 Task: Find connections with filter location Rāwatbhāta with filter topic #businesscoachwith filter profile language English with filter current company Integrated Personnel Services Limited with filter school Jabalpur Engineering College with filter industry Wood Product Manufacturing with filter service category Tax Preparation with filter keywords title Pharmacy Assistant
Action: Mouse moved to (706, 81)
Screenshot: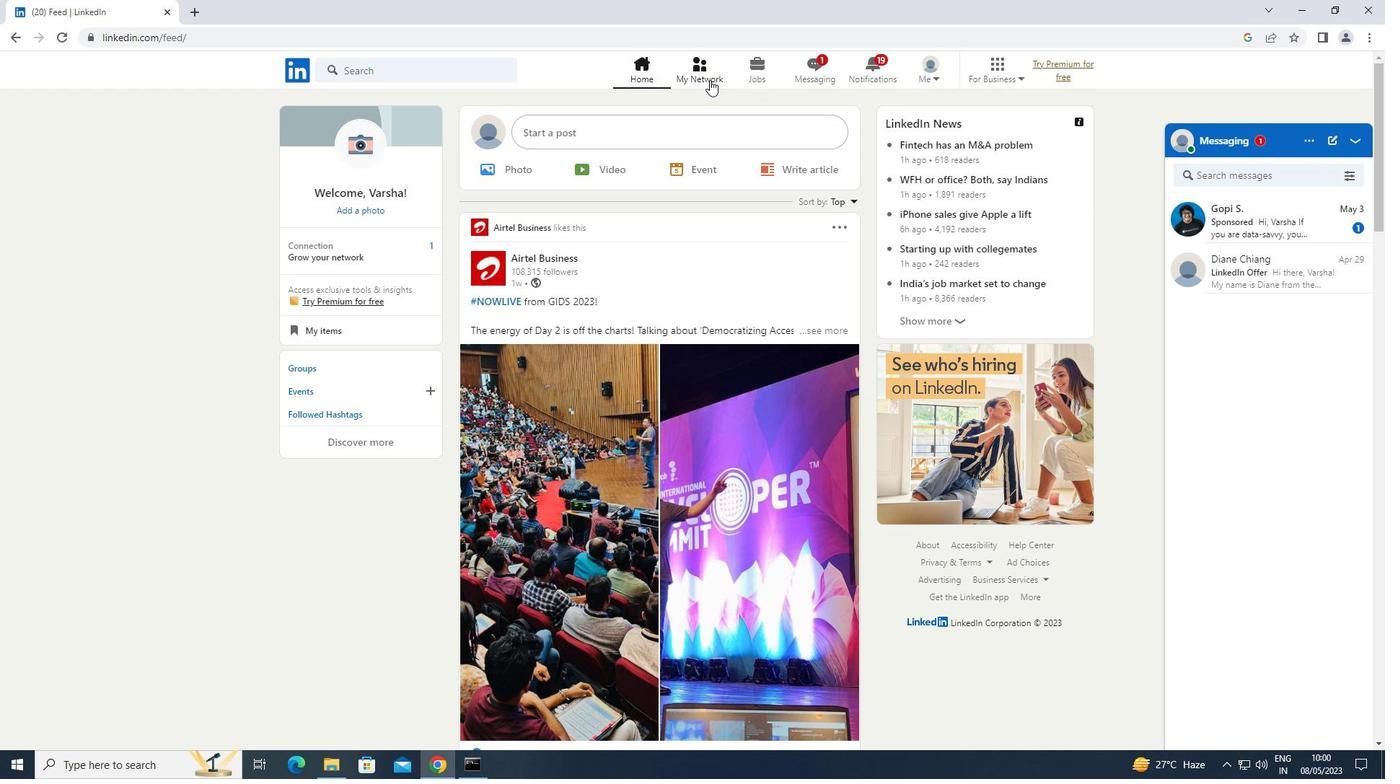 
Action: Mouse pressed left at (706, 81)
Screenshot: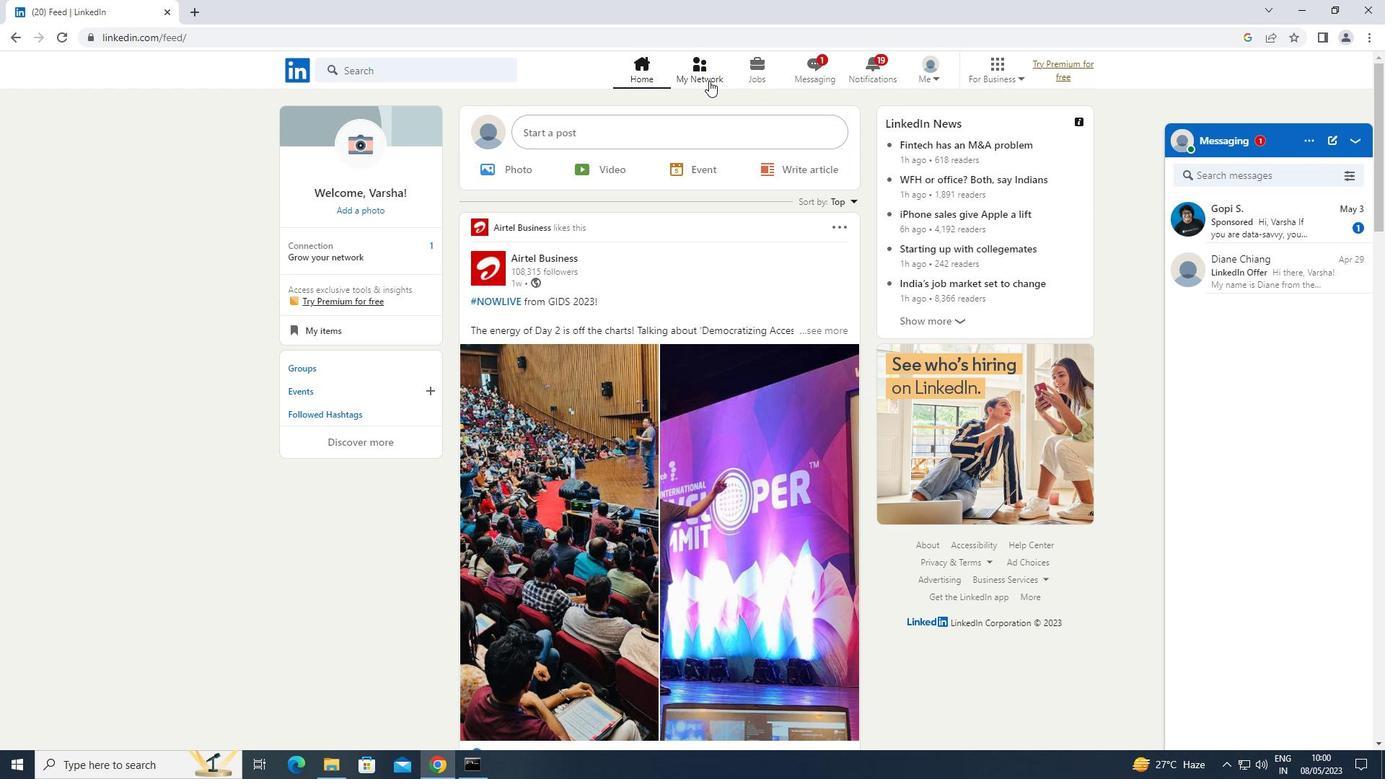
Action: Mouse moved to (367, 147)
Screenshot: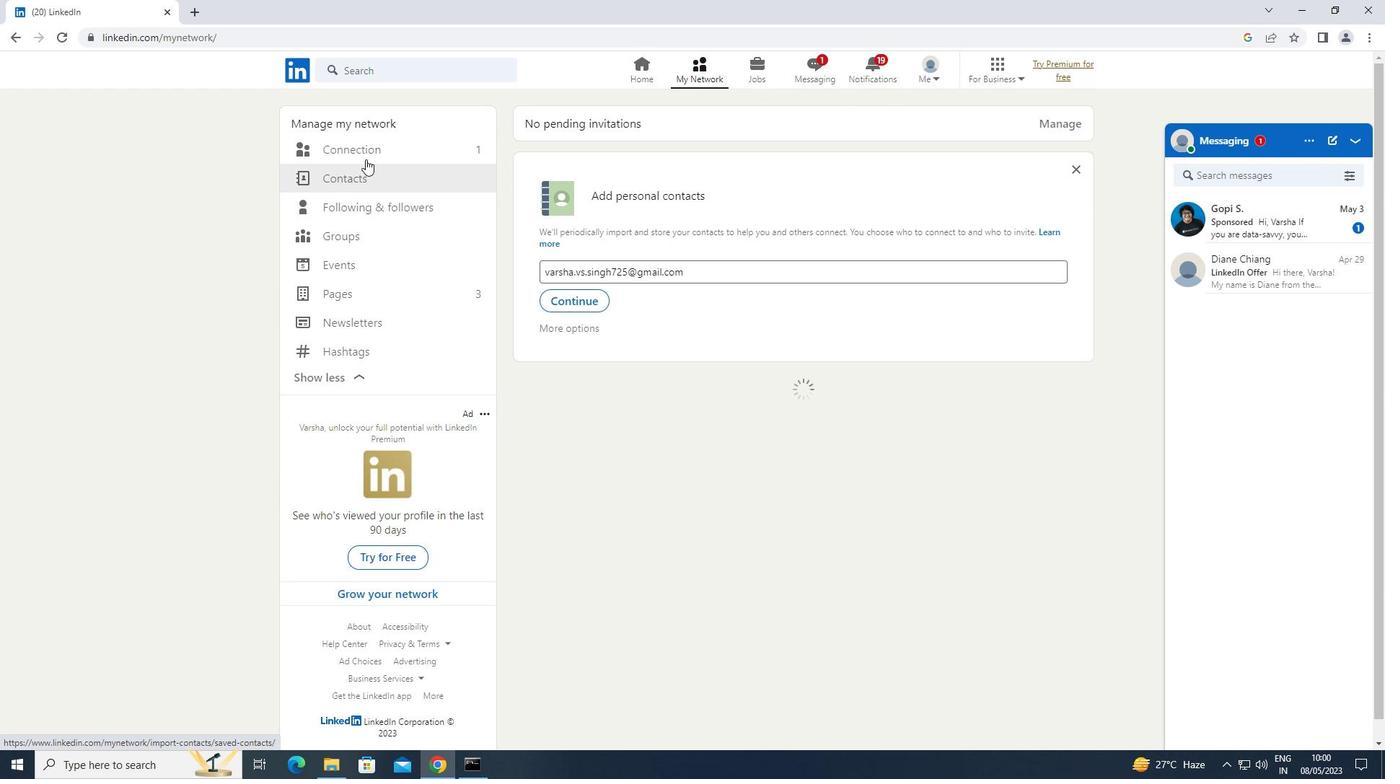 
Action: Mouse pressed left at (367, 147)
Screenshot: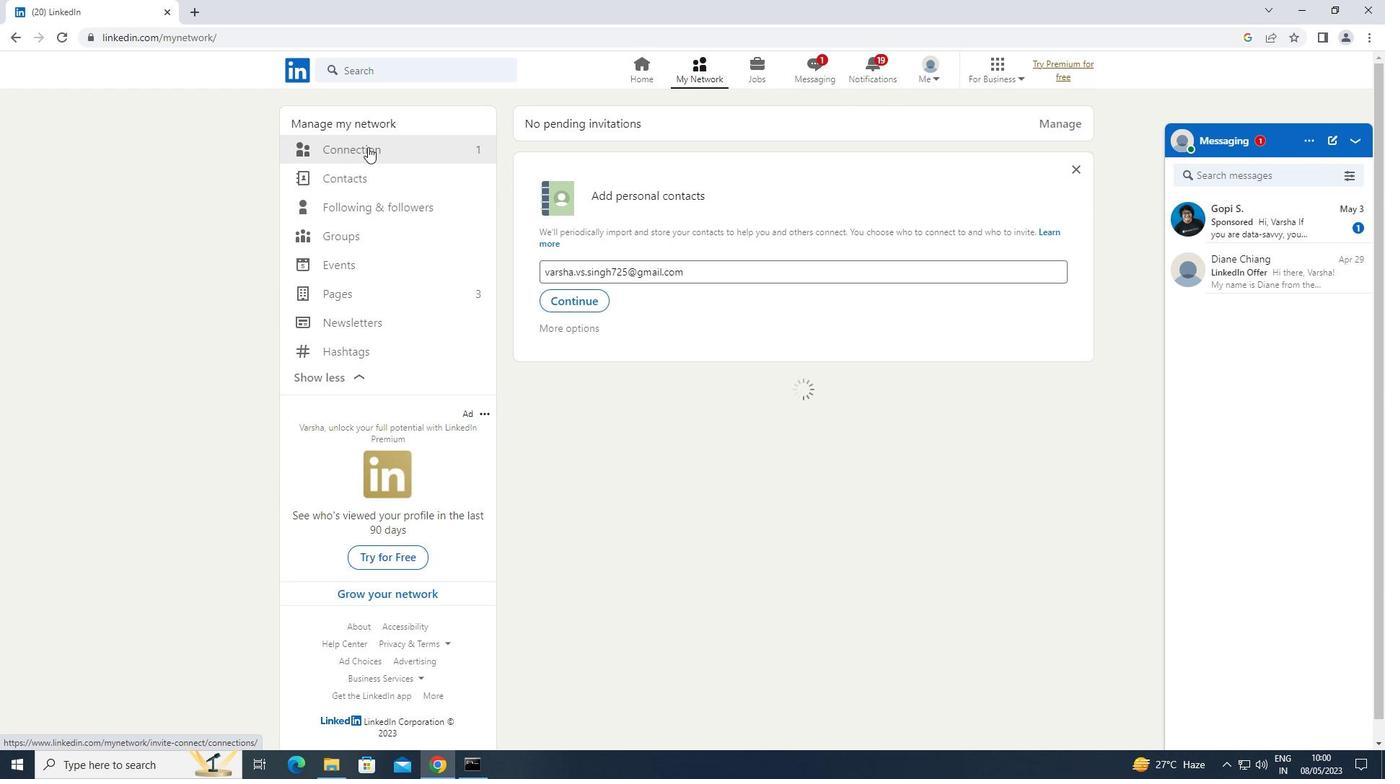 
Action: Mouse moved to (783, 148)
Screenshot: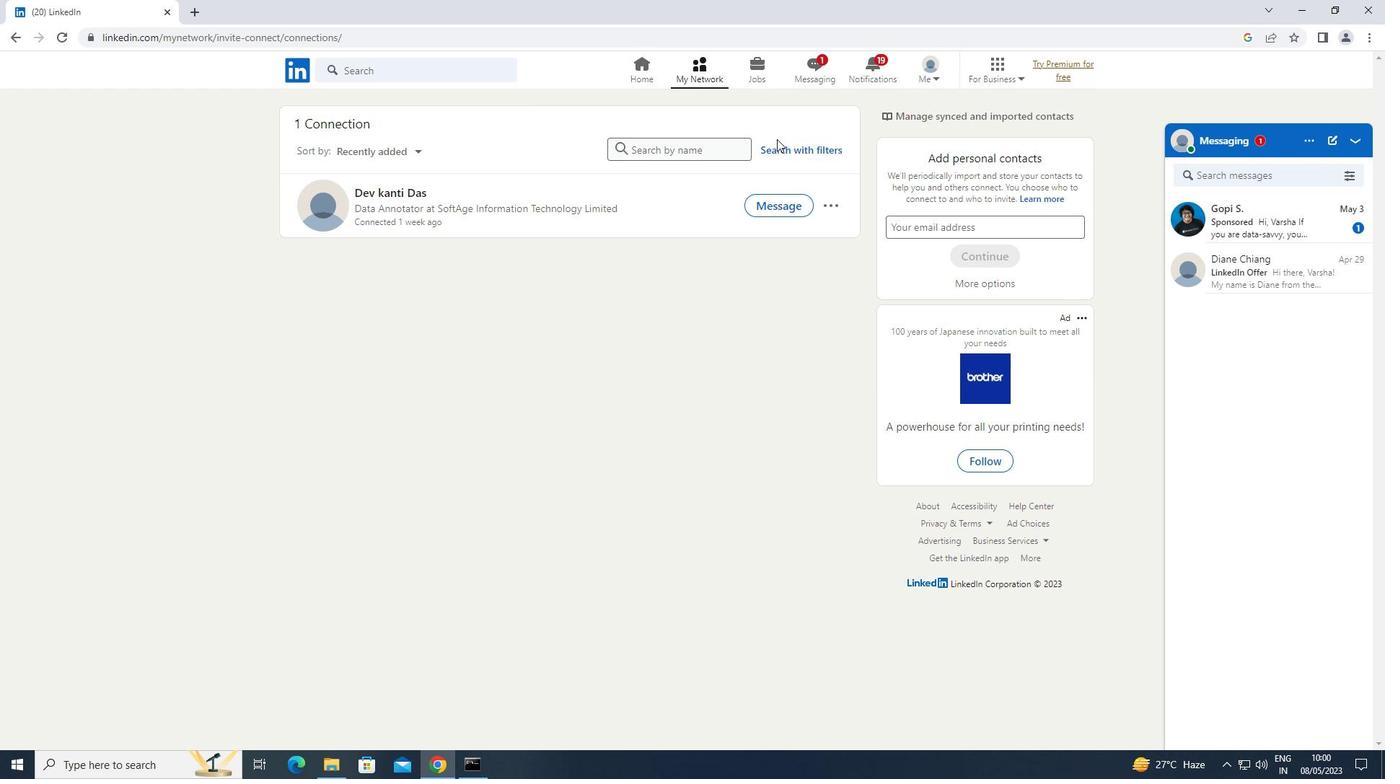 
Action: Mouse pressed left at (783, 148)
Screenshot: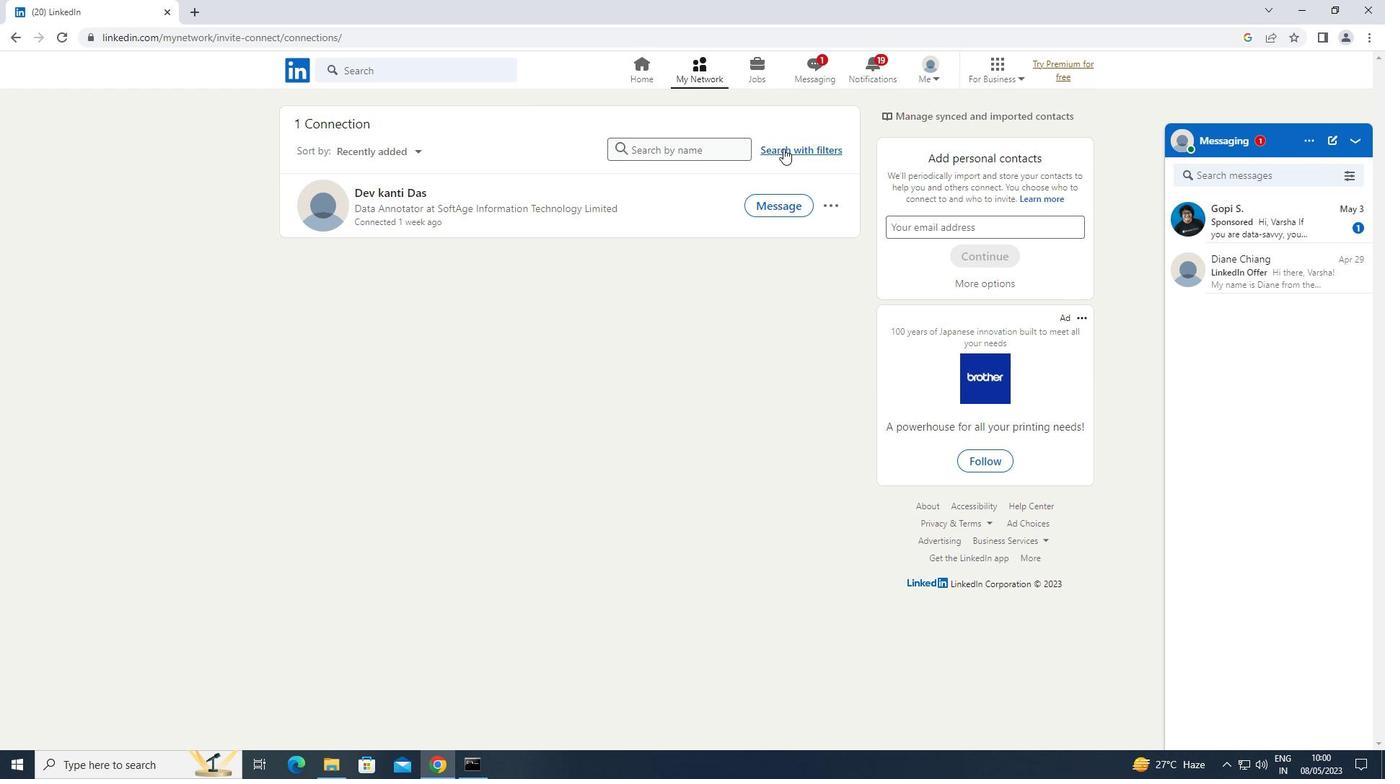
Action: Mouse moved to (743, 112)
Screenshot: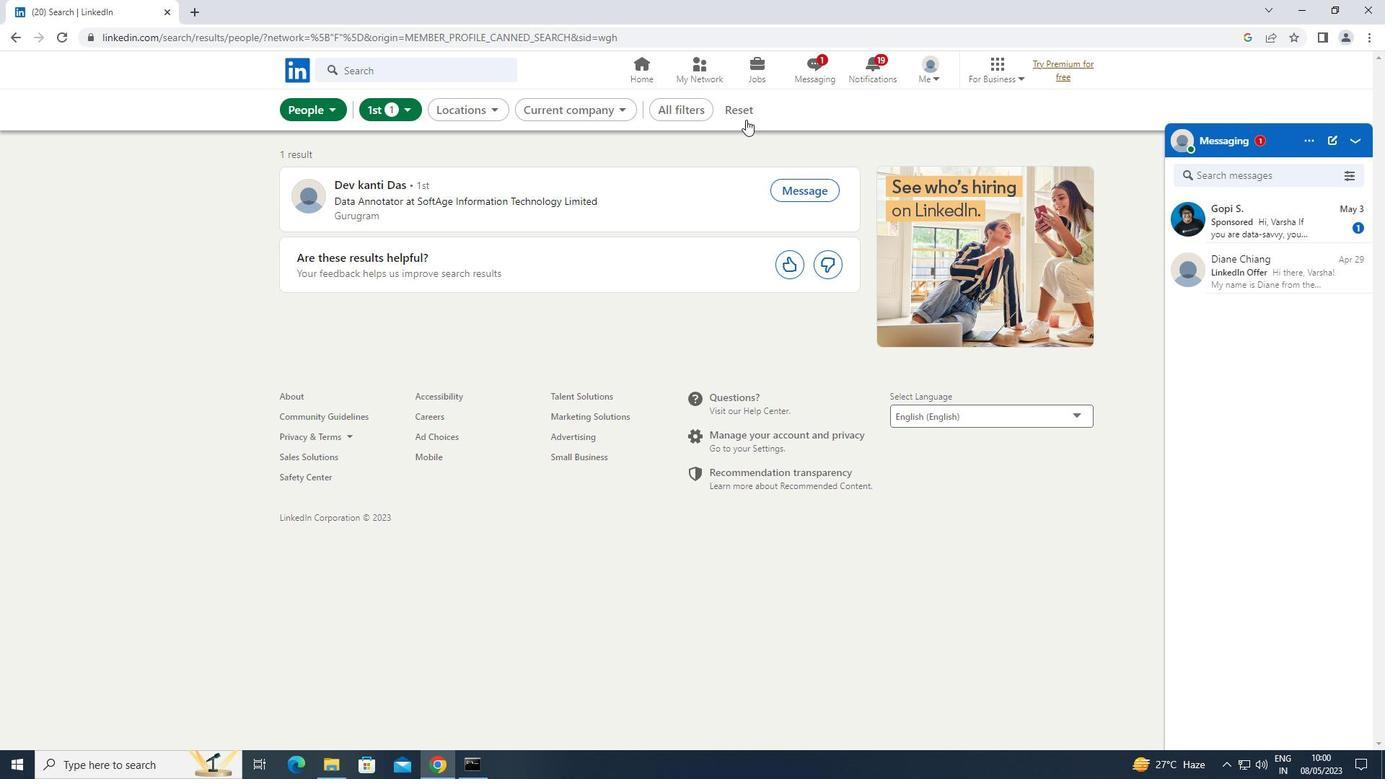 
Action: Mouse pressed left at (743, 112)
Screenshot: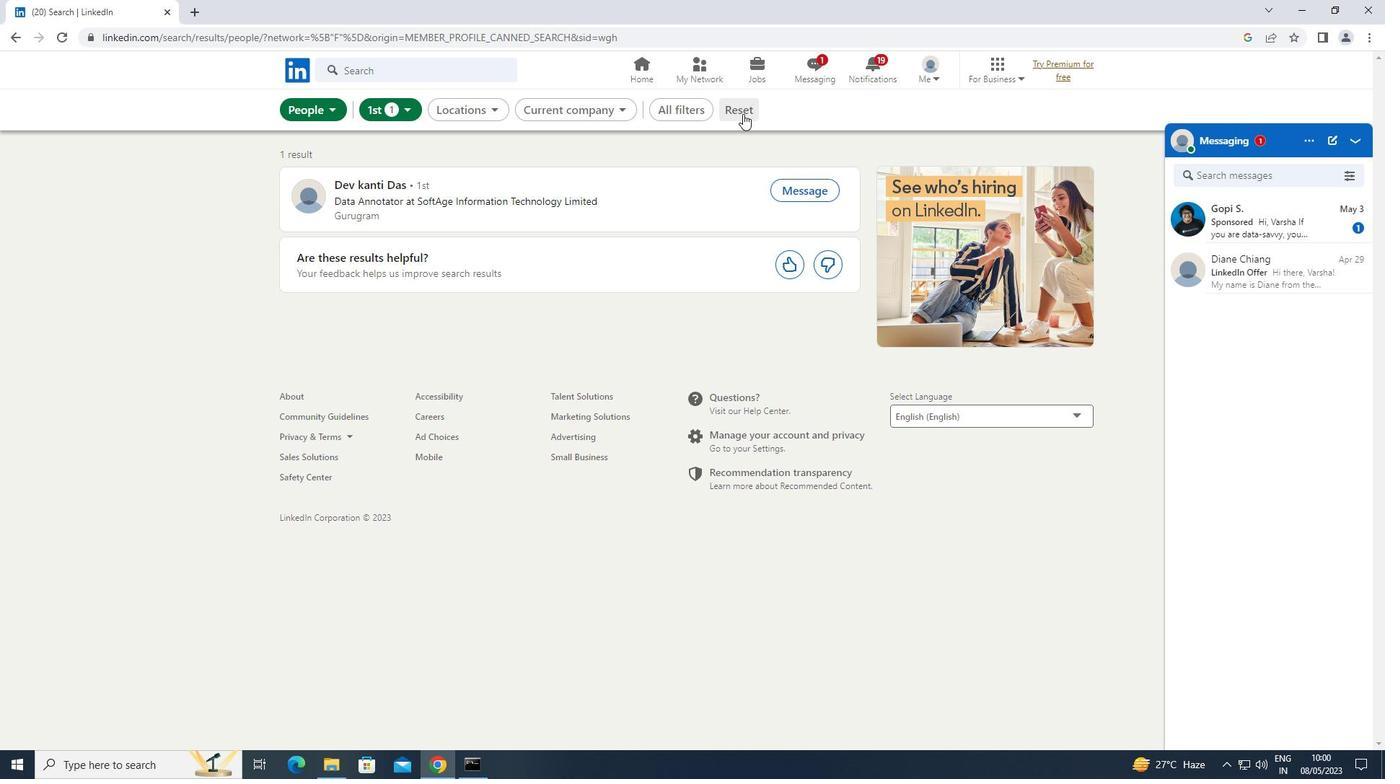 
Action: Mouse moved to (727, 112)
Screenshot: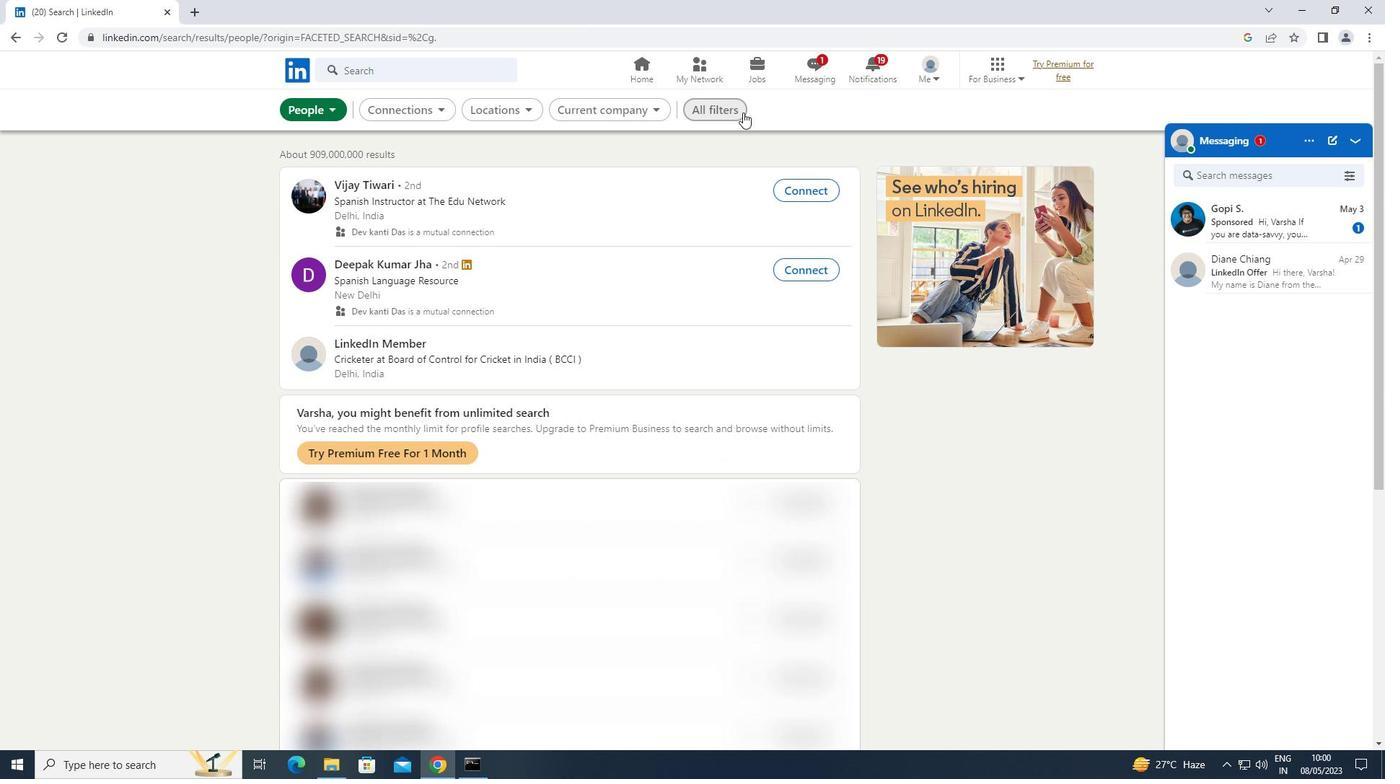 
Action: Mouse pressed left at (727, 112)
Screenshot: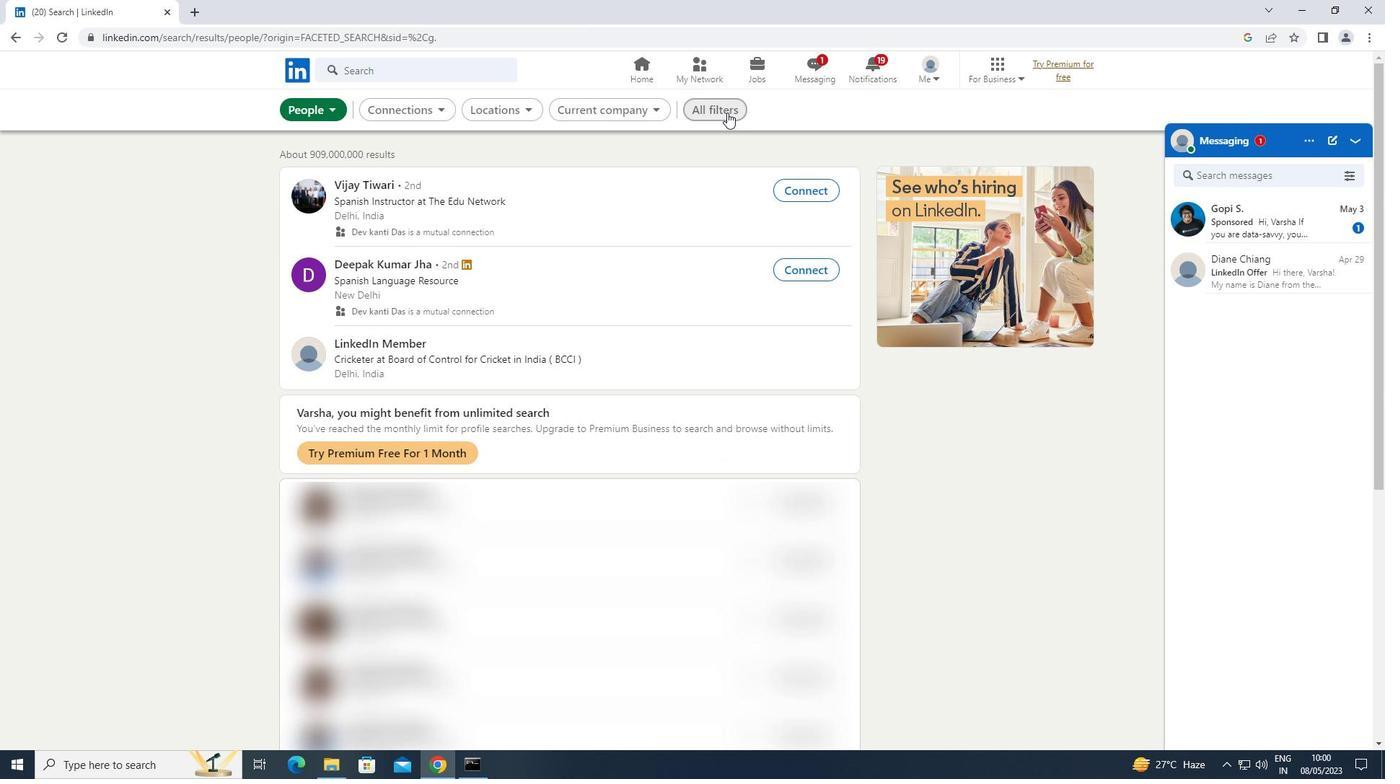 
Action: Mouse moved to (1130, 306)
Screenshot: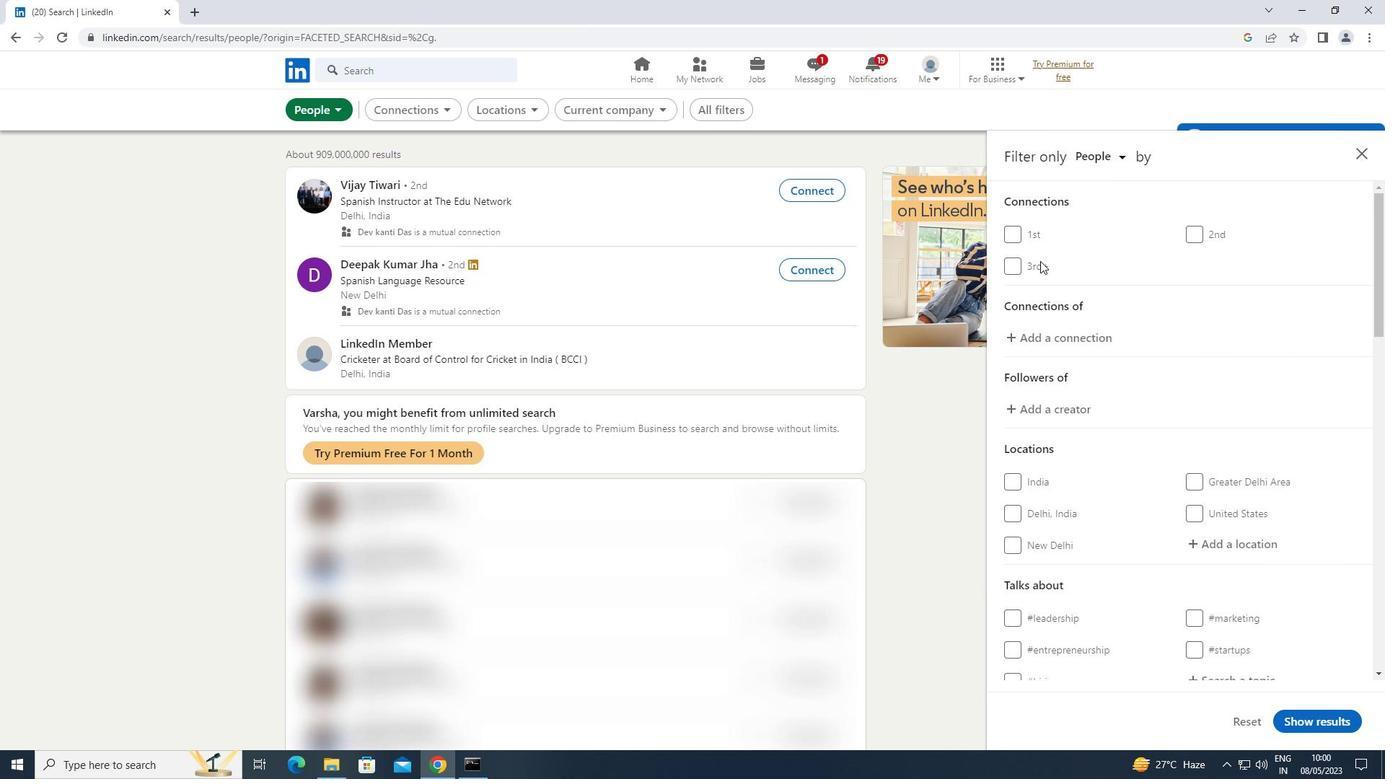 
Action: Mouse scrolled (1130, 305) with delta (0, 0)
Screenshot: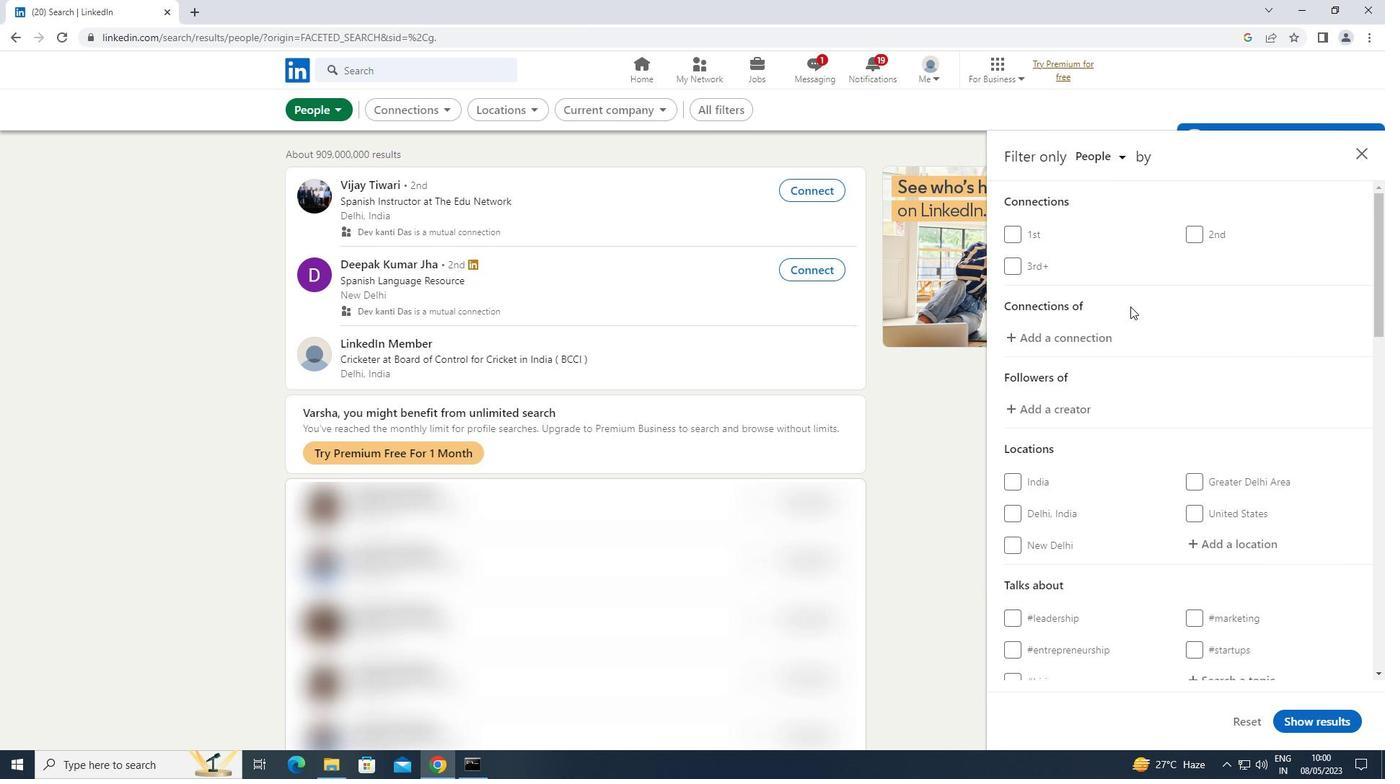 
Action: Mouse scrolled (1130, 305) with delta (0, 0)
Screenshot: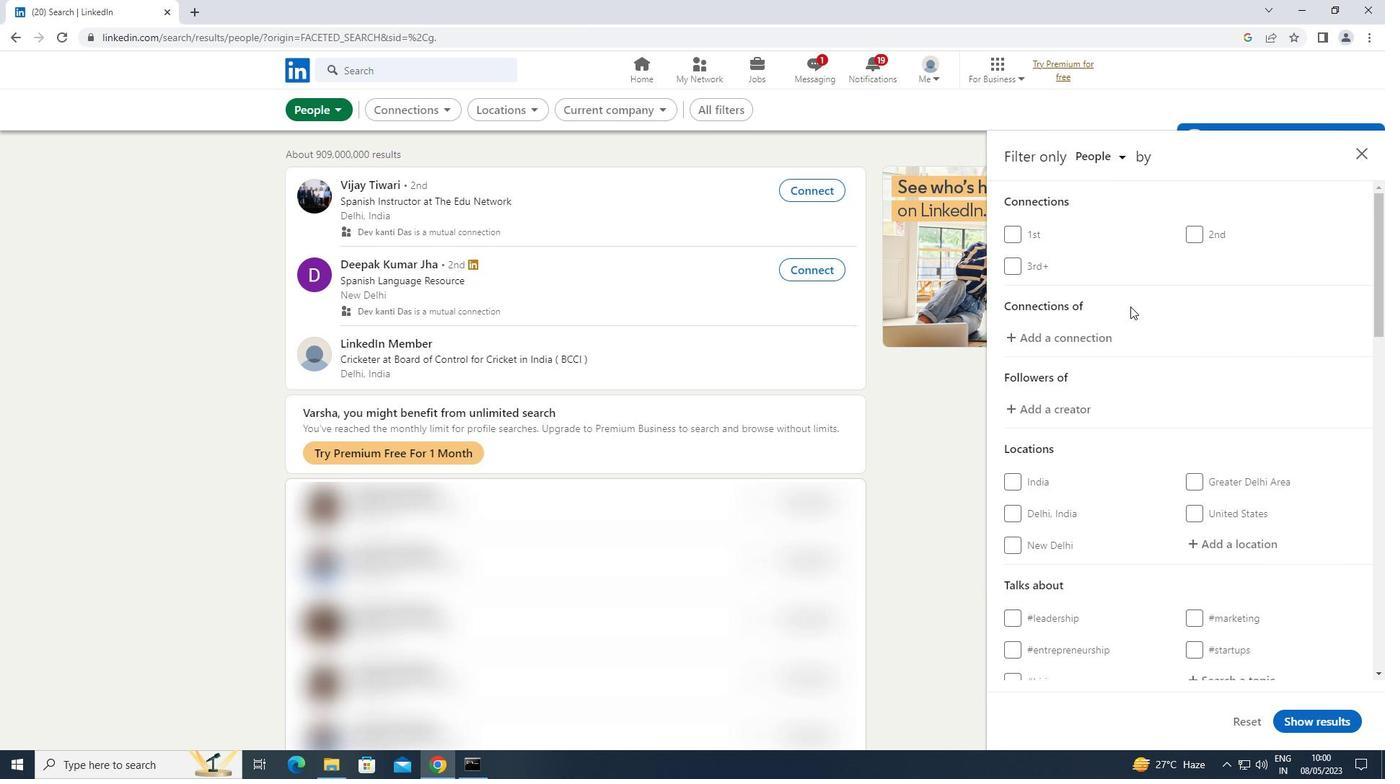 
Action: Mouse moved to (1219, 400)
Screenshot: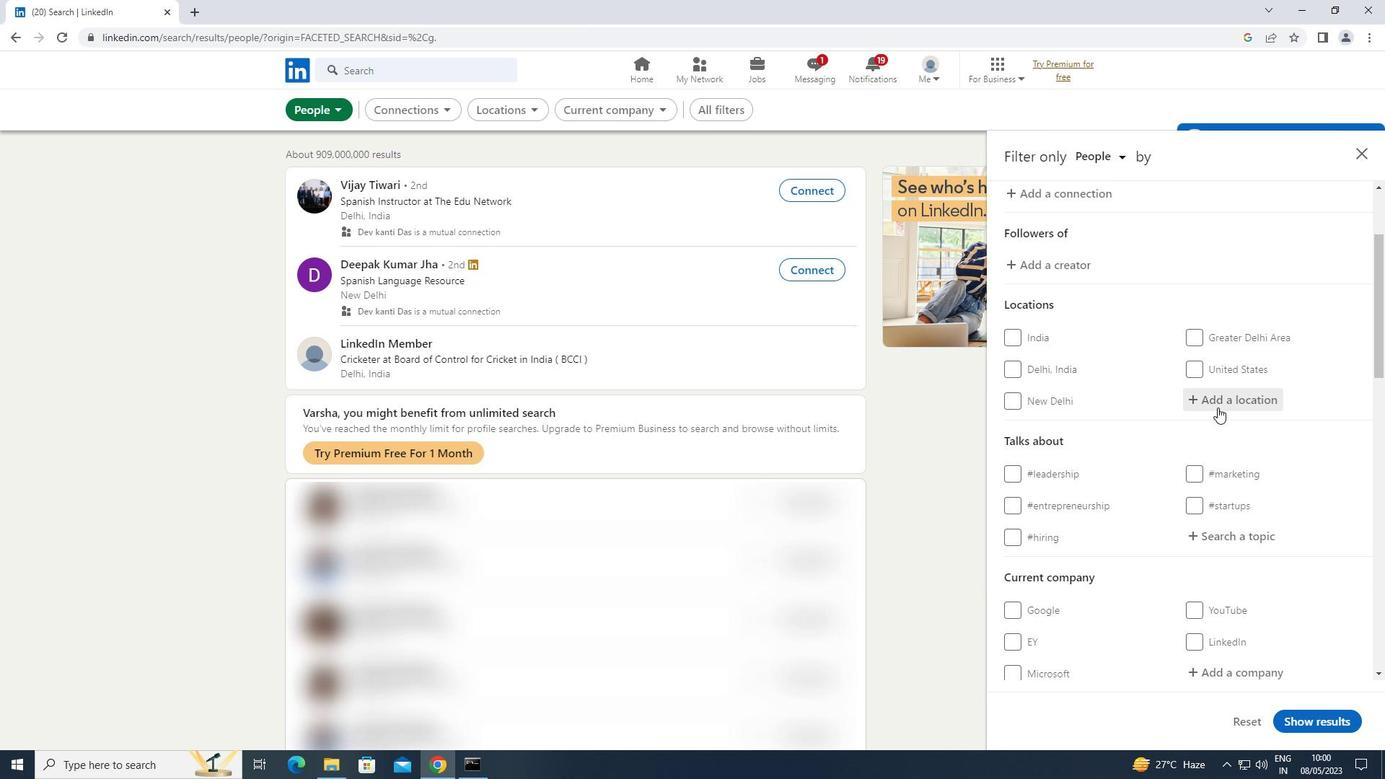 
Action: Mouse pressed left at (1219, 400)
Screenshot: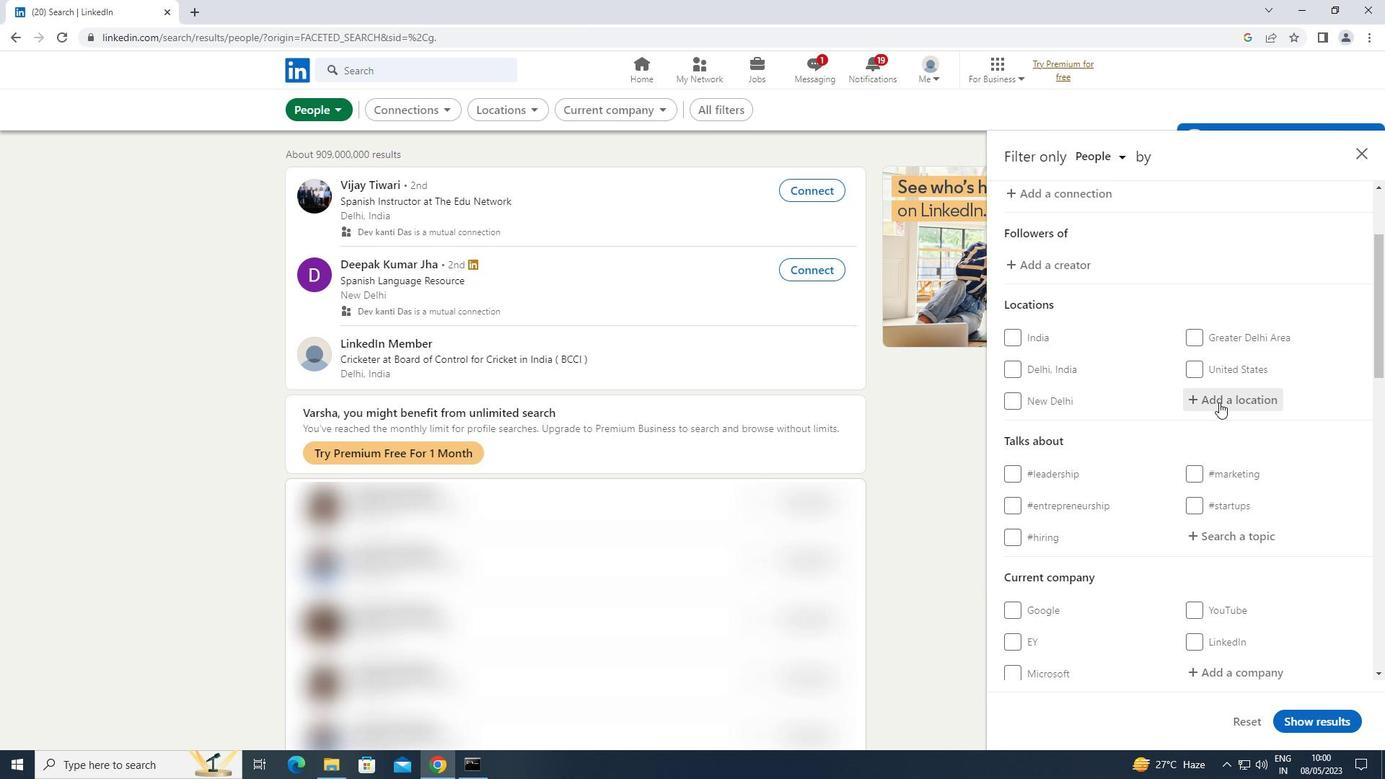 
Action: Mouse moved to (1219, 400)
Screenshot: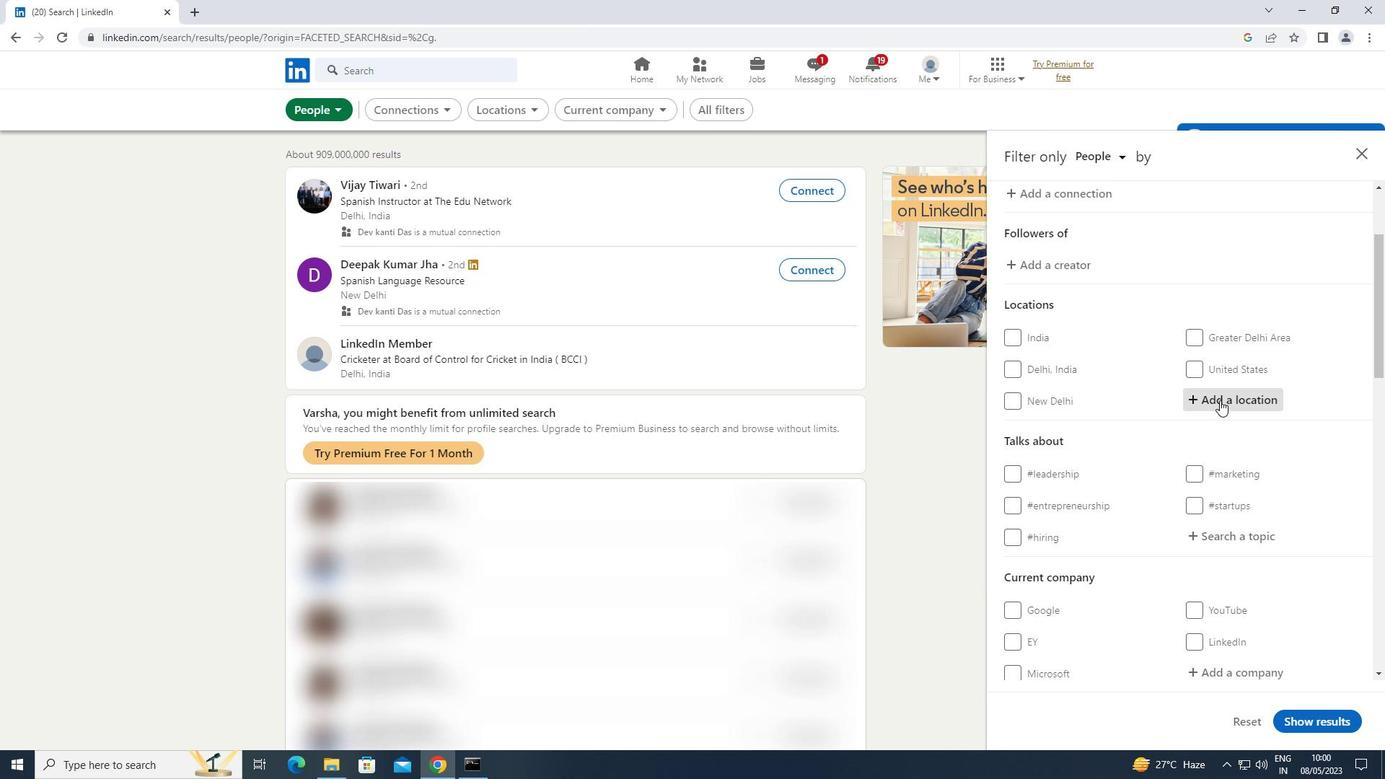 
Action: Key pressed <Key.shift>RAWATBHATA
Screenshot: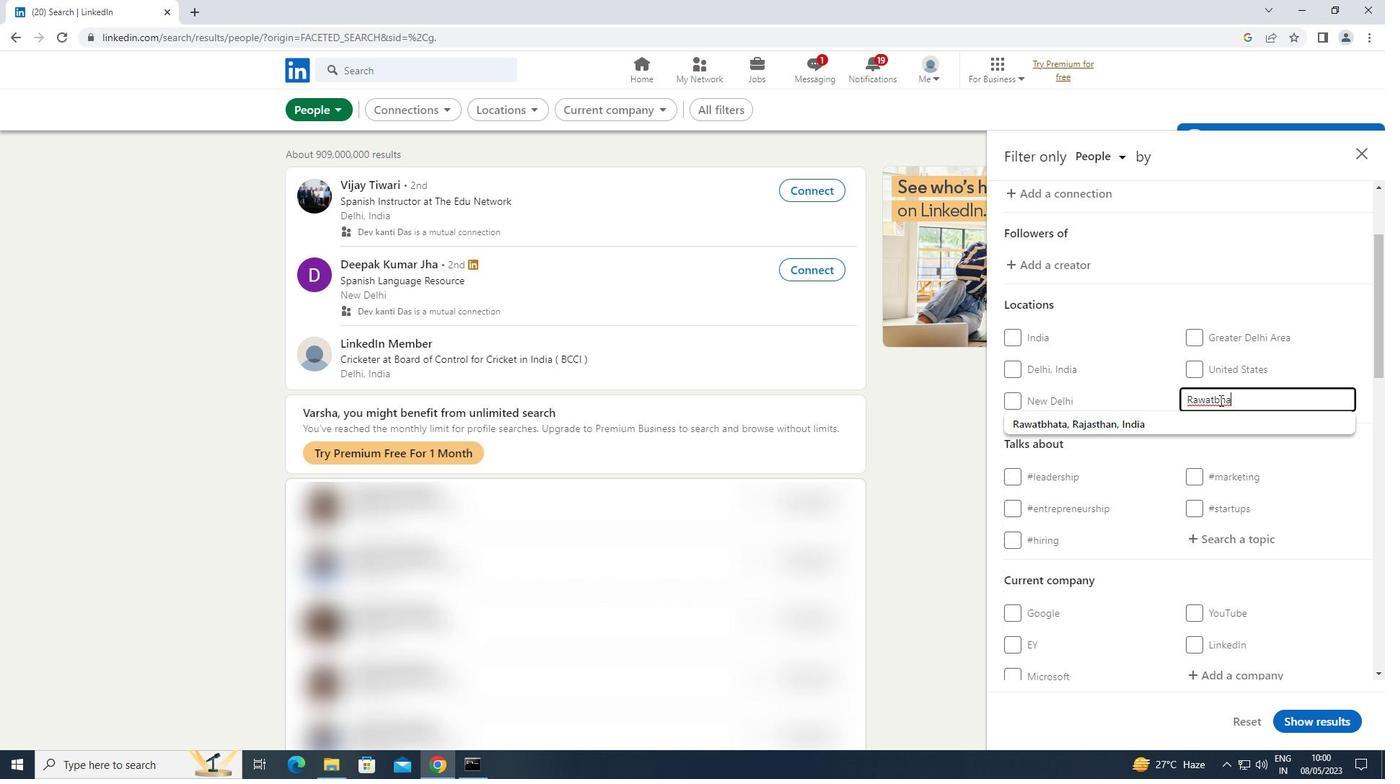 
Action: Mouse moved to (1210, 536)
Screenshot: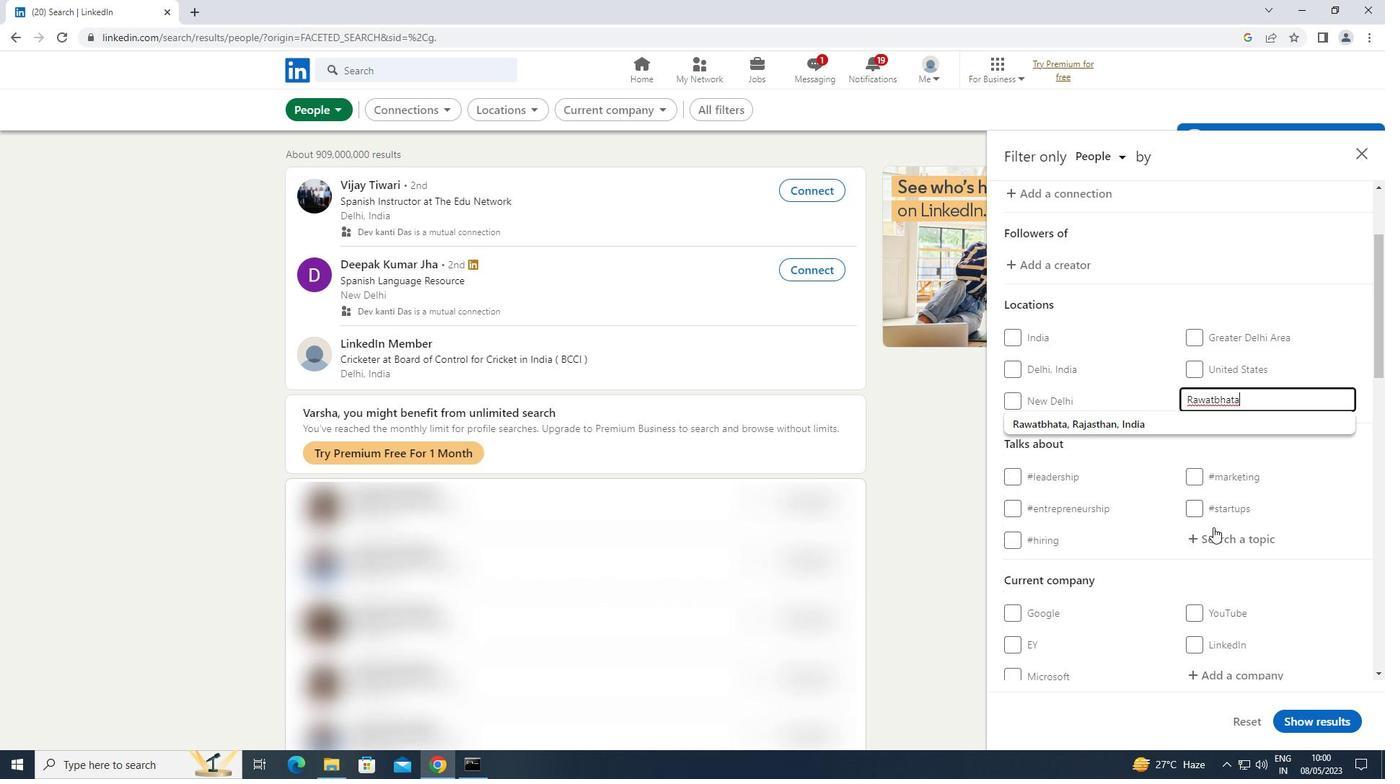 
Action: Mouse pressed left at (1210, 536)
Screenshot: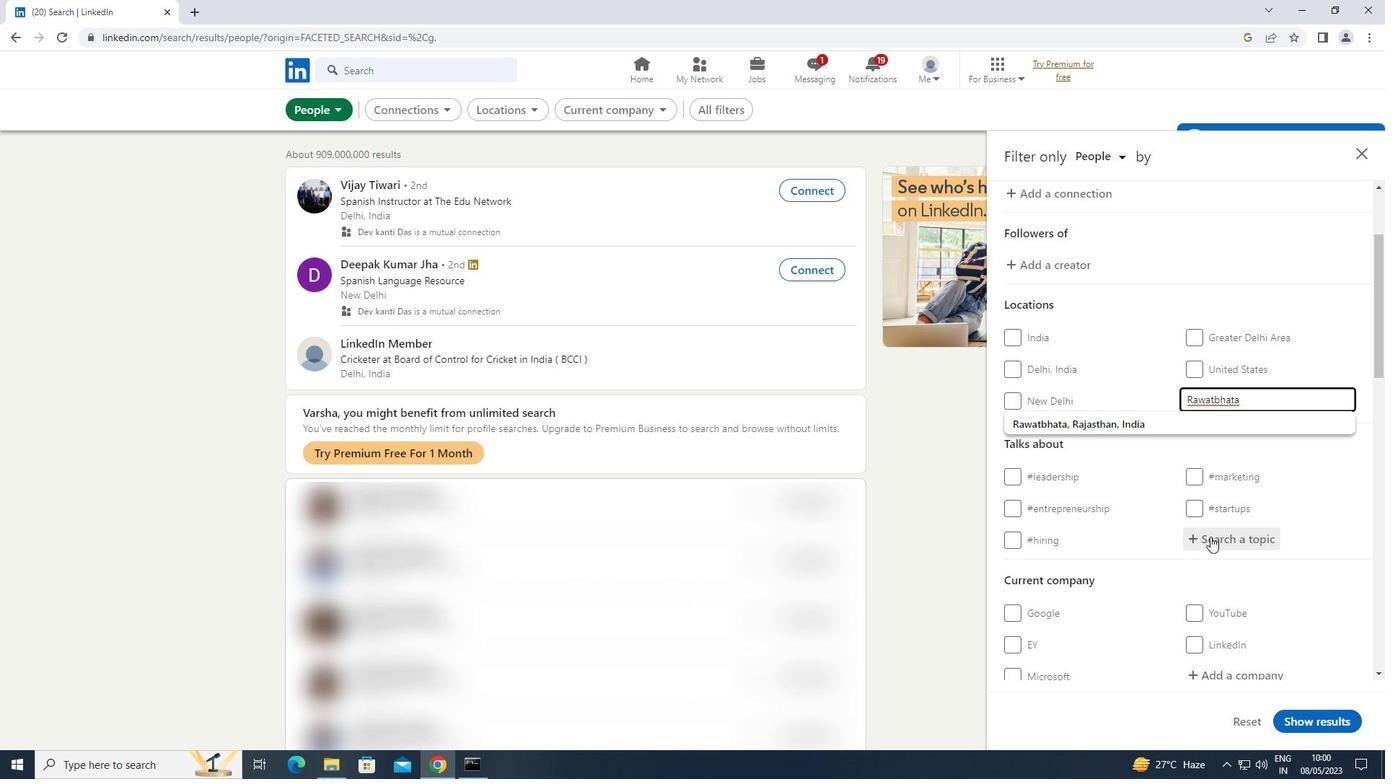 
Action: Key pressed BUSINESSCOACH
Screenshot: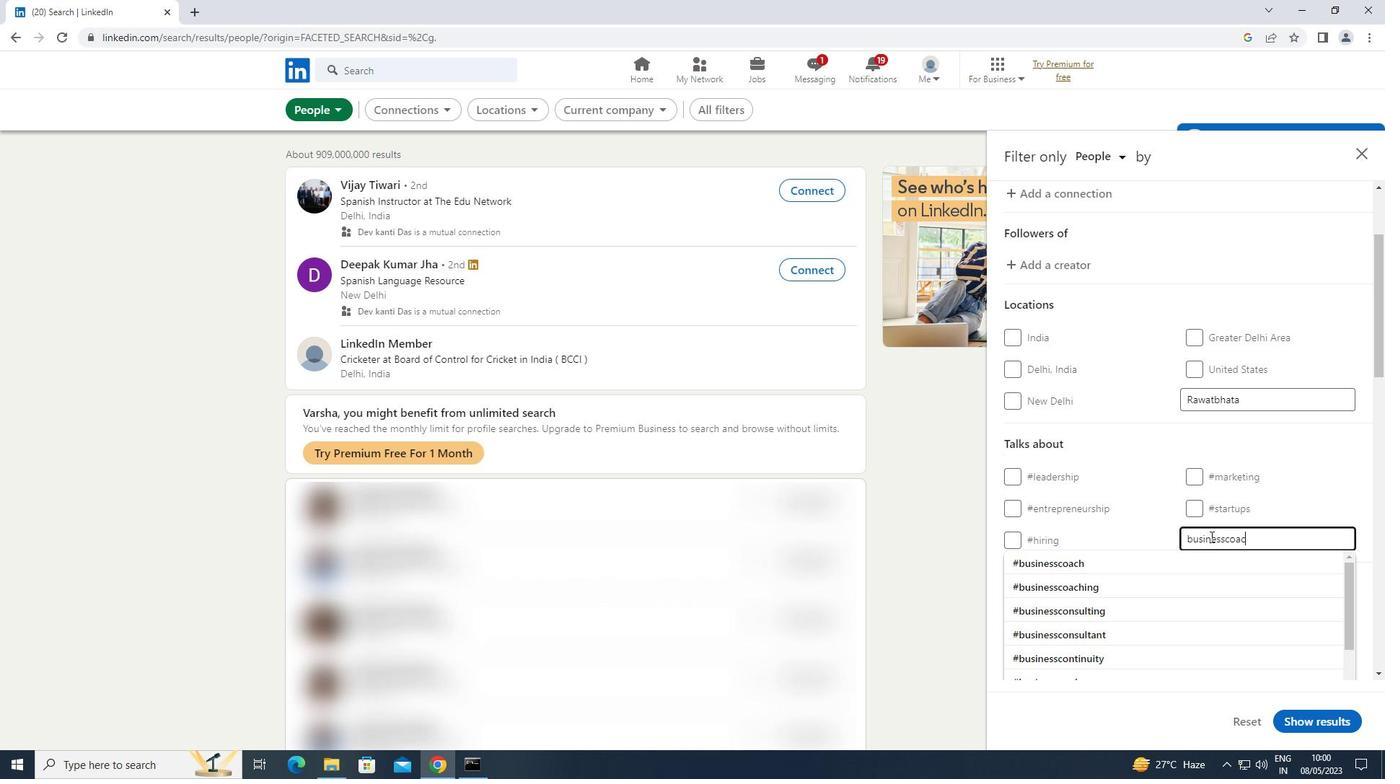
Action: Mouse moved to (1058, 567)
Screenshot: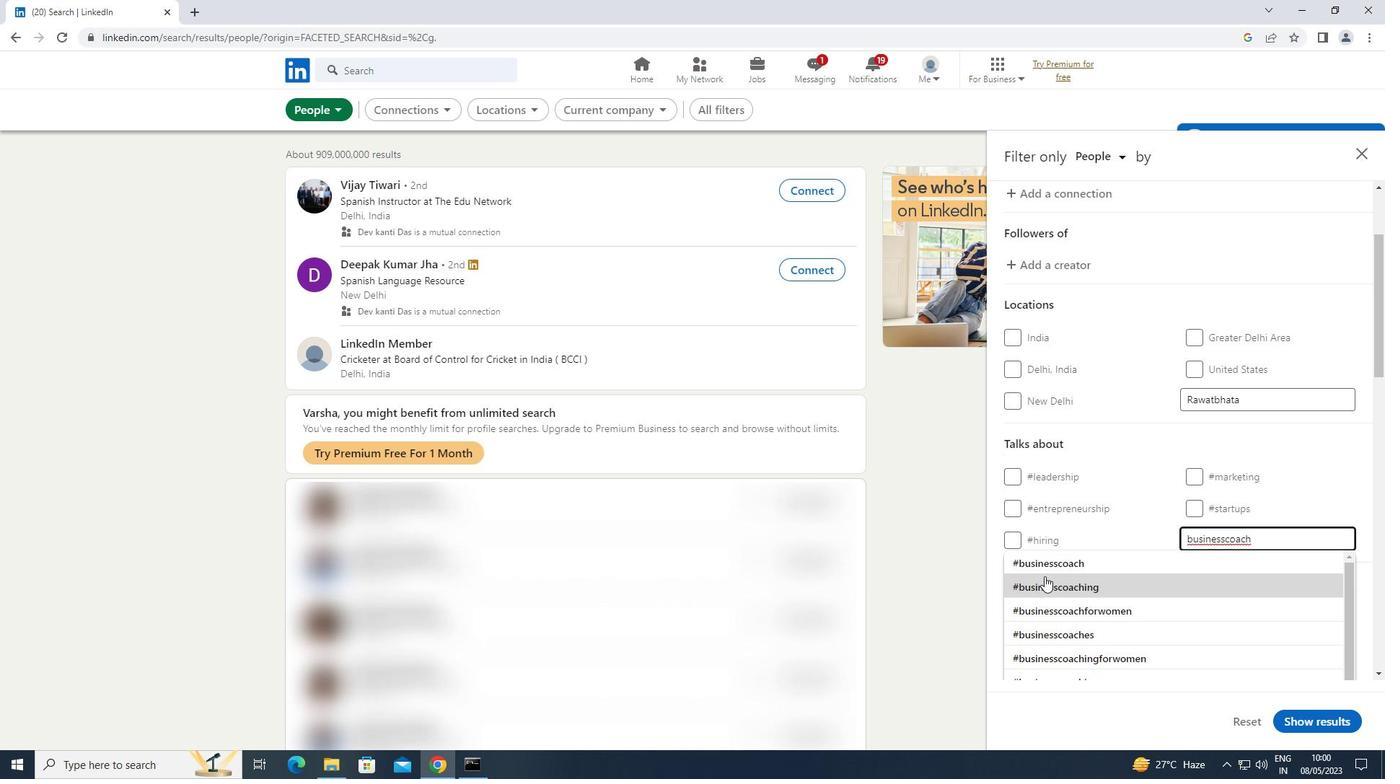 
Action: Mouse pressed left at (1058, 567)
Screenshot: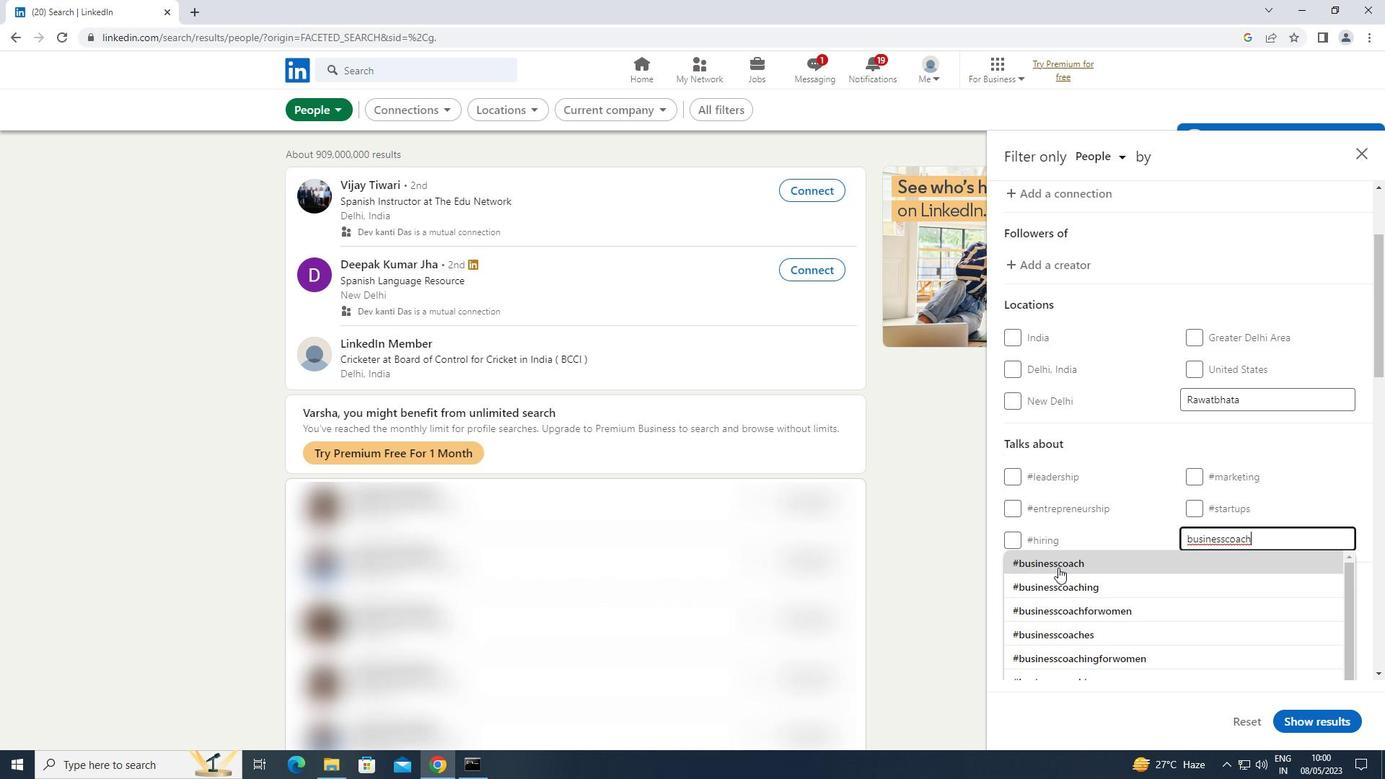 
Action: Mouse scrolled (1058, 567) with delta (0, 0)
Screenshot: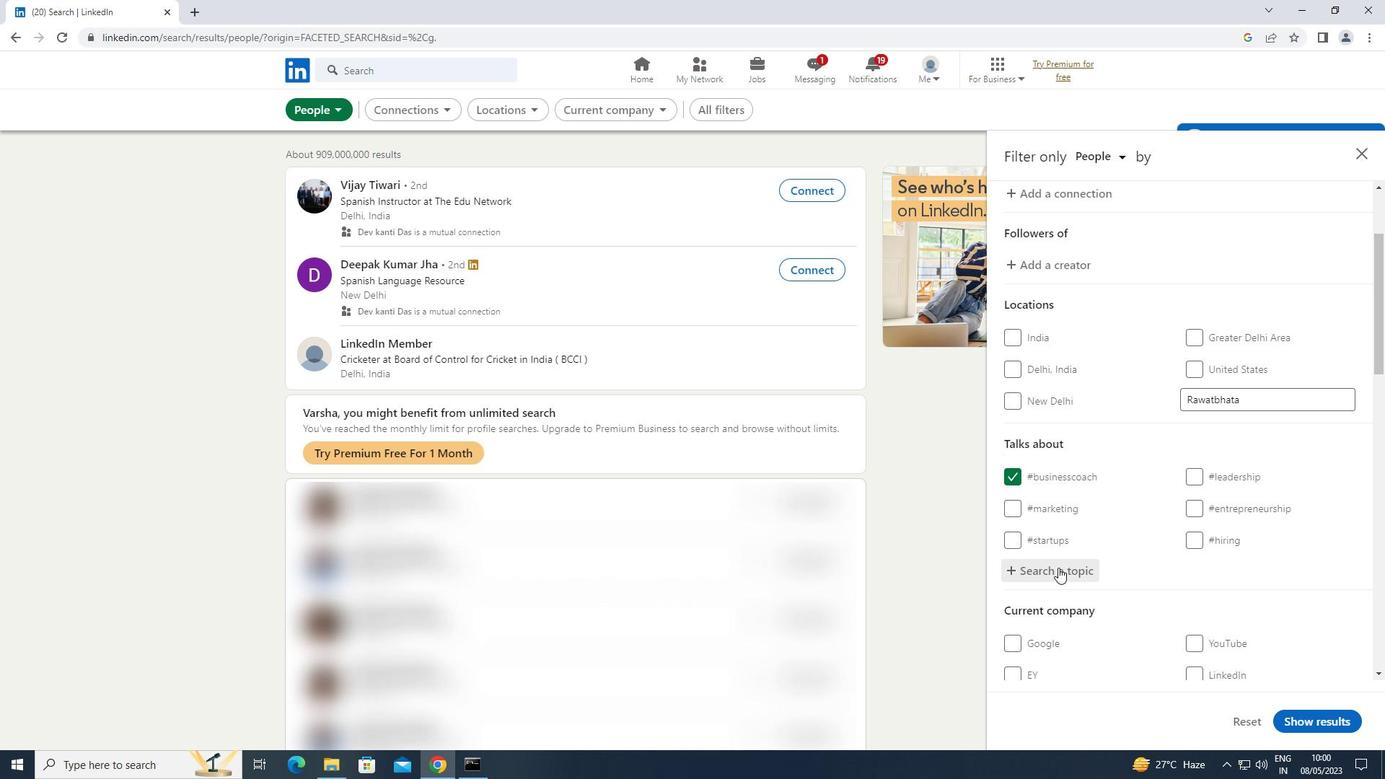 
Action: Mouse scrolled (1058, 567) with delta (0, 0)
Screenshot: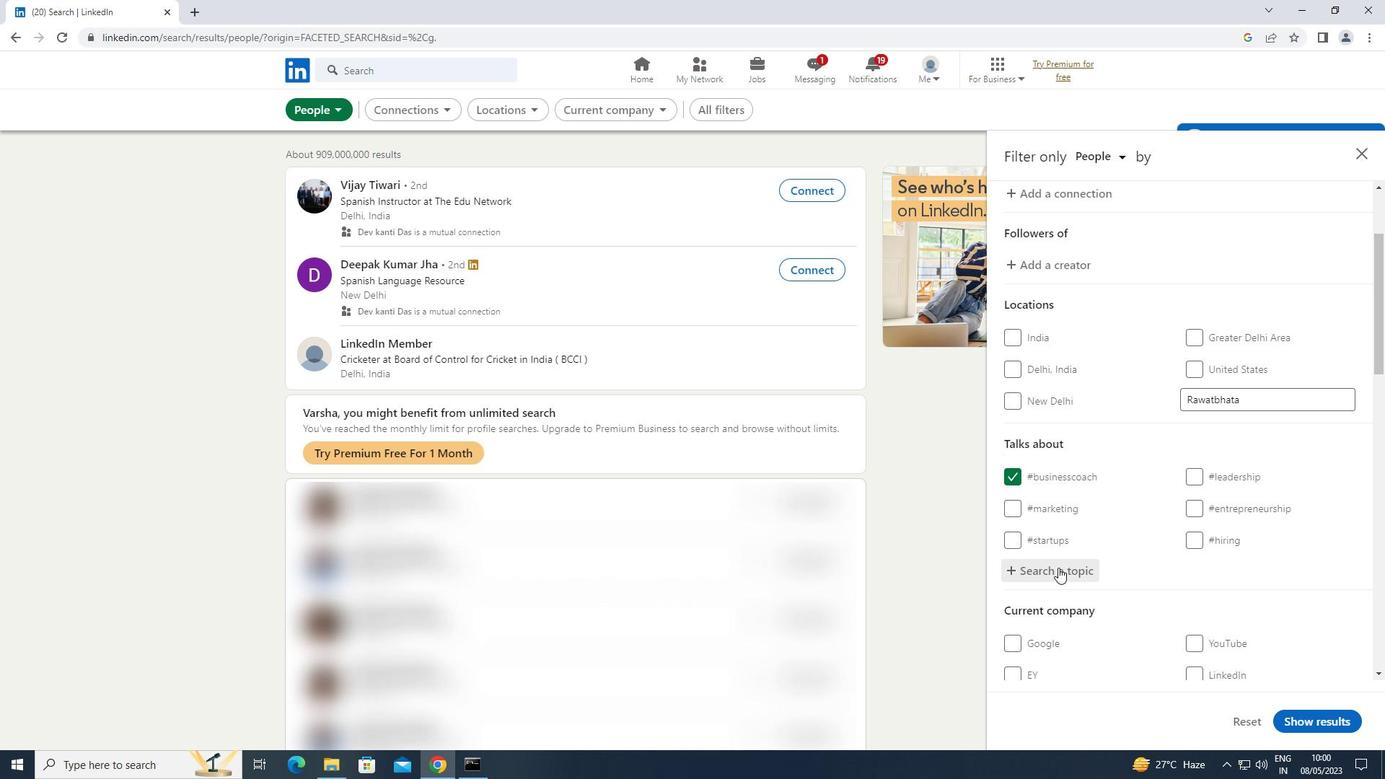 
Action: Mouse scrolled (1058, 567) with delta (0, 0)
Screenshot: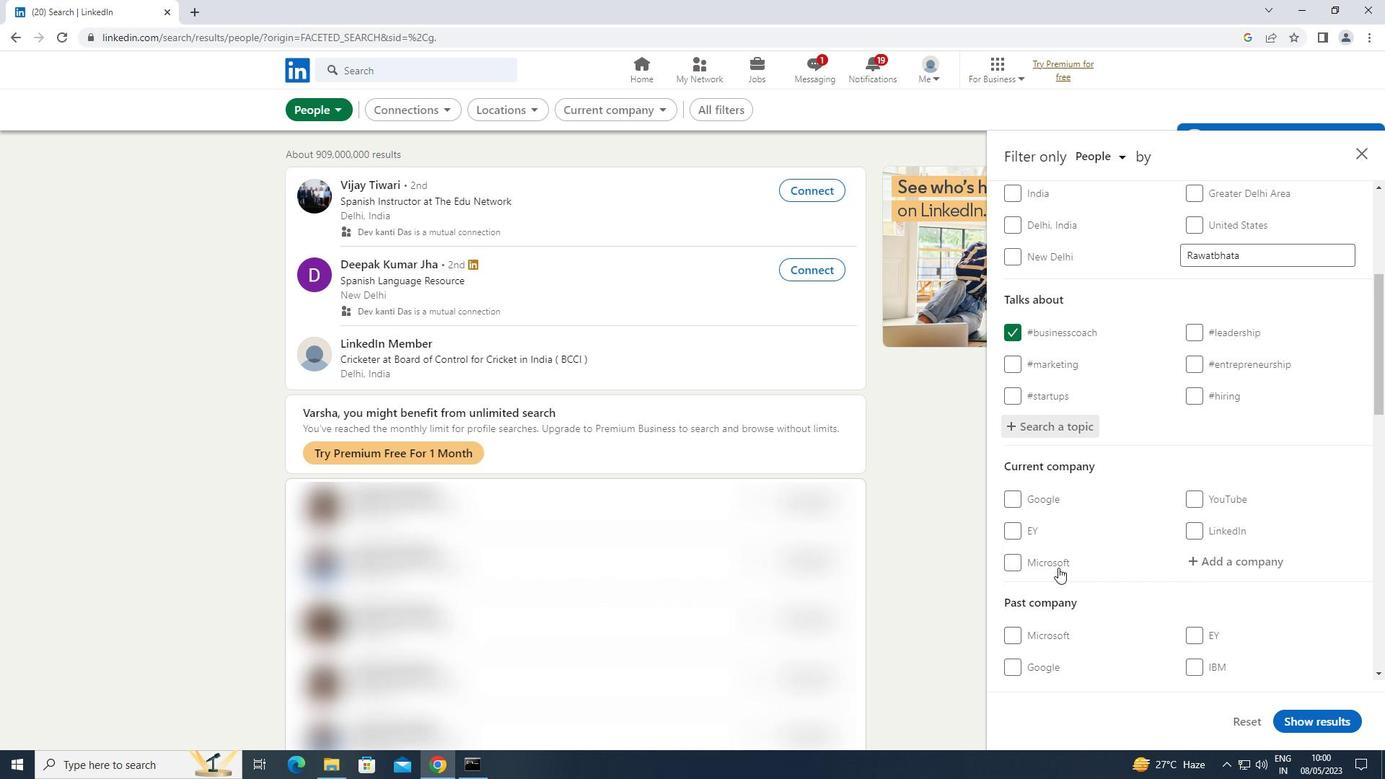 
Action: Mouse scrolled (1058, 567) with delta (0, 0)
Screenshot: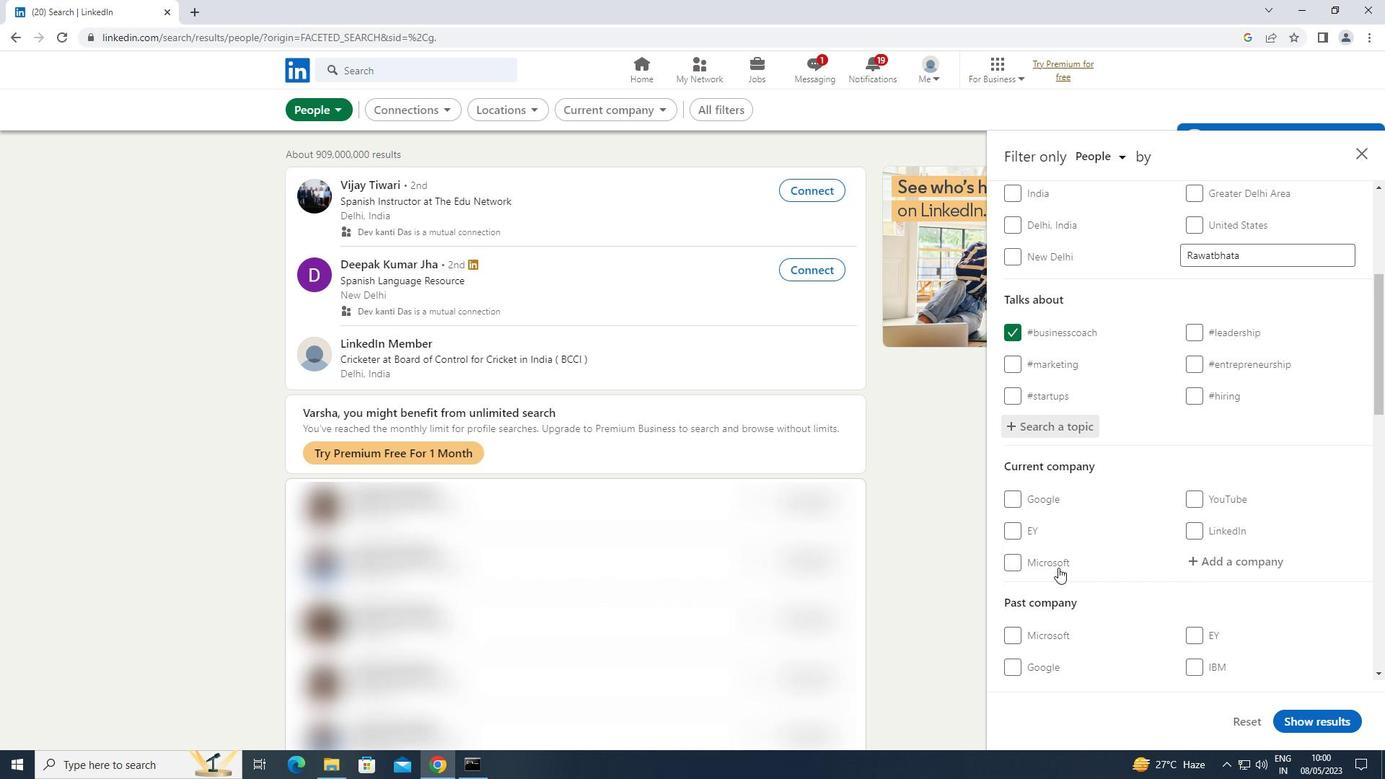 
Action: Mouse moved to (1220, 414)
Screenshot: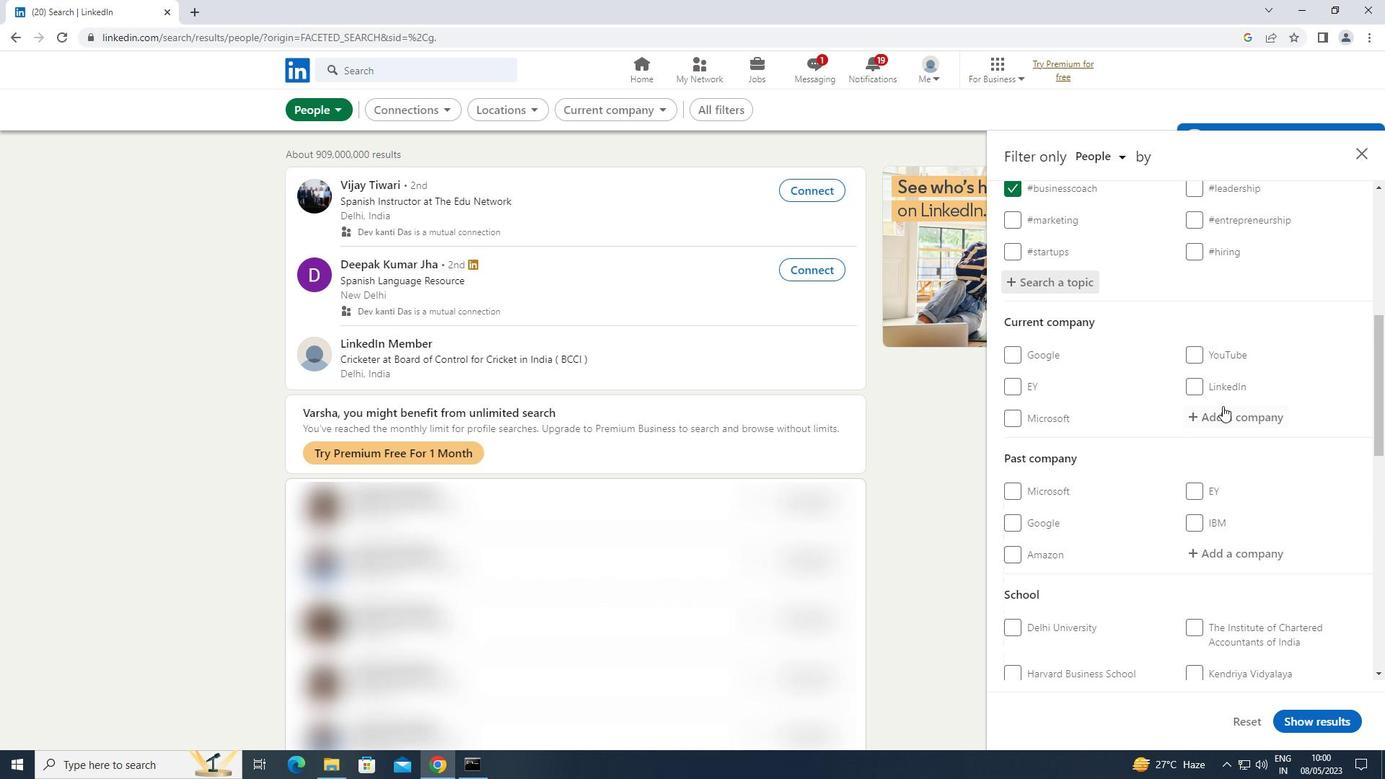 
Action: Mouse scrolled (1220, 414) with delta (0, 0)
Screenshot: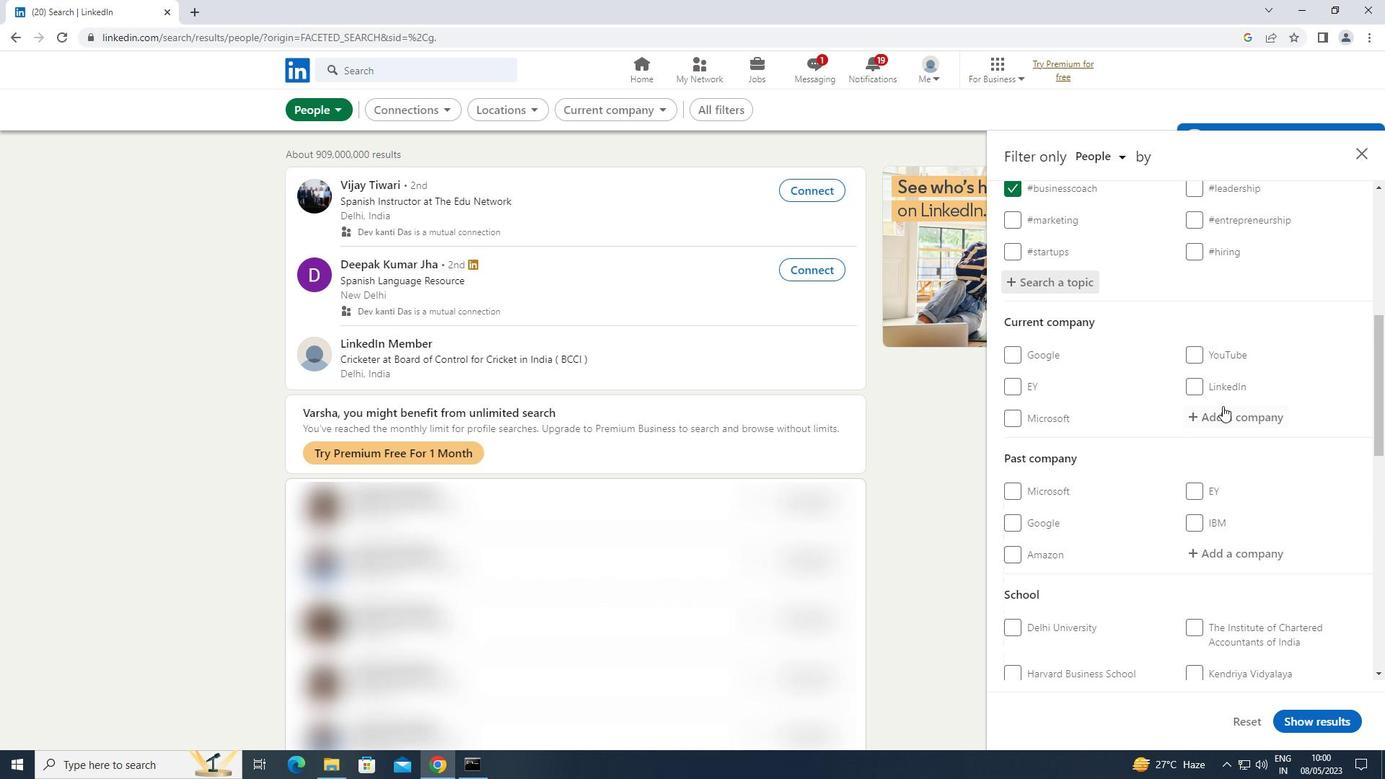 
Action: Mouse moved to (1220, 416)
Screenshot: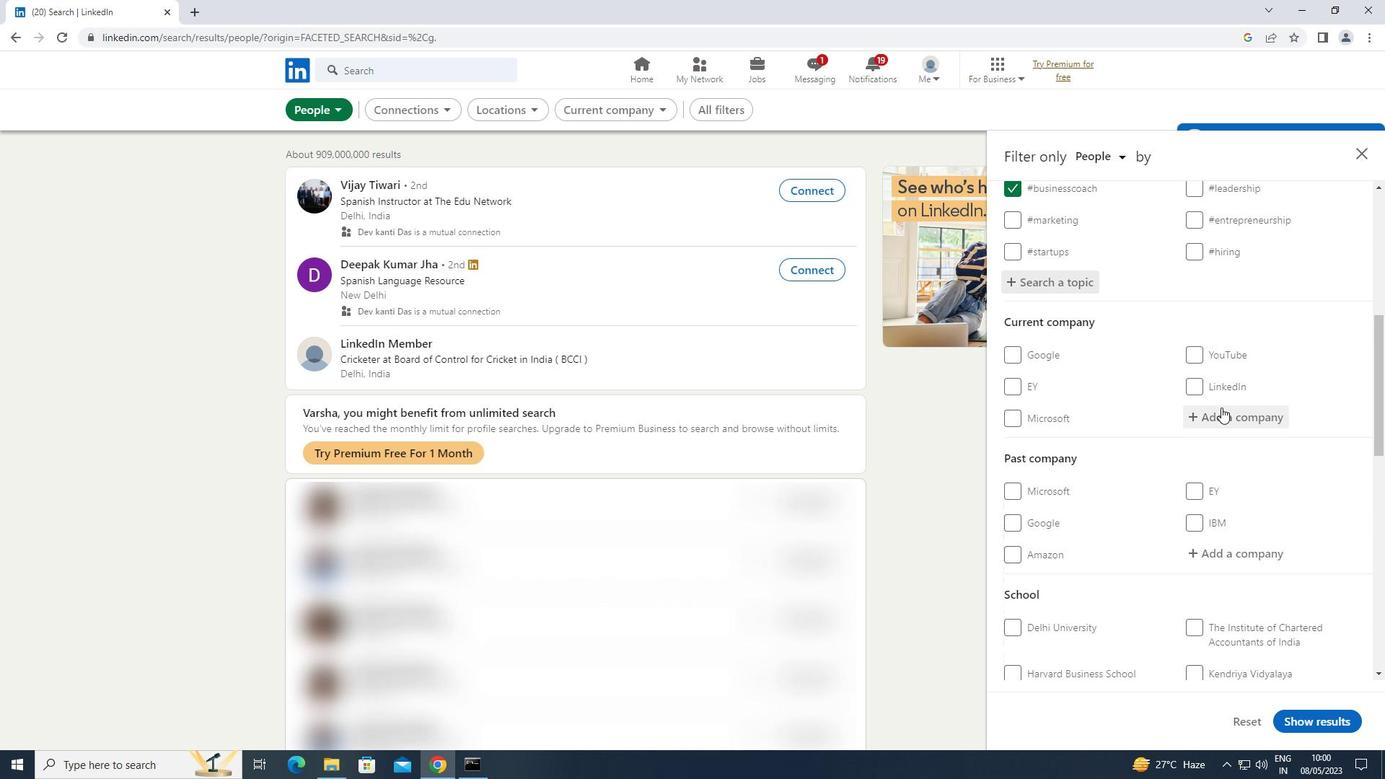 
Action: Mouse scrolled (1220, 416) with delta (0, 0)
Screenshot: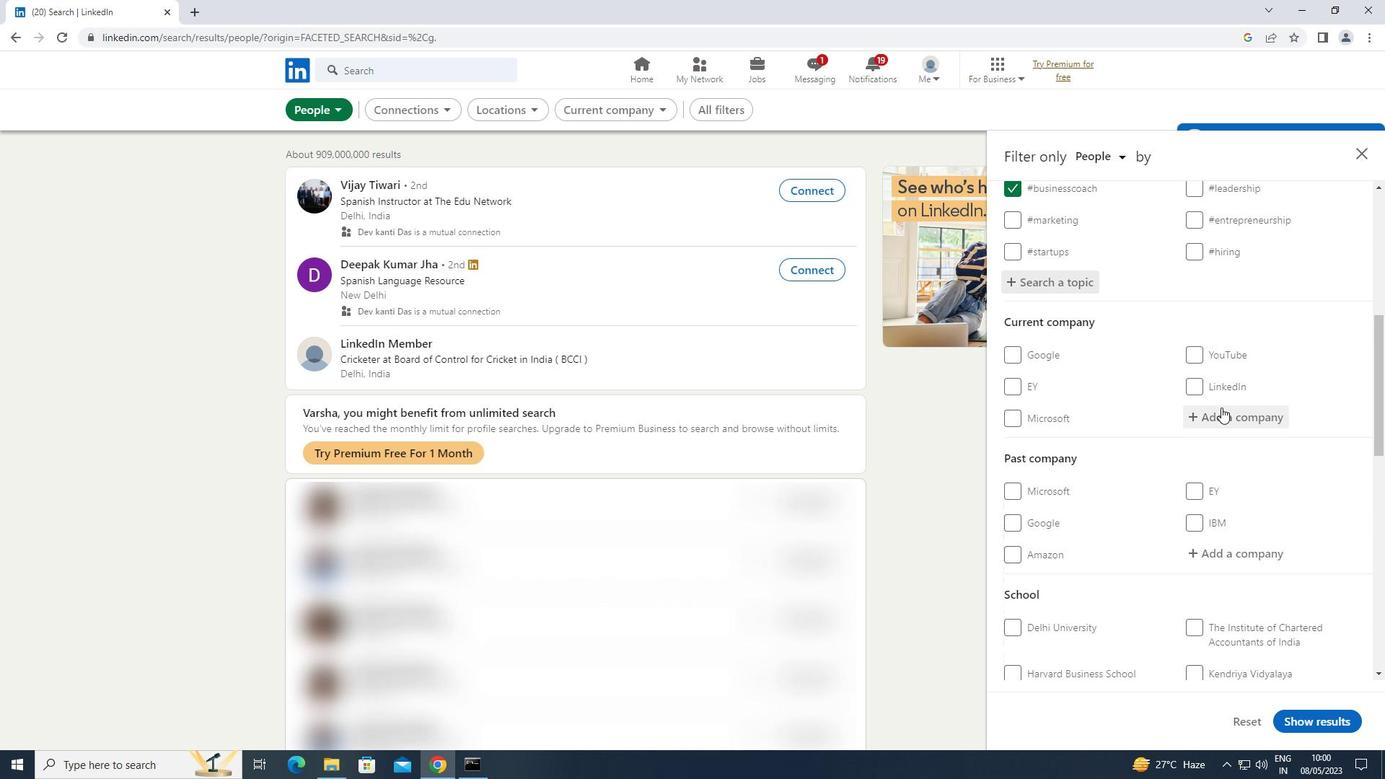 
Action: Mouse scrolled (1220, 416) with delta (0, 0)
Screenshot: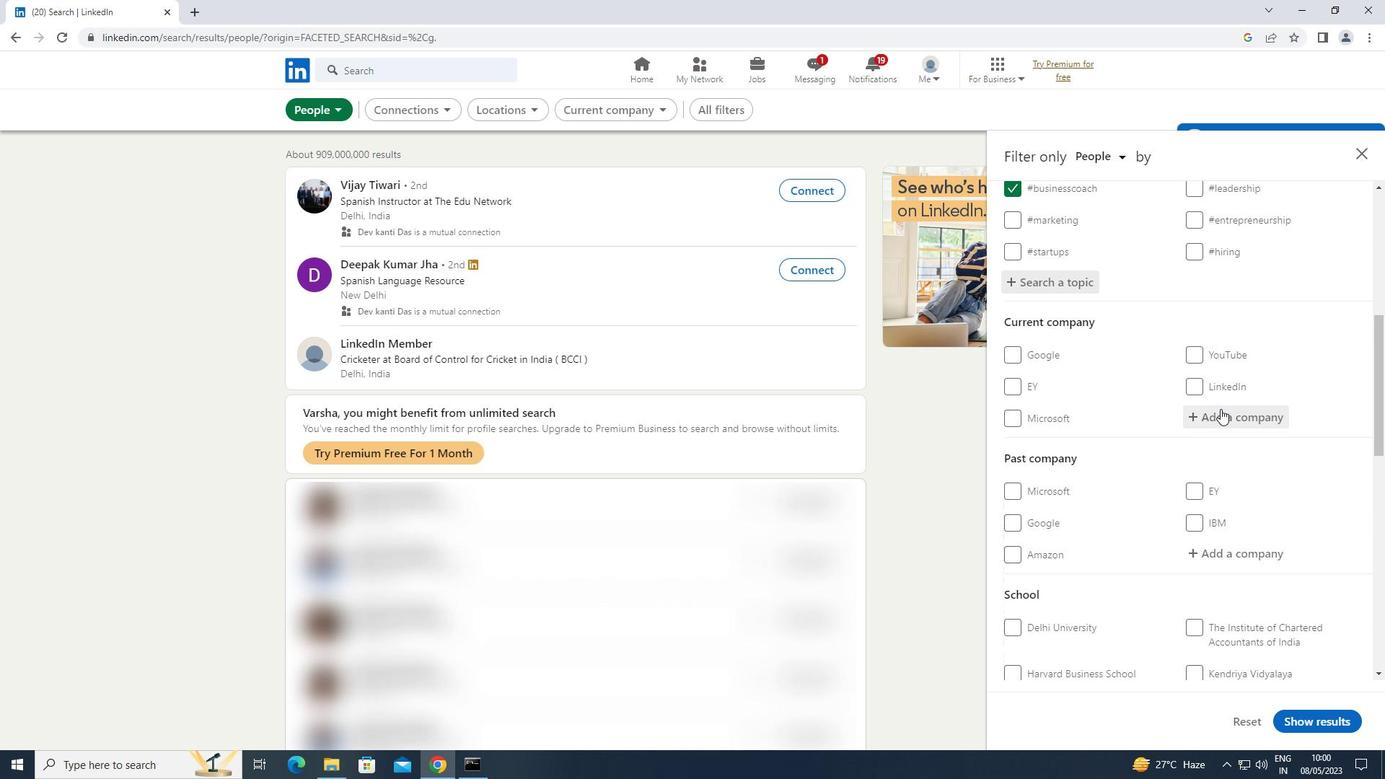 
Action: Mouse scrolled (1220, 416) with delta (0, 0)
Screenshot: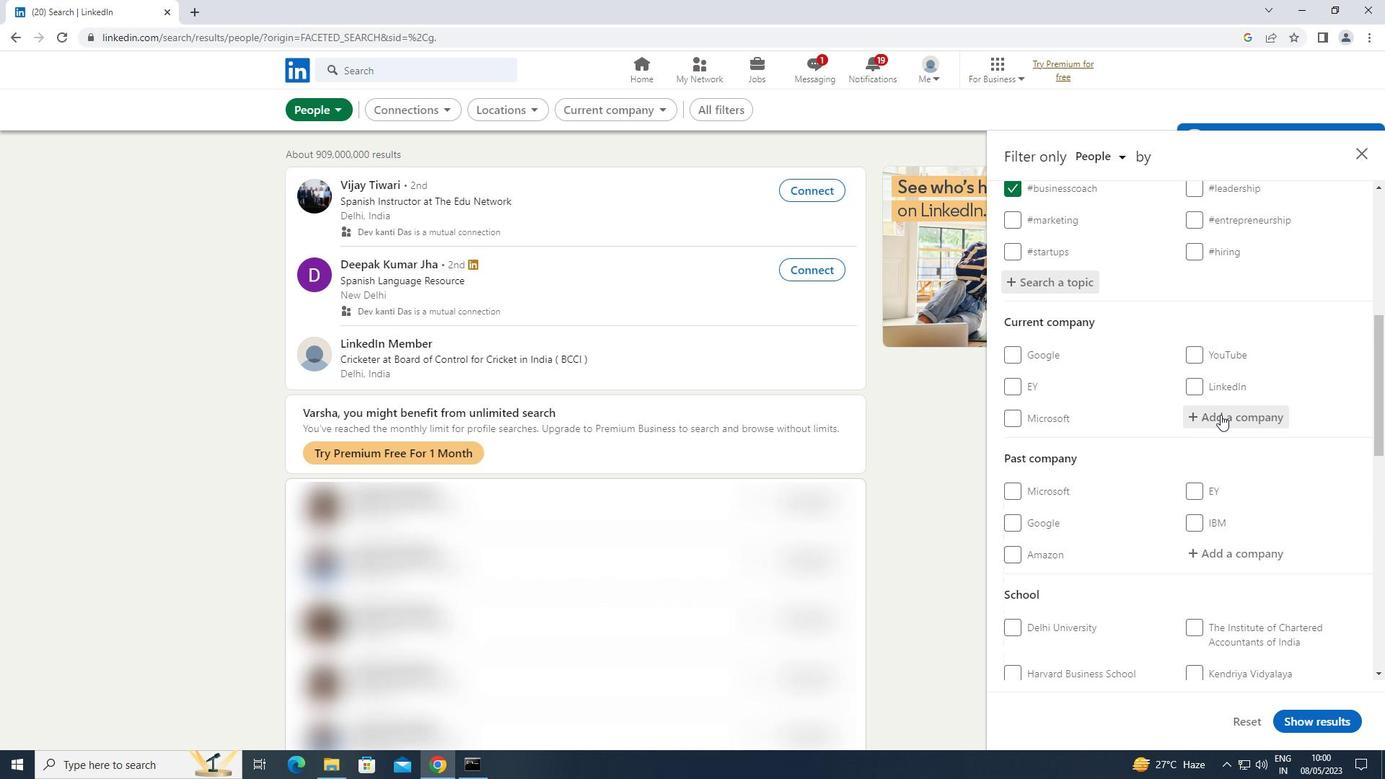 
Action: Mouse moved to (1220, 417)
Screenshot: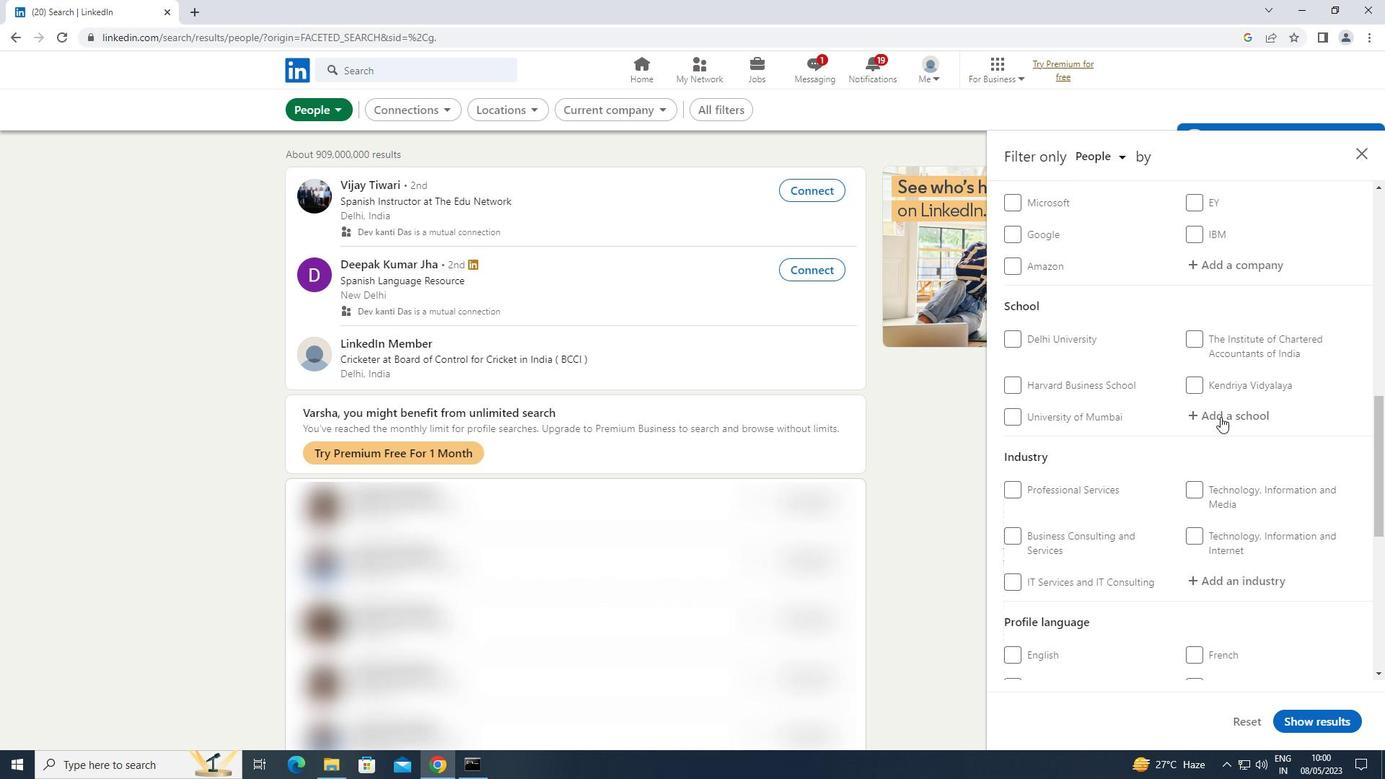 
Action: Mouse scrolled (1220, 416) with delta (0, 0)
Screenshot: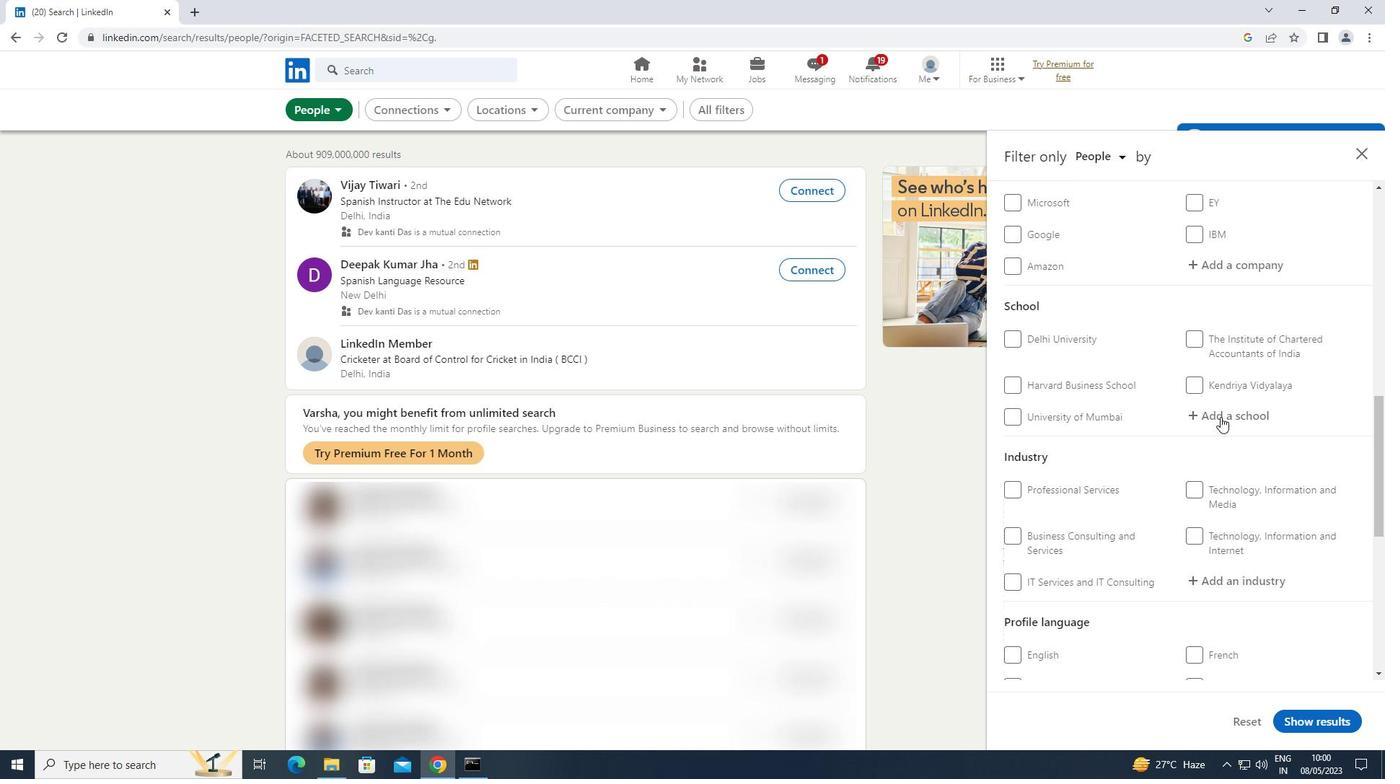 
Action: Mouse scrolled (1220, 416) with delta (0, 0)
Screenshot: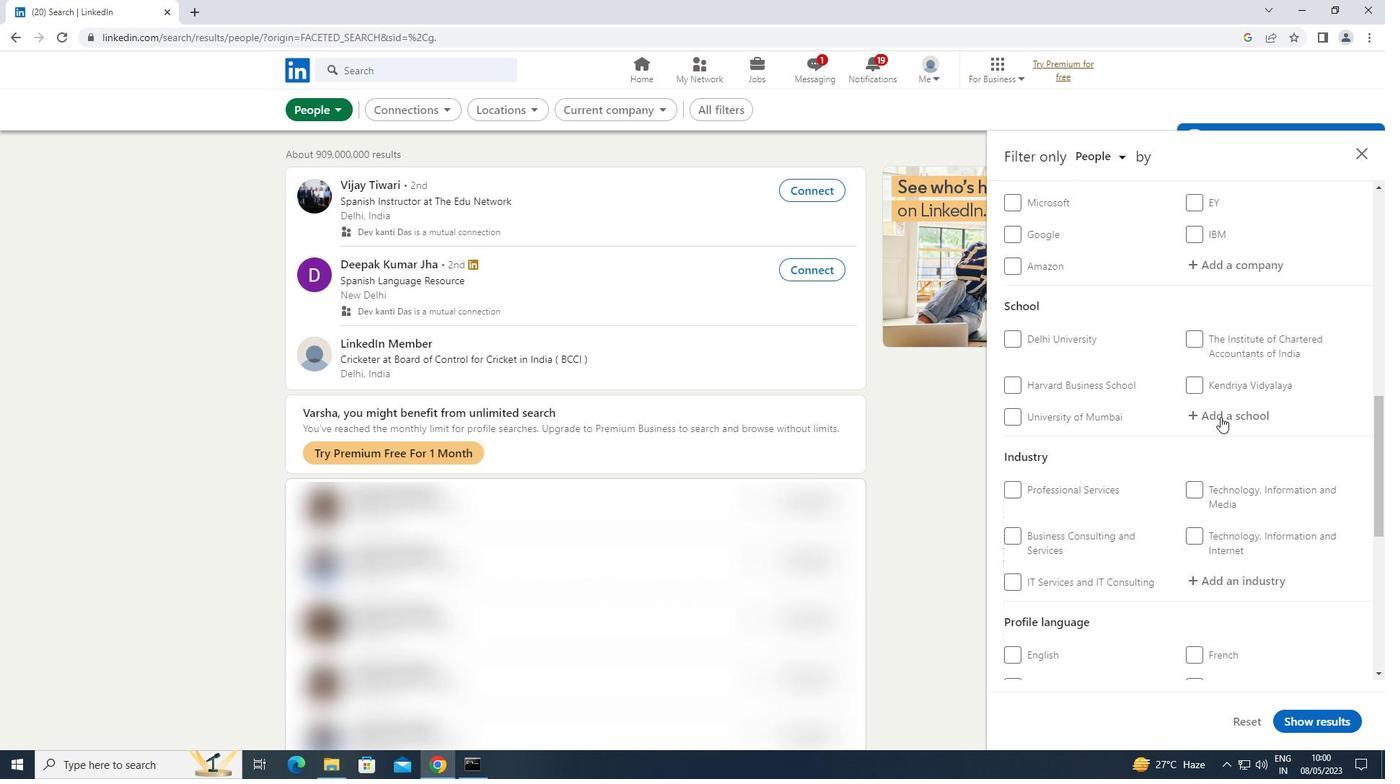 
Action: Mouse moved to (1007, 511)
Screenshot: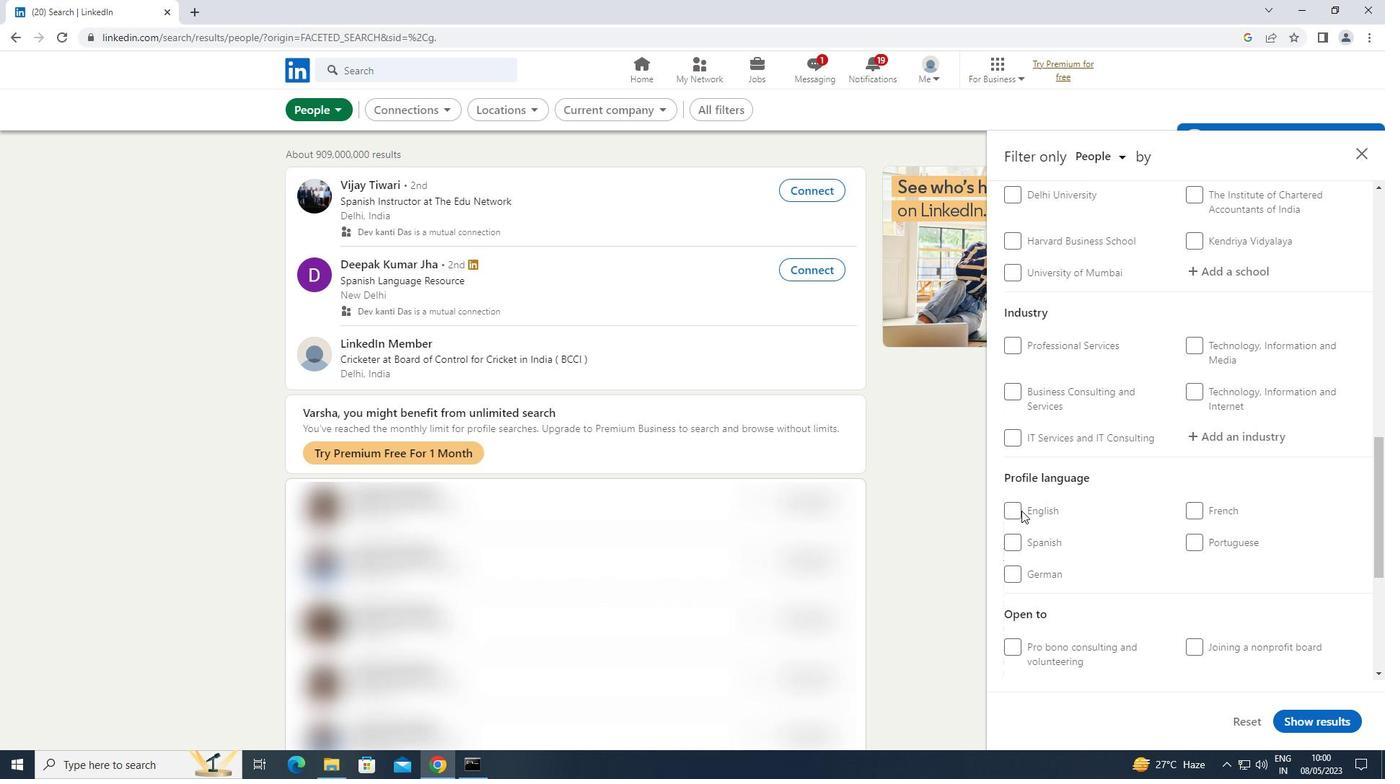 
Action: Mouse pressed left at (1007, 511)
Screenshot: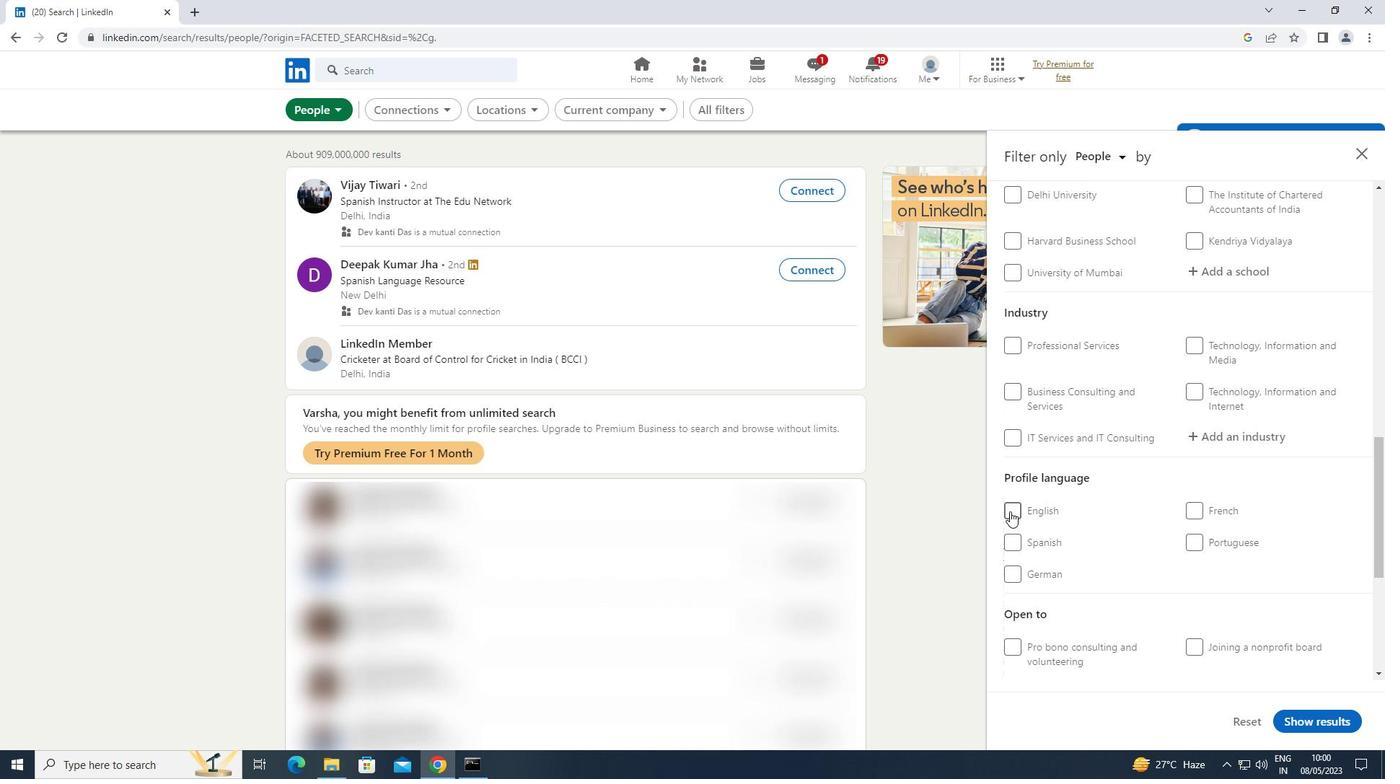 
Action: Mouse moved to (1010, 507)
Screenshot: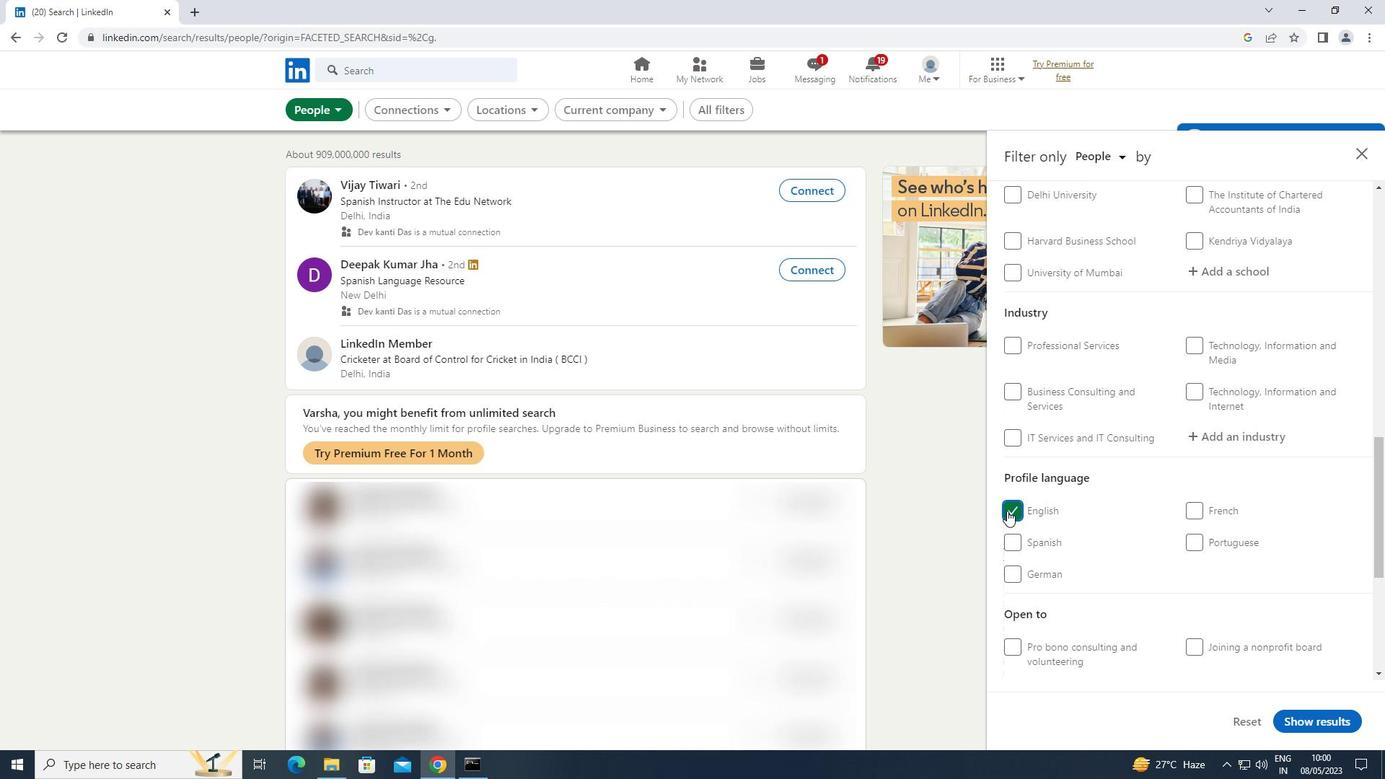 
Action: Mouse scrolled (1010, 508) with delta (0, 0)
Screenshot: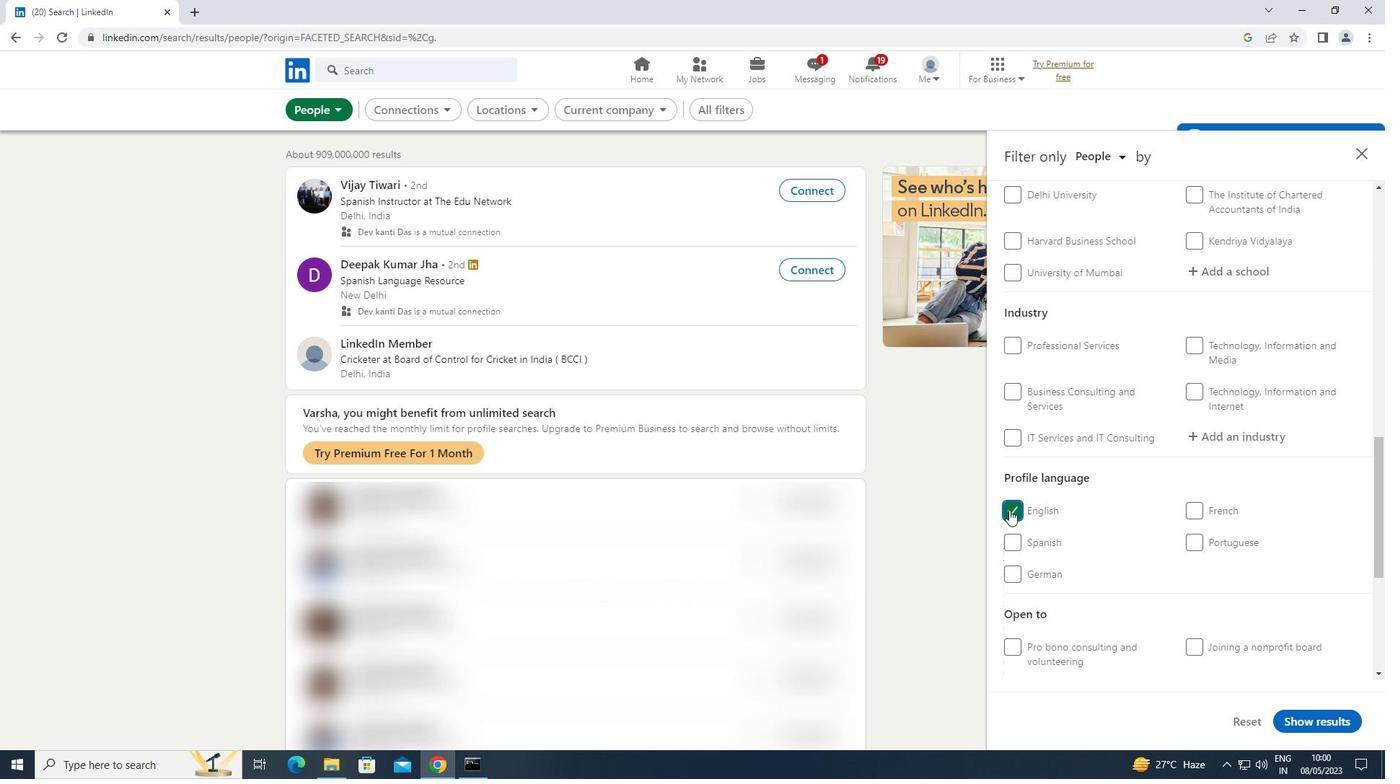 
Action: Mouse moved to (1012, 505)
Screenshot: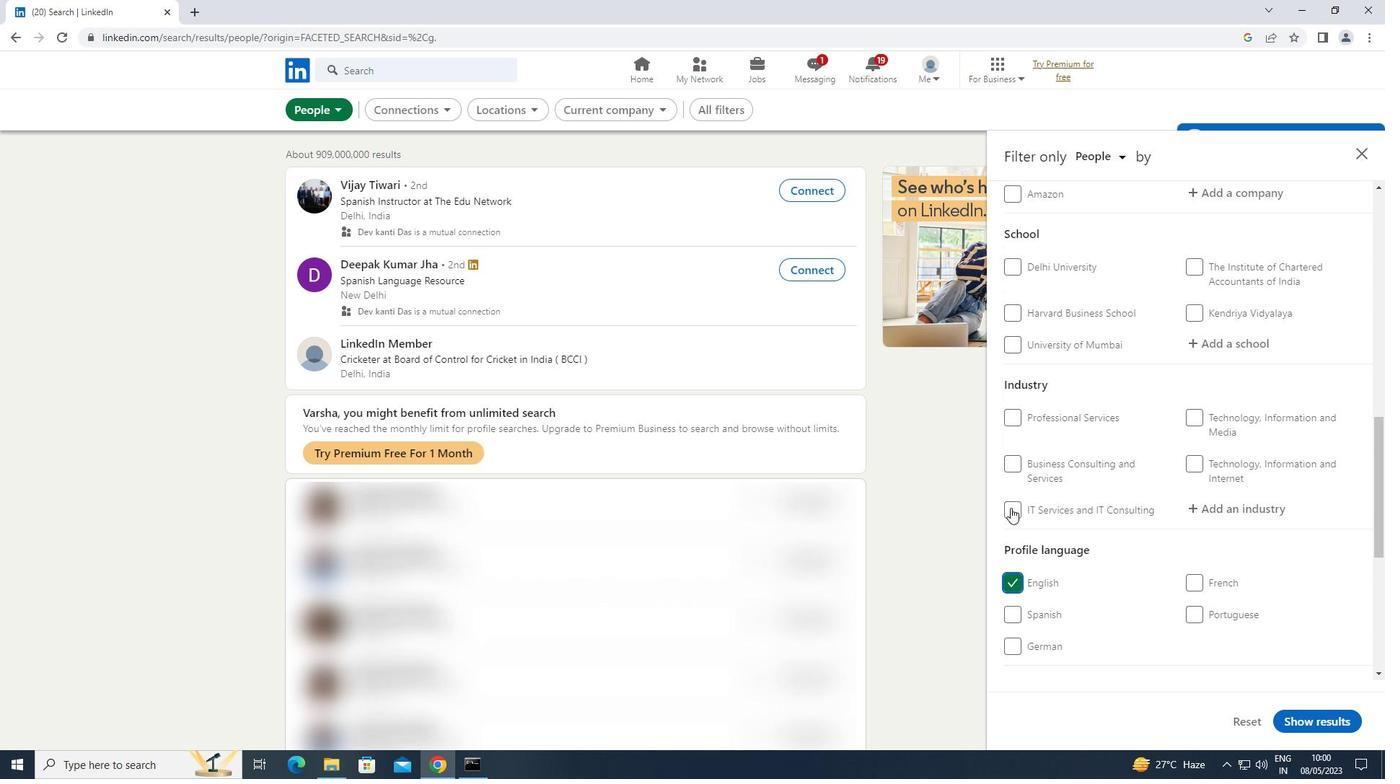 
Action: Mouse scrolled (1012, 506) with delta (0, 0)
Screenshot: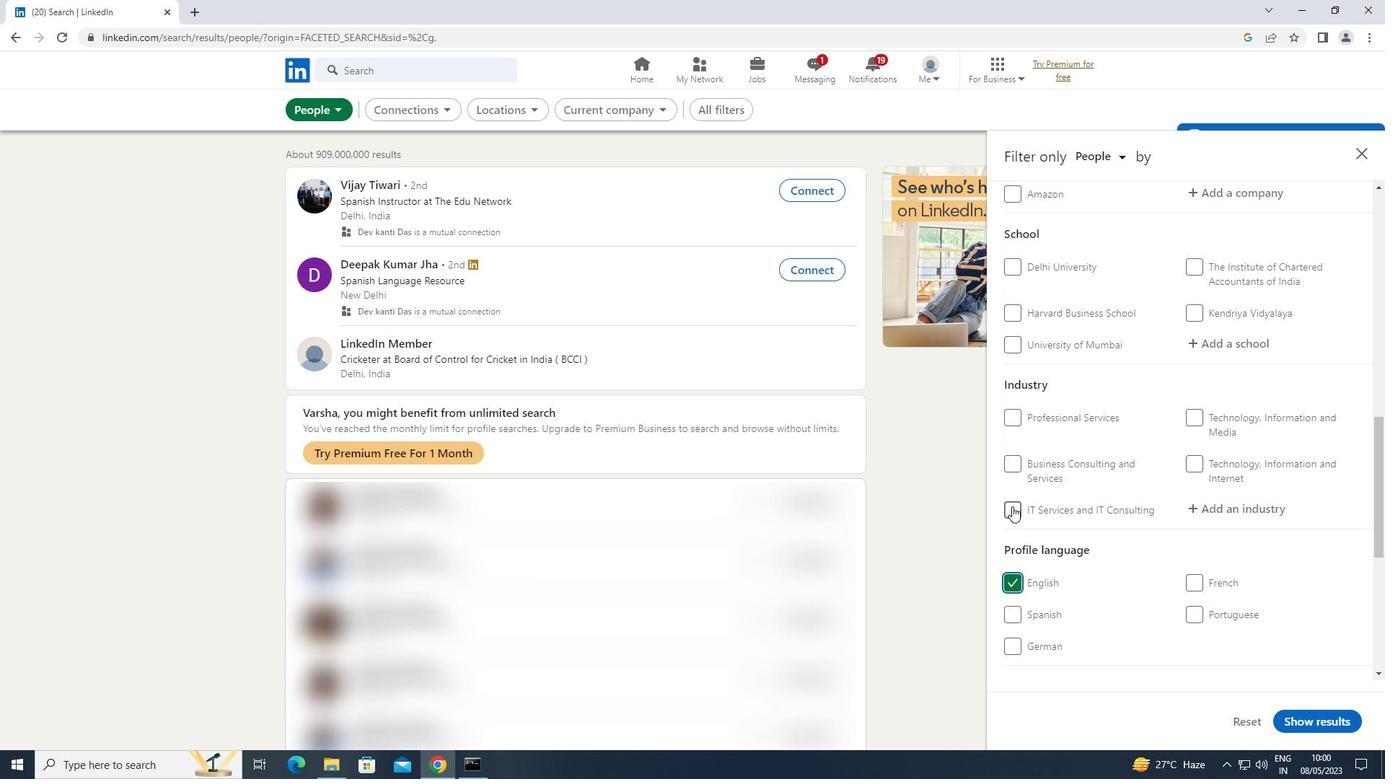 
Action: Mouse scrolled (1012, 506) with delta (0, 0)
Screenshot: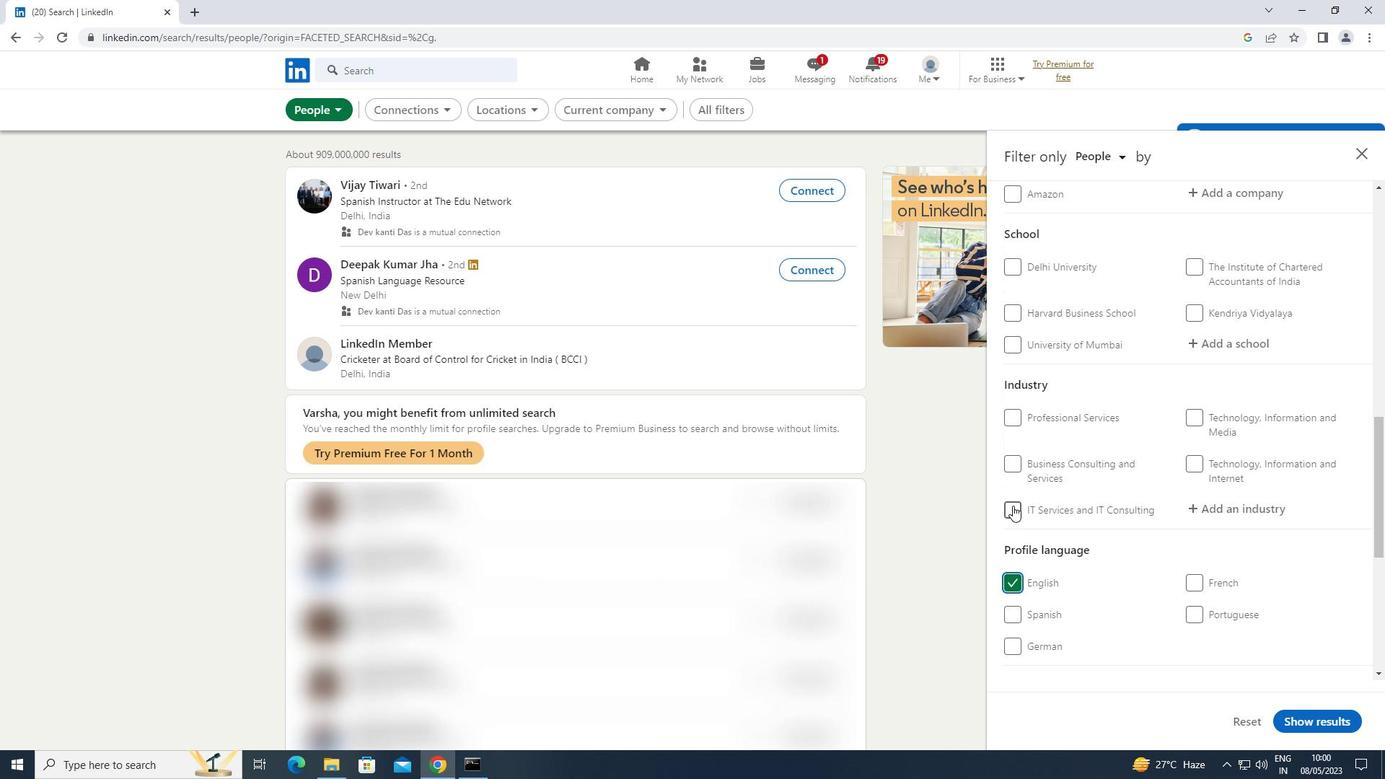 
Action: Mouse moved to (1013, 504)
Screenshot: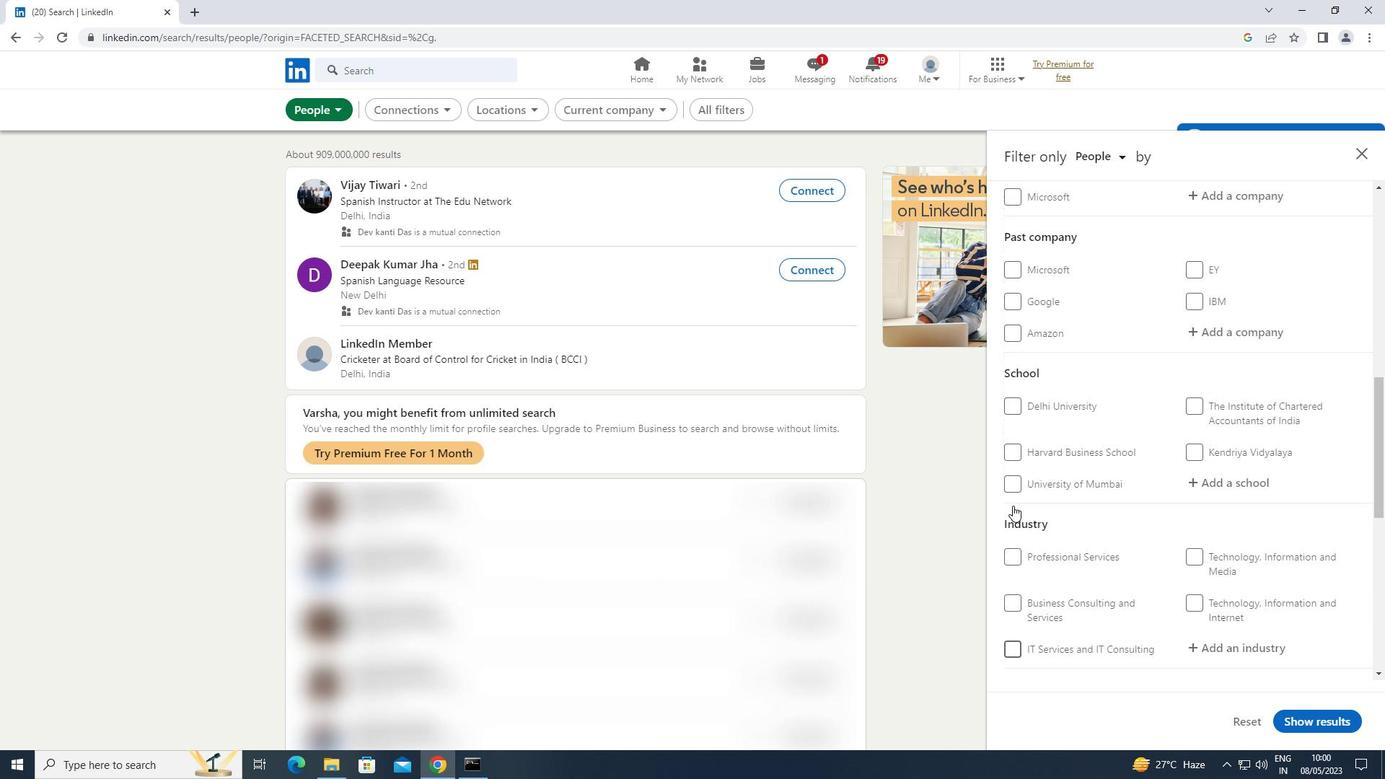 
Action: Mouse scrolled (1013, 505) with delta (0, 0)
Screenshot: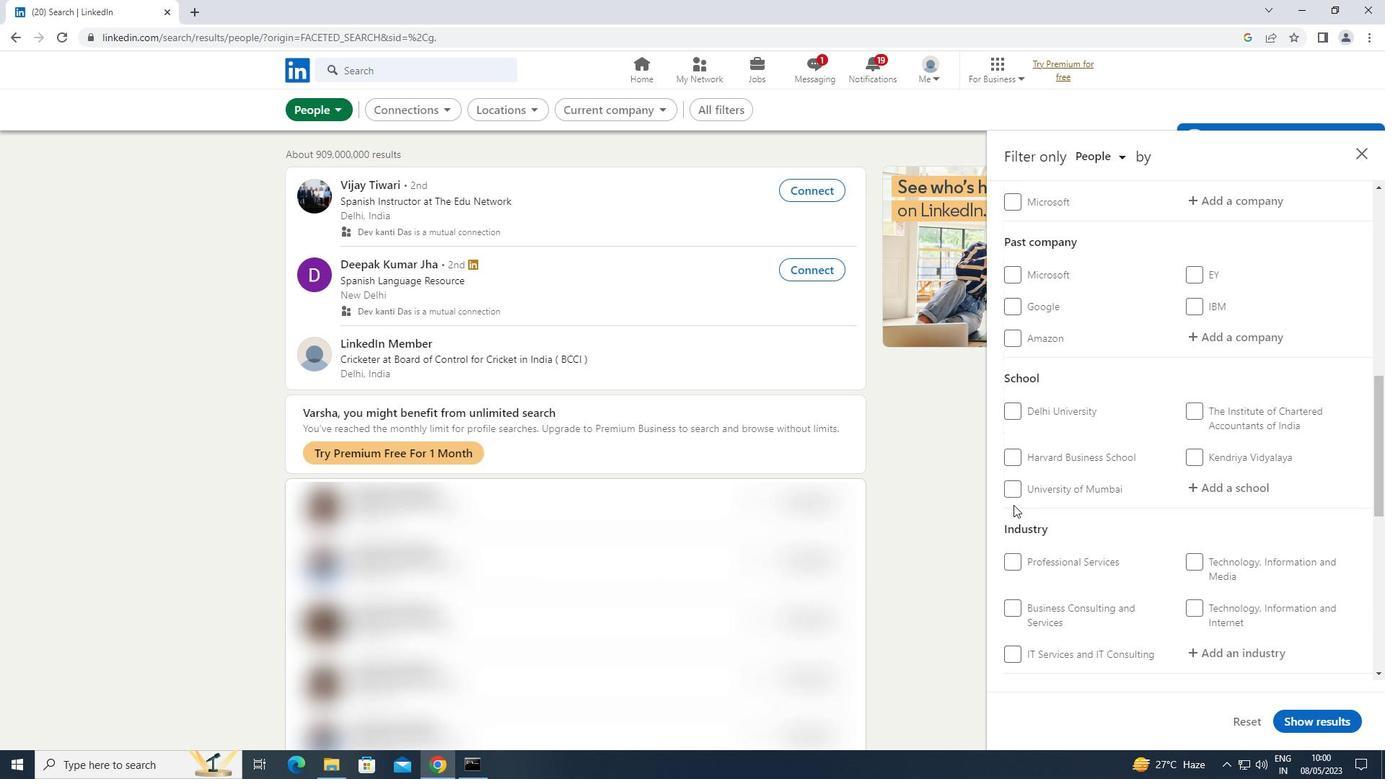 
Action: Mouse scrolled (1013, 505) with delta (0, 0)
Screenshot: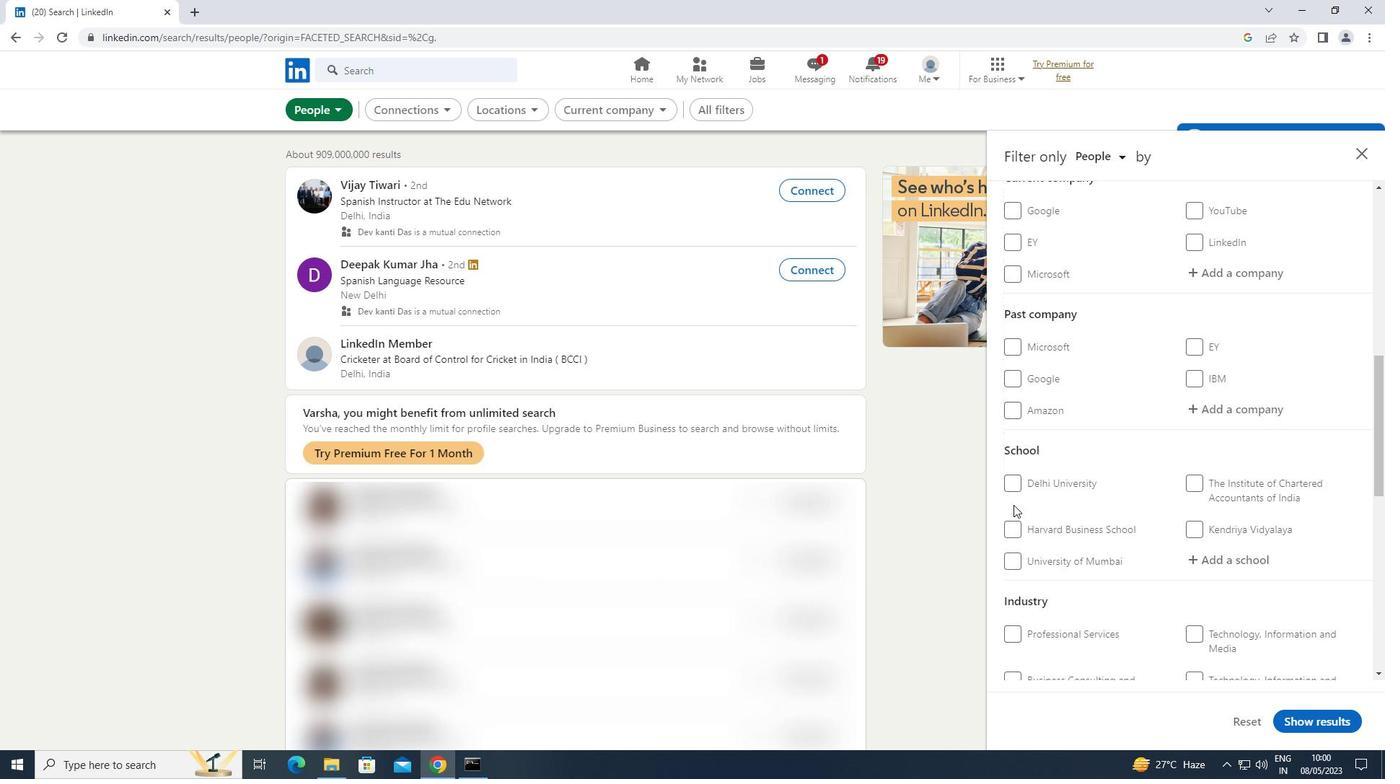 
Action: Mouse scrolled (1013, 505) with delta (0, 0)
Screenshot: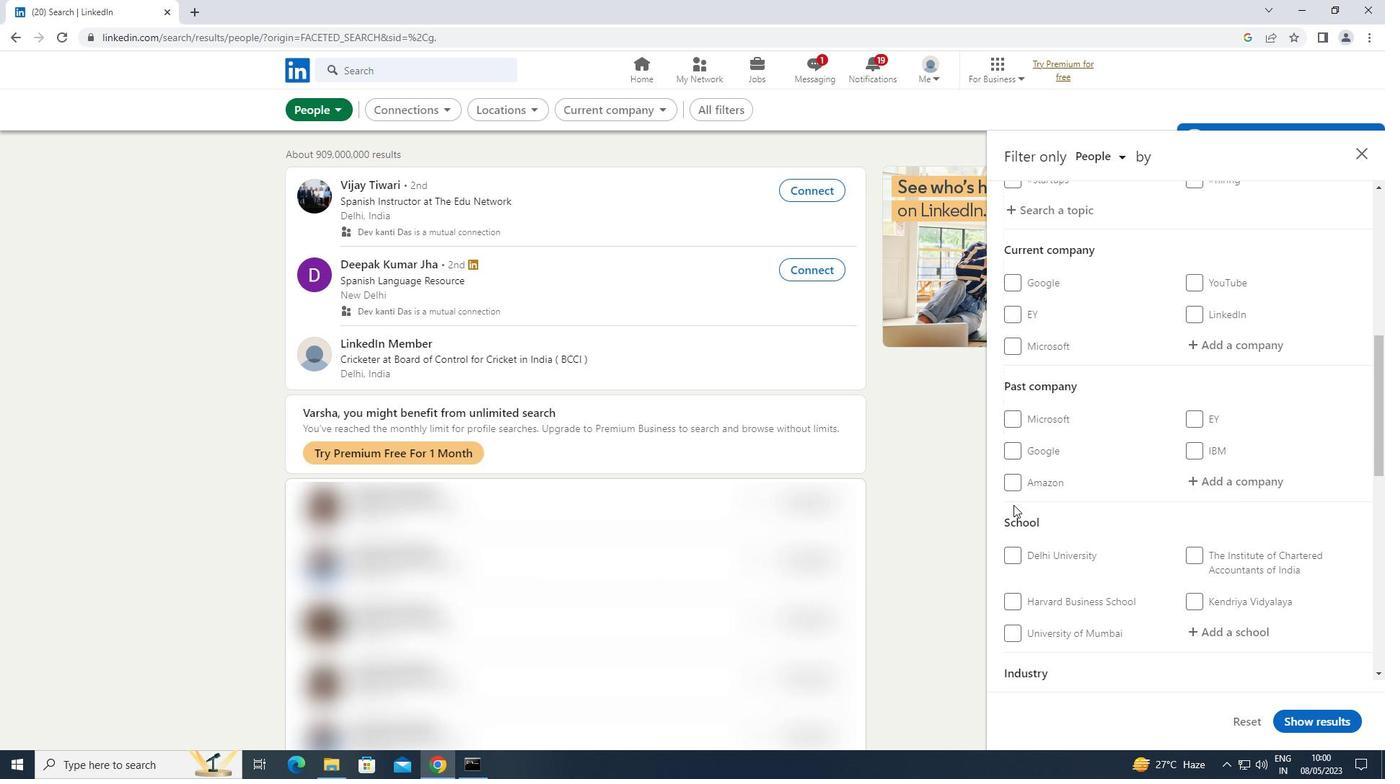 
Action: Mouse scrolled (1013, 505) with delta (0, 0)
Screenshot: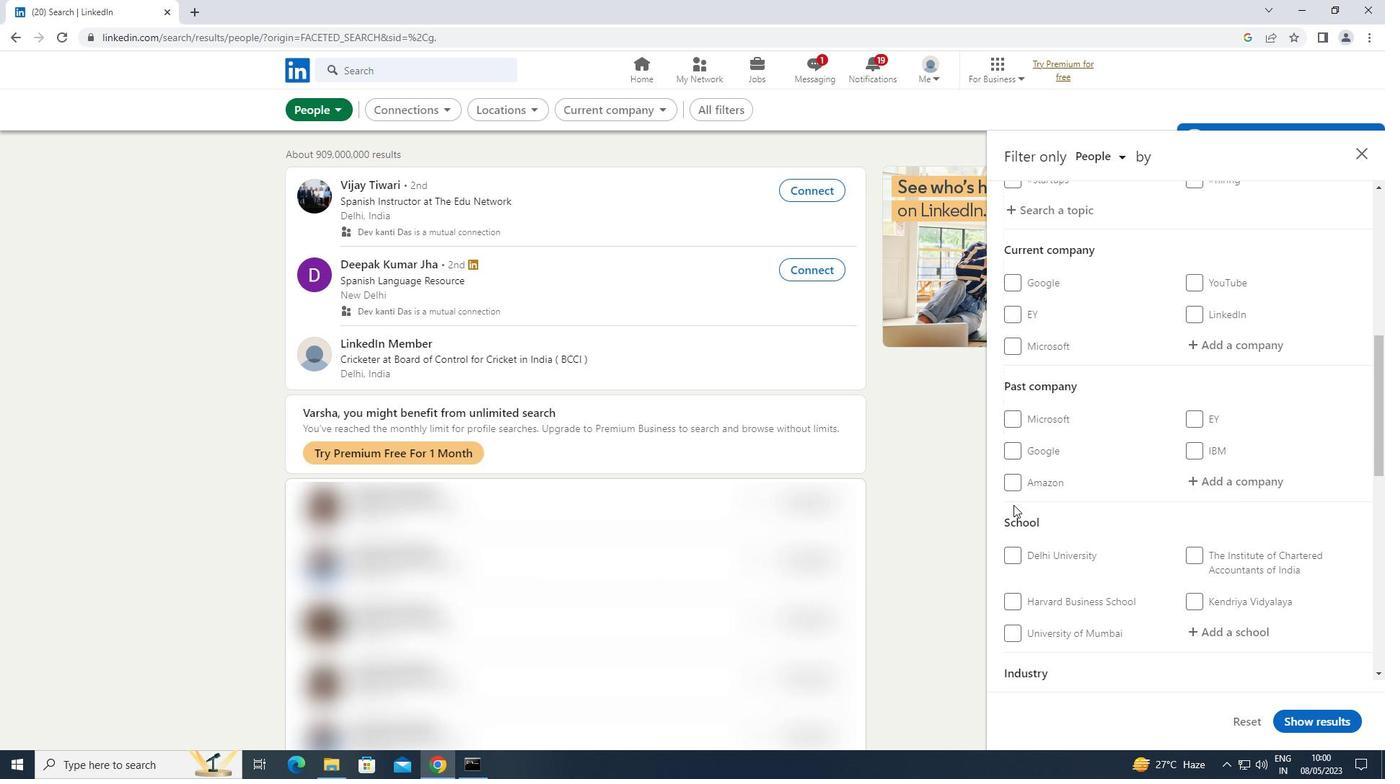 
Action: Mouse scrolled (1013, 505) with delta (0, 0)
Screenshot: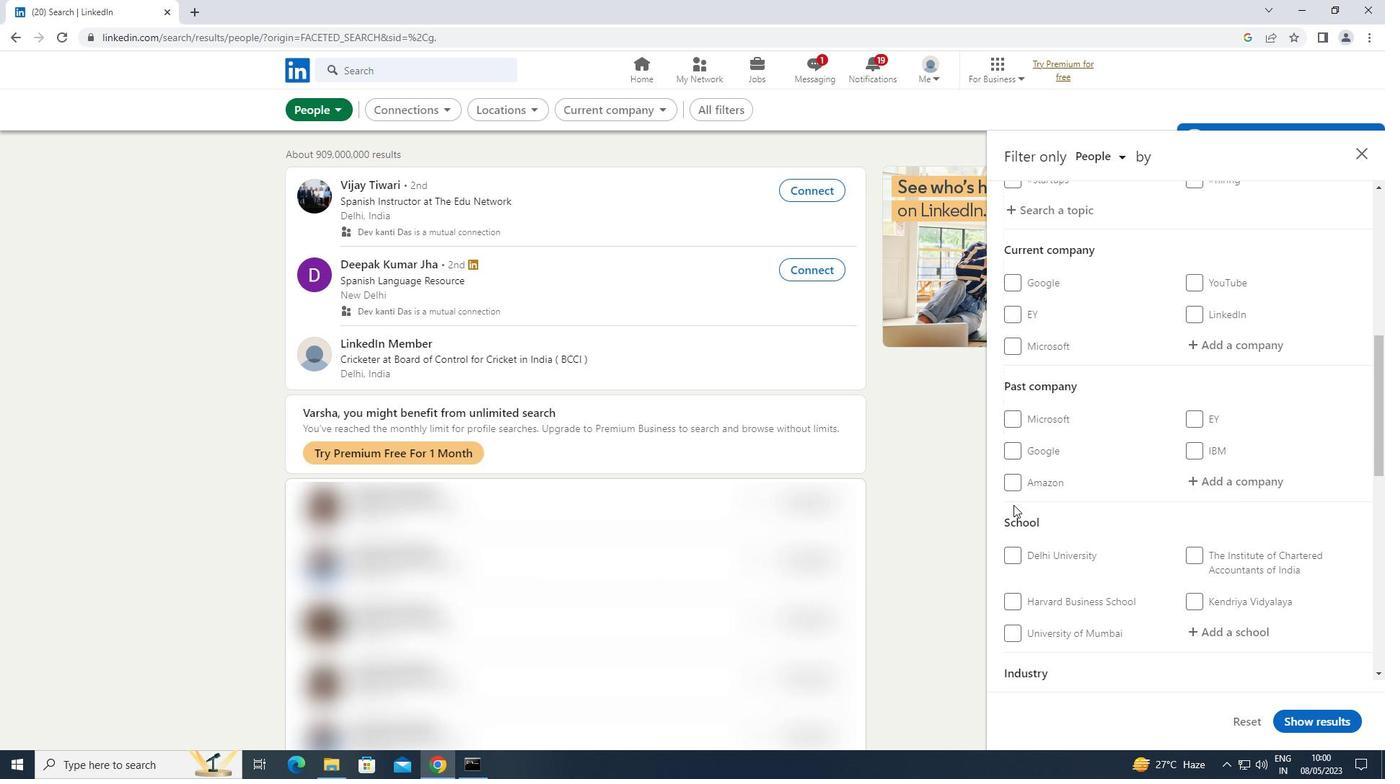 
Action: Mouse moved to (1195, 557)
Screenshot: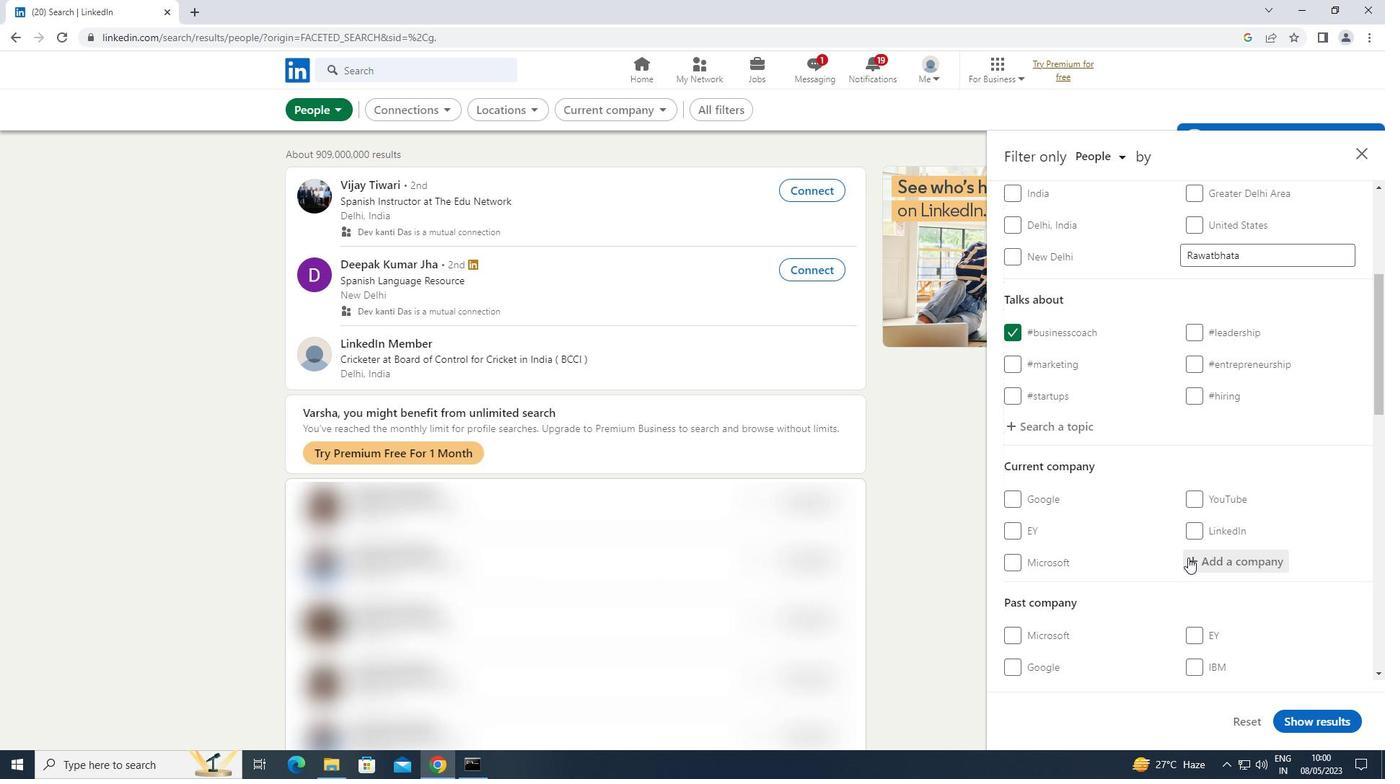 
Action: Mouse pressed left at (1195, 557)
Screenshot: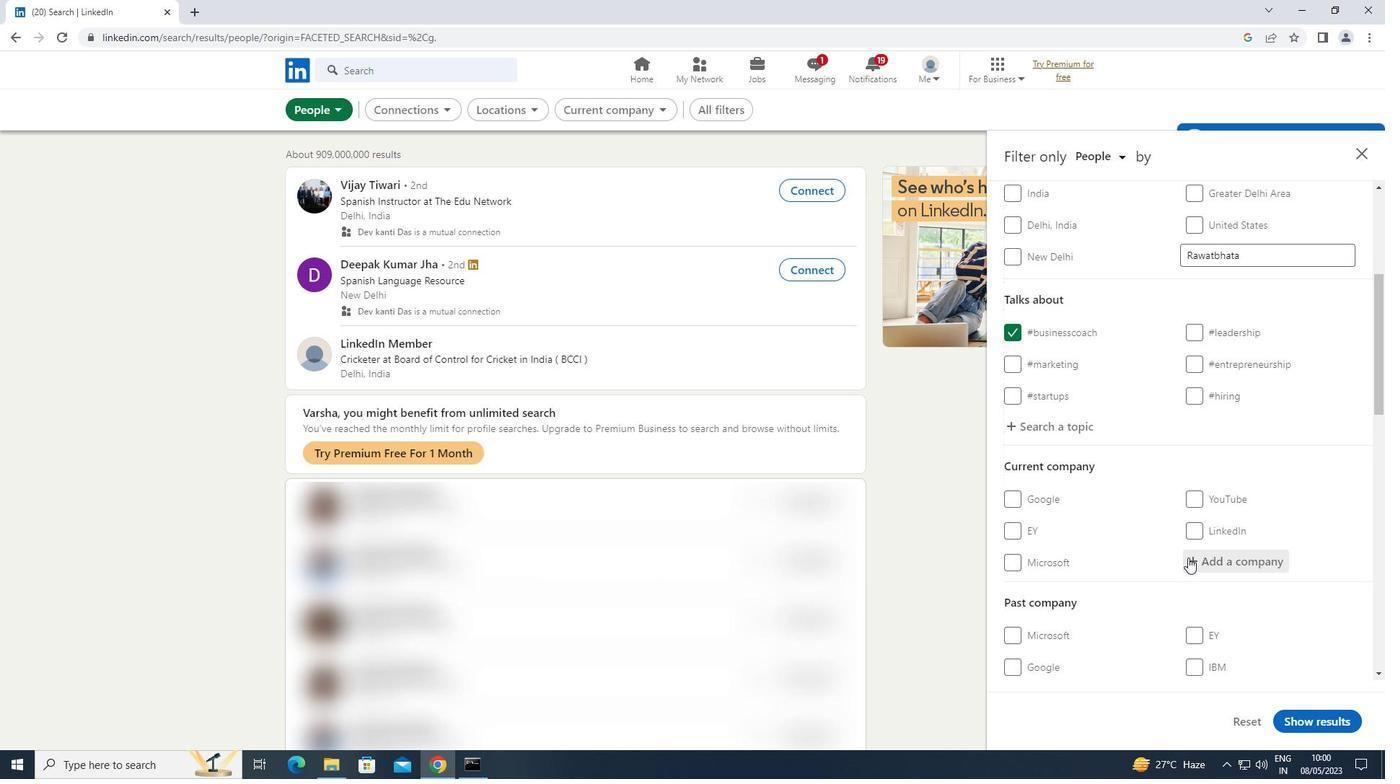 
Action: Key pressed <Key.shift>INTEGRATED<Key.space><Key.shift>PERSONNEL
Screenshot: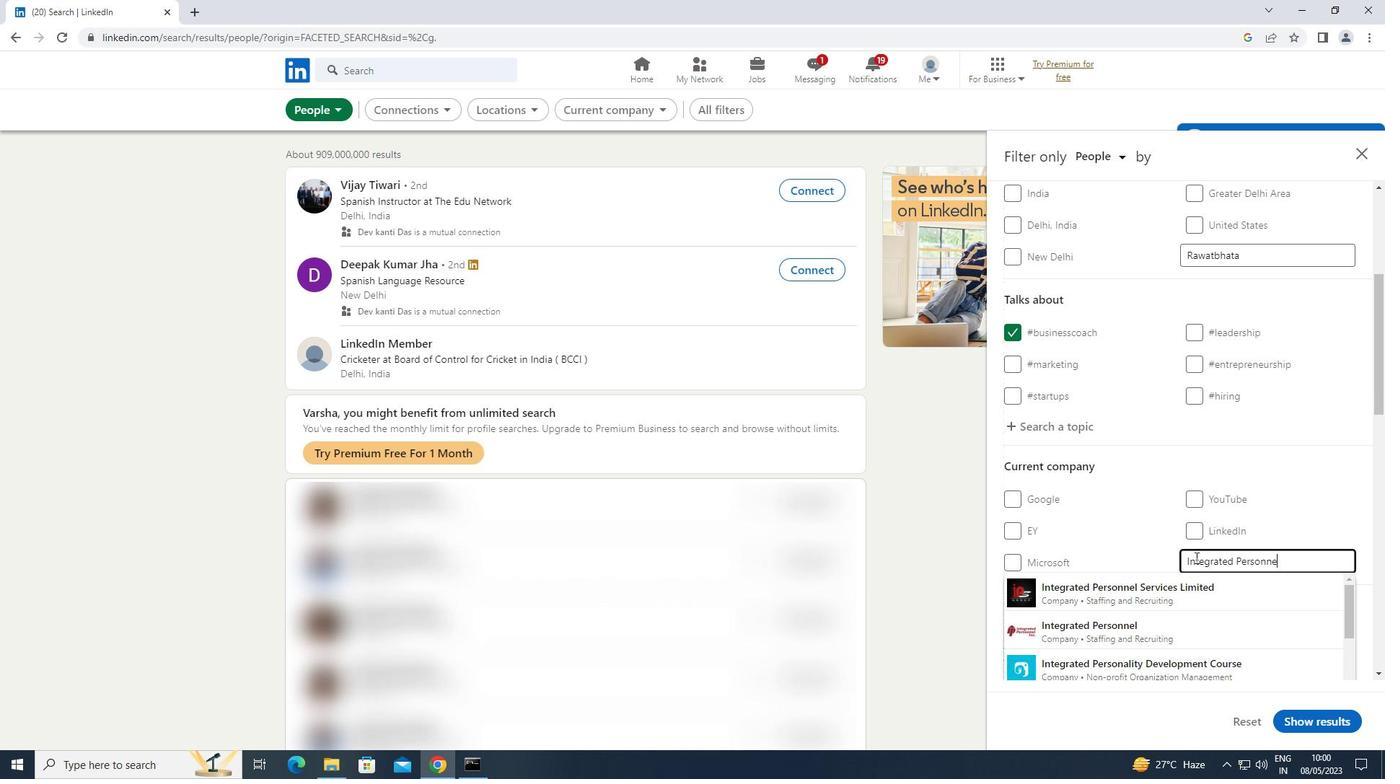 
Action: Mouse moved to (1110, 592)
Screenshot: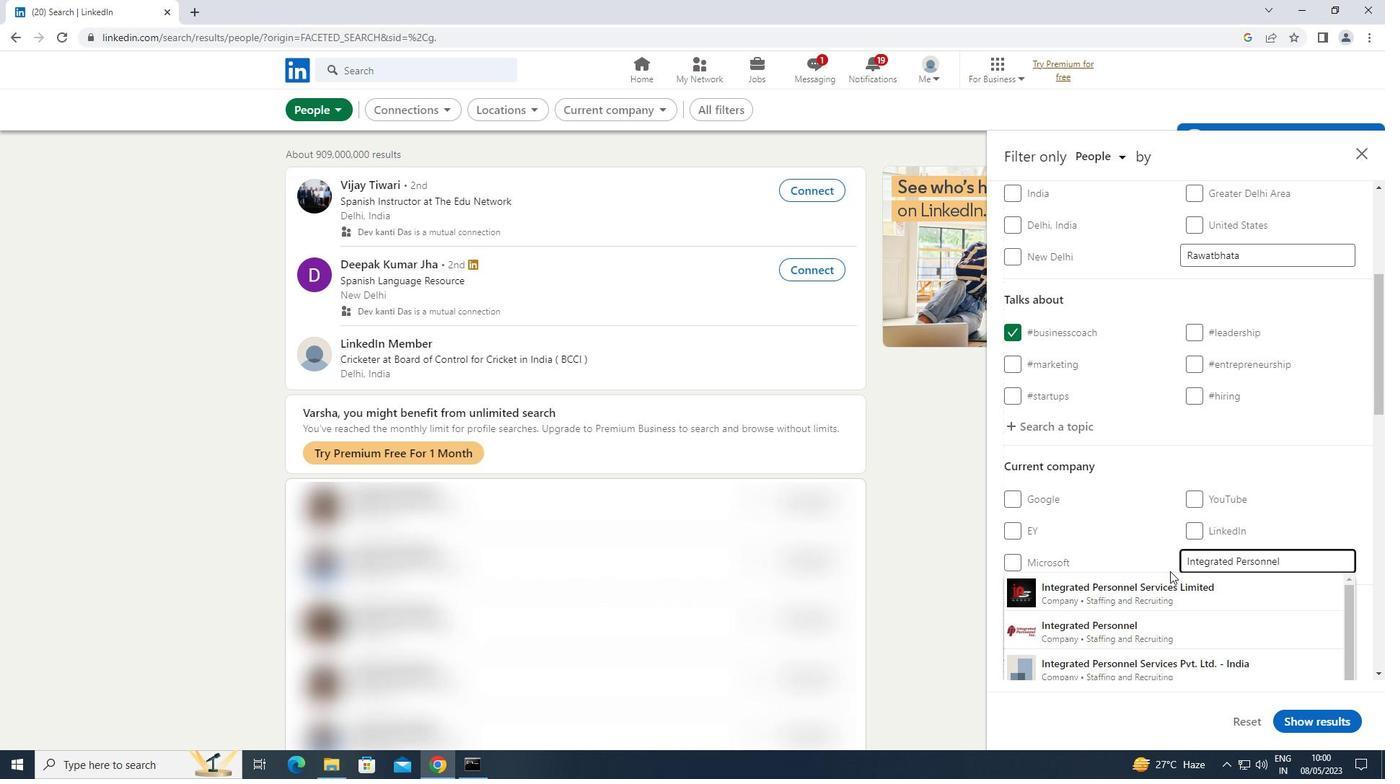 
Action: Mouse pressed left at (1110, 592)
Screenshot: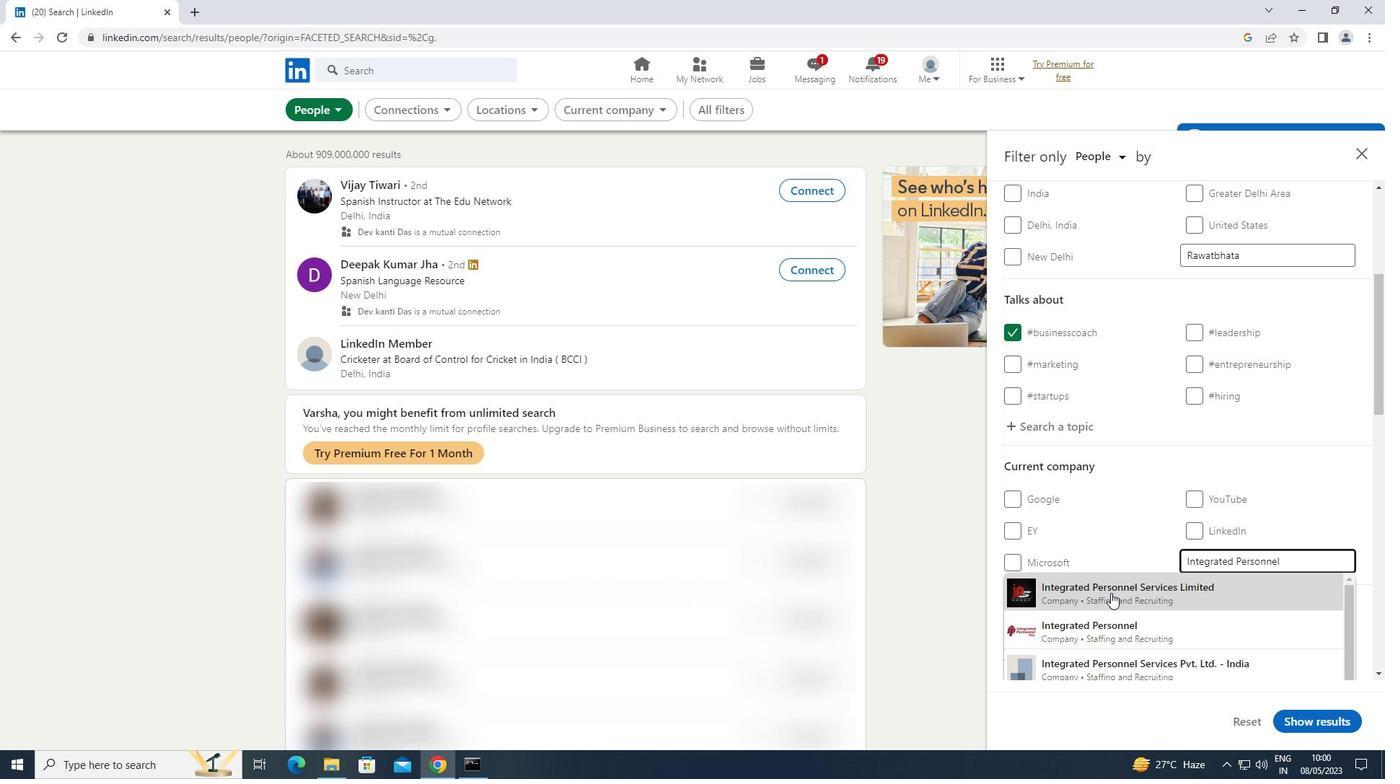 
Action: Mouse scrolled (1110, 592) with delta (0, 0)
Screenshot: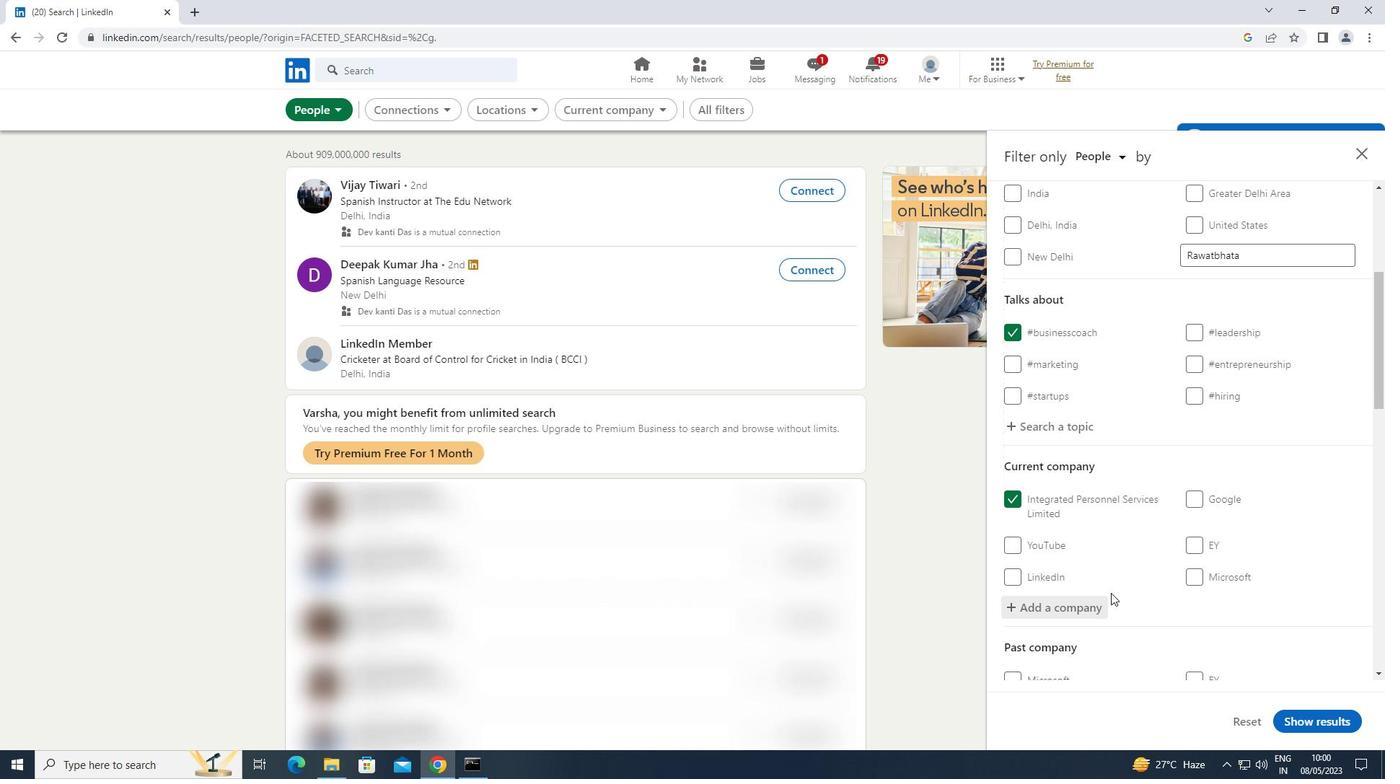 
Action: Mouse scrolled (1110, 592) with delta (0, 0)
Screenshot: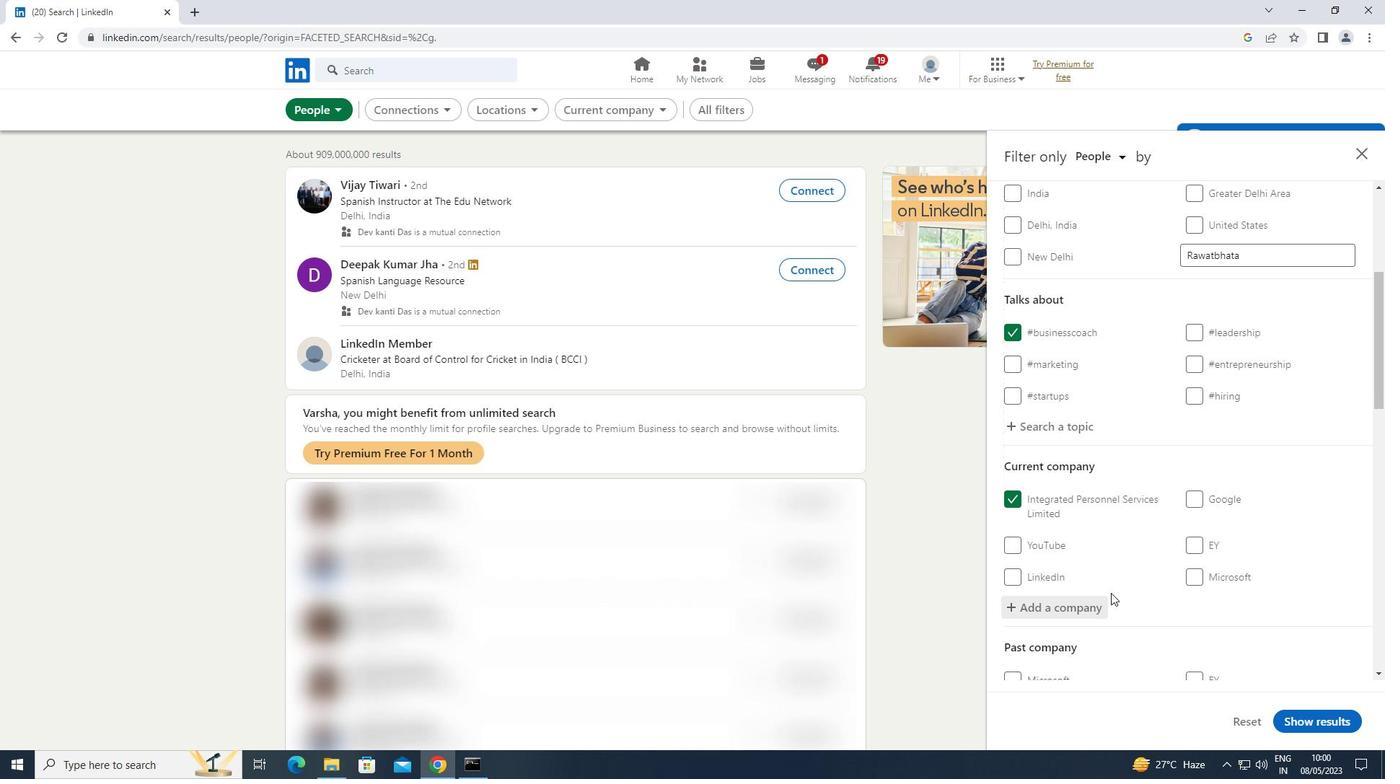 
Action: Mouse scrolled (1110, 592) with delta (0, 0)
Screenshot: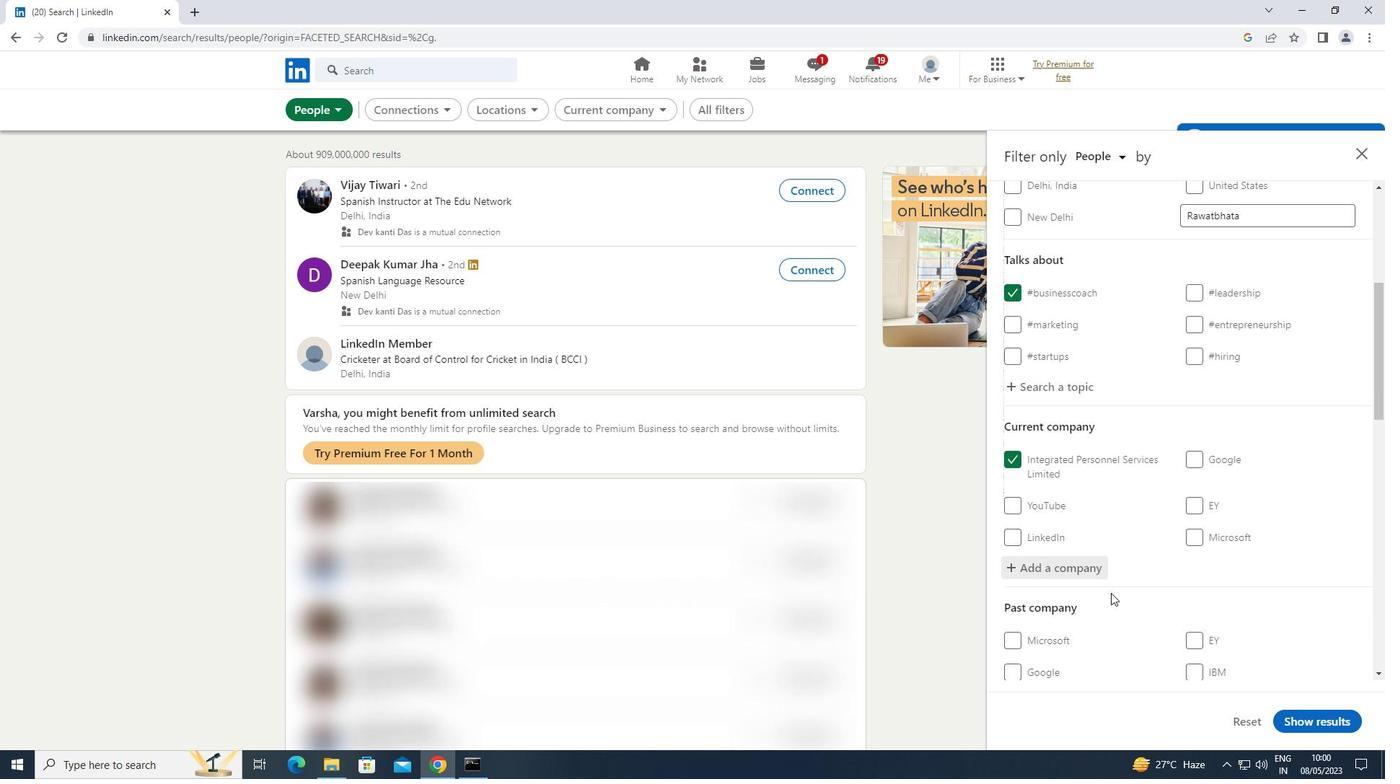 
Action: Mouse scrolled (1110, 592) with delta (0, 0)
Screenshot: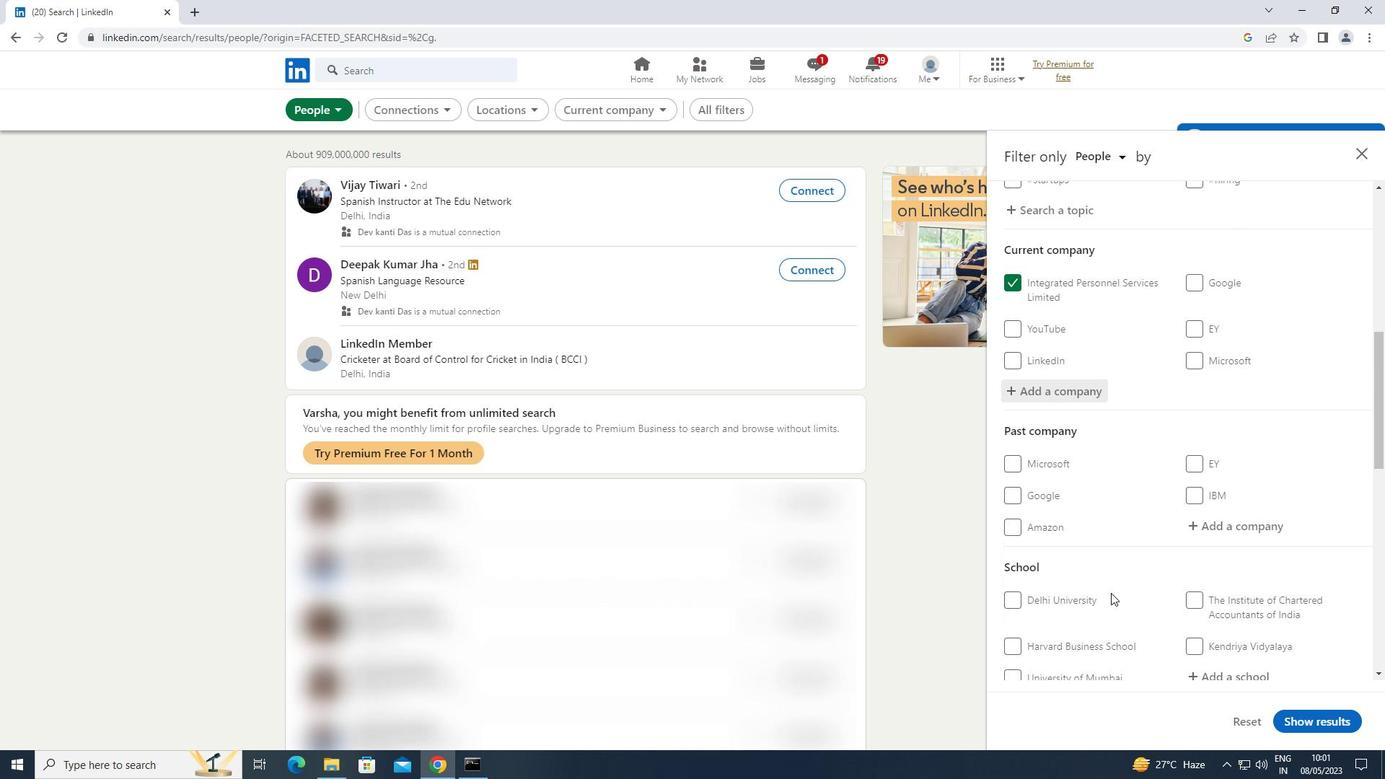 
Action: Mouse scrolled (1110, 592) with delta (0, 0)
Screenshot: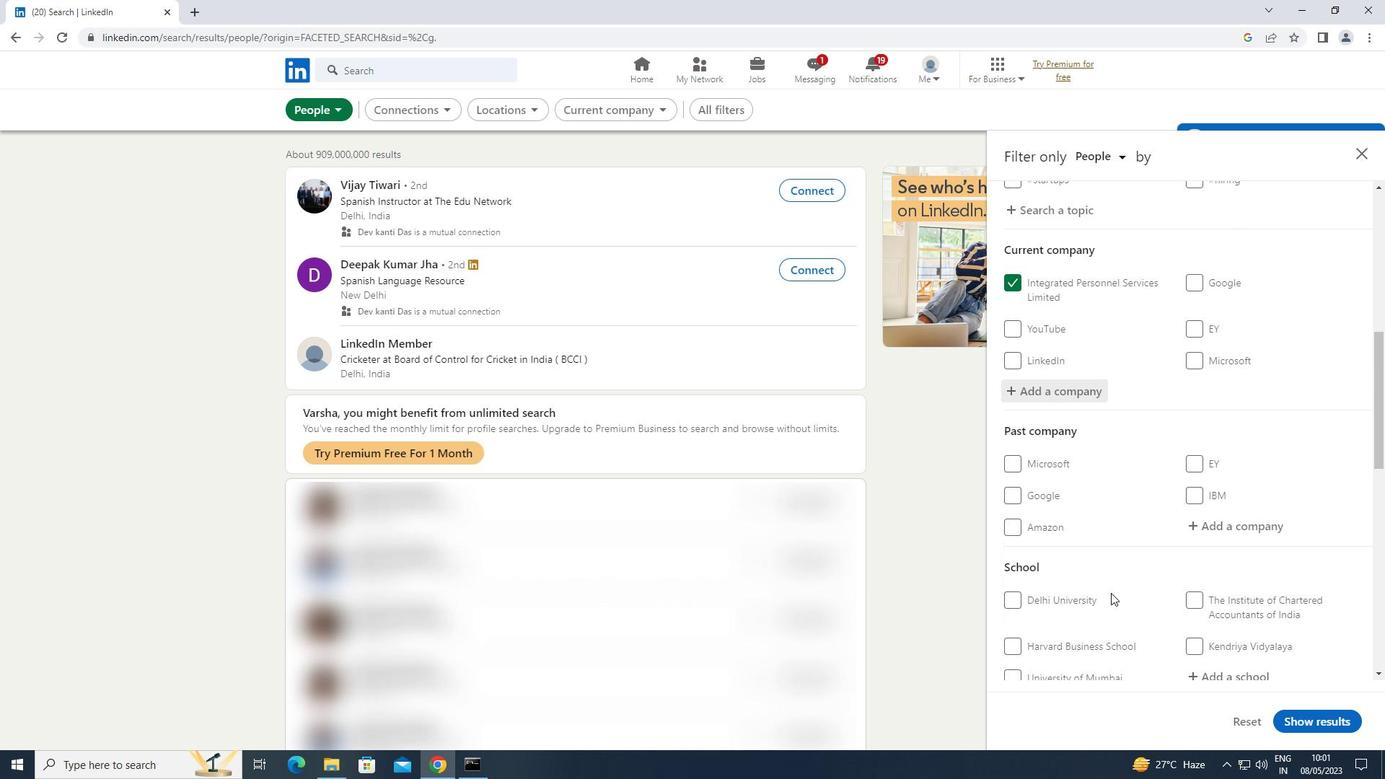 
Action: Mouse moved to (1218, 534)
Screenshot: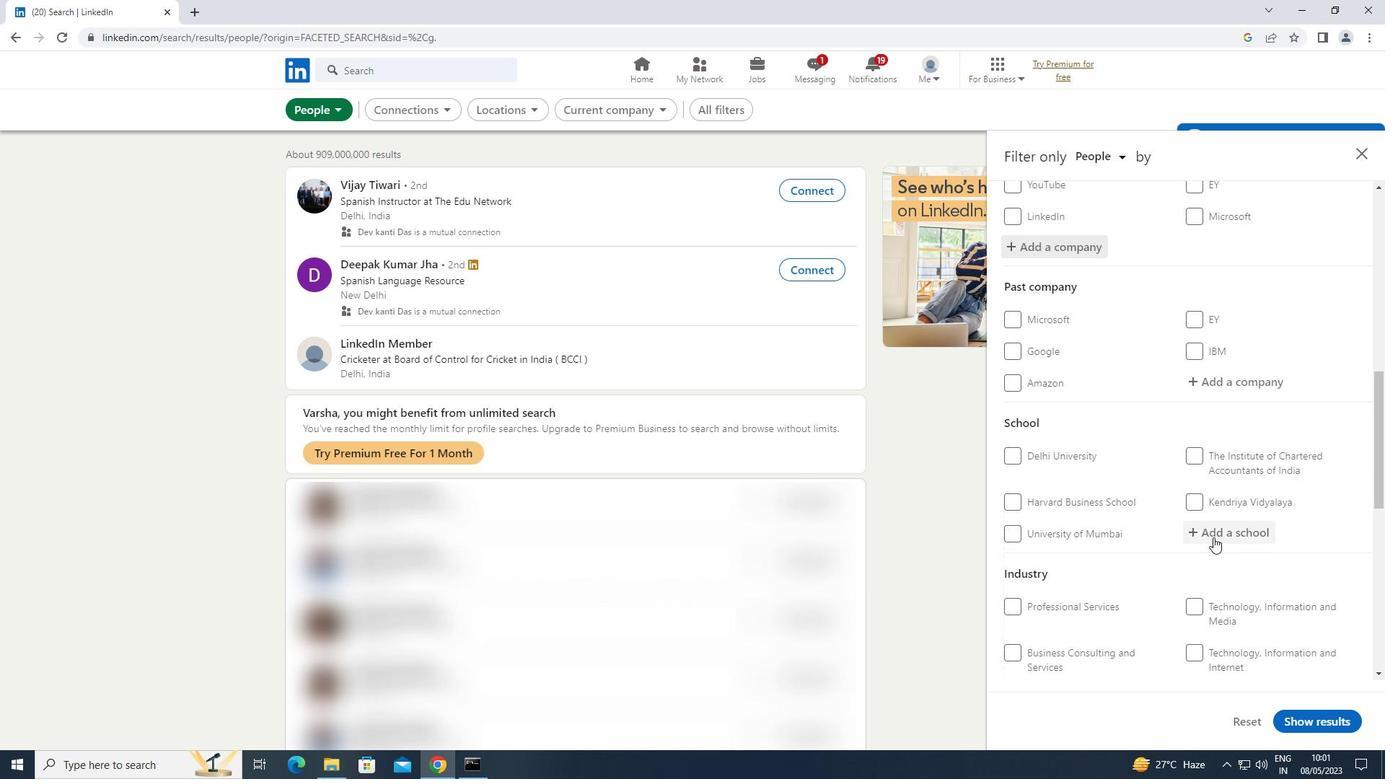 
Action: Mouse pressed left at (1218, 534)
Screenshot: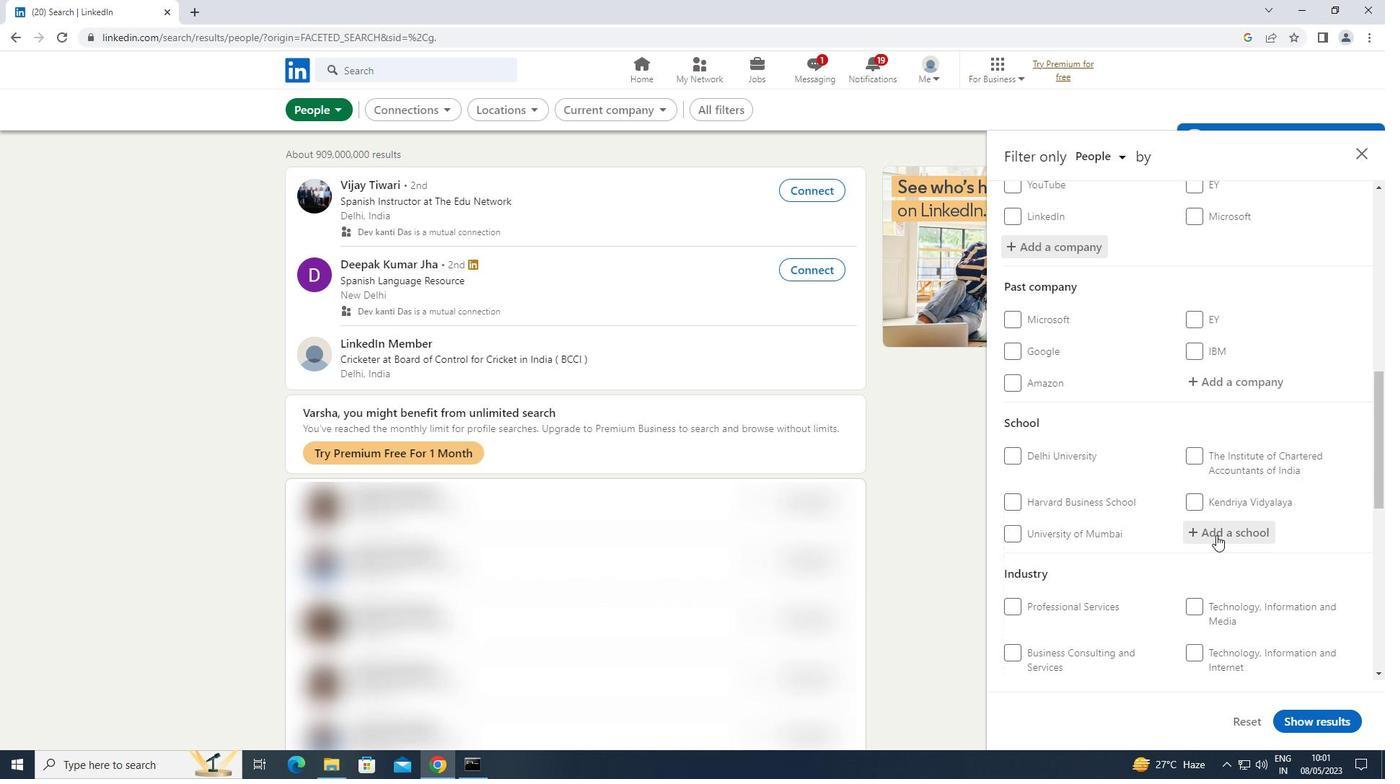 
Action: Key pressed <Key.shift>JABALPUR<Key.space>
Screenshot: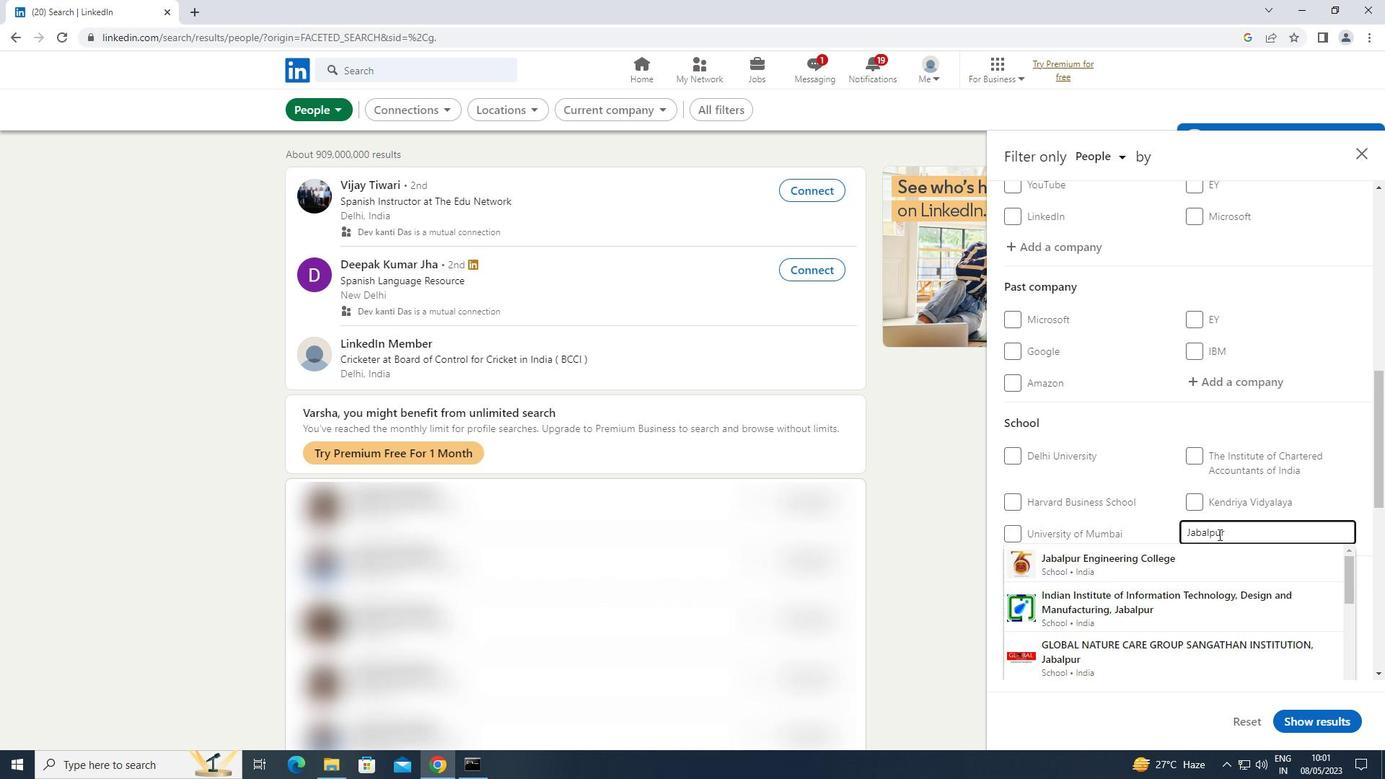 
Action: Mouse moved to (1060, 563)
Screenshot: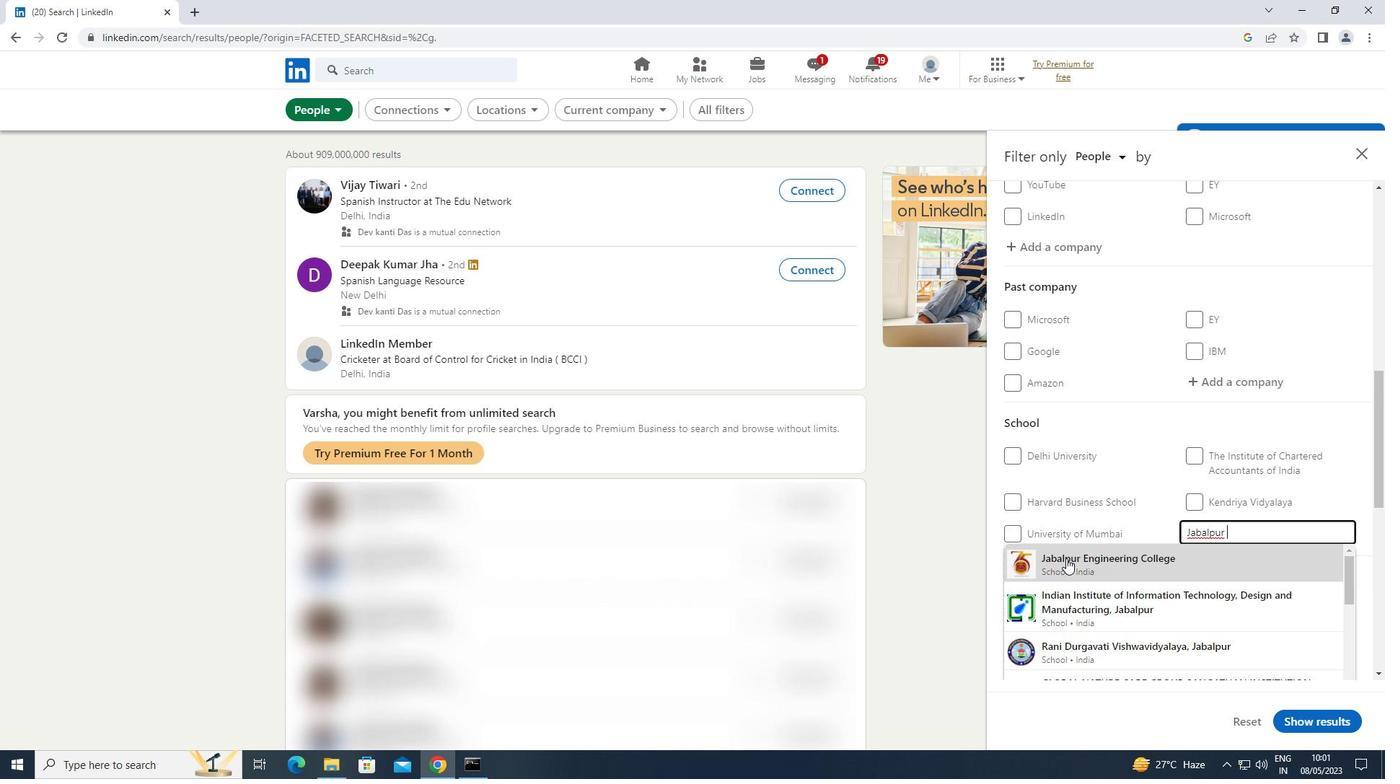 
Action: Mouse pressed left at (1060, 563)
Screenshot: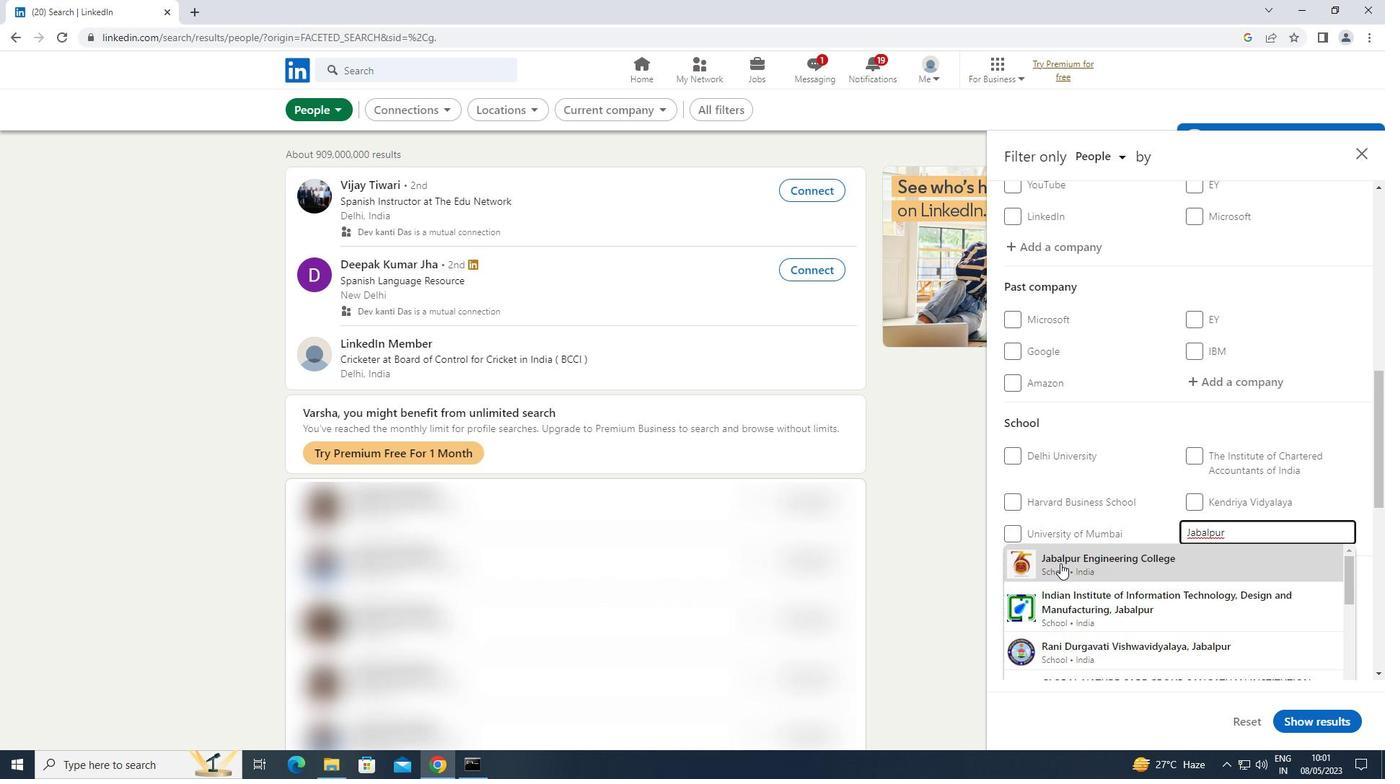 
Action: Mouse moved to (1064, 561)
Screenshot: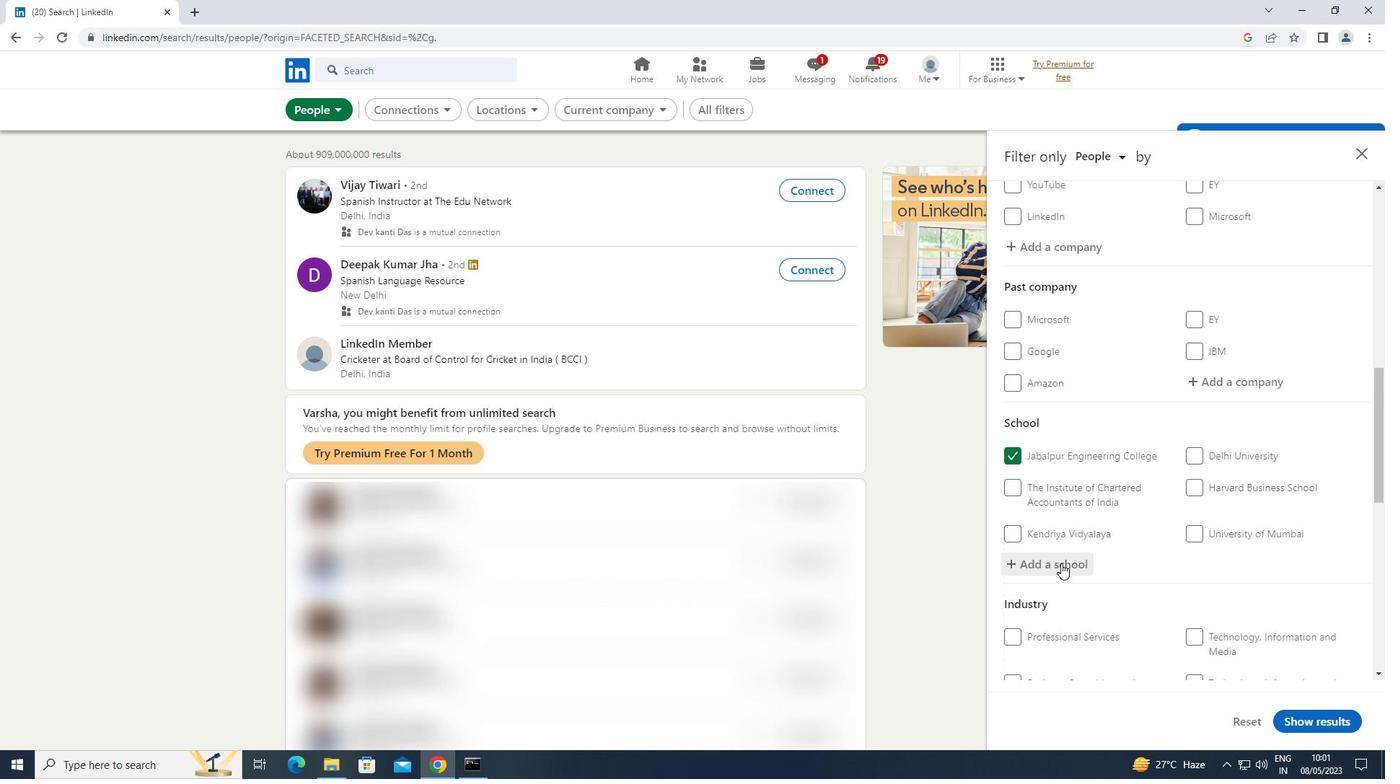 
Action: Mouse scrolled (1064, 561) with delta (0, 0)
Screenshot: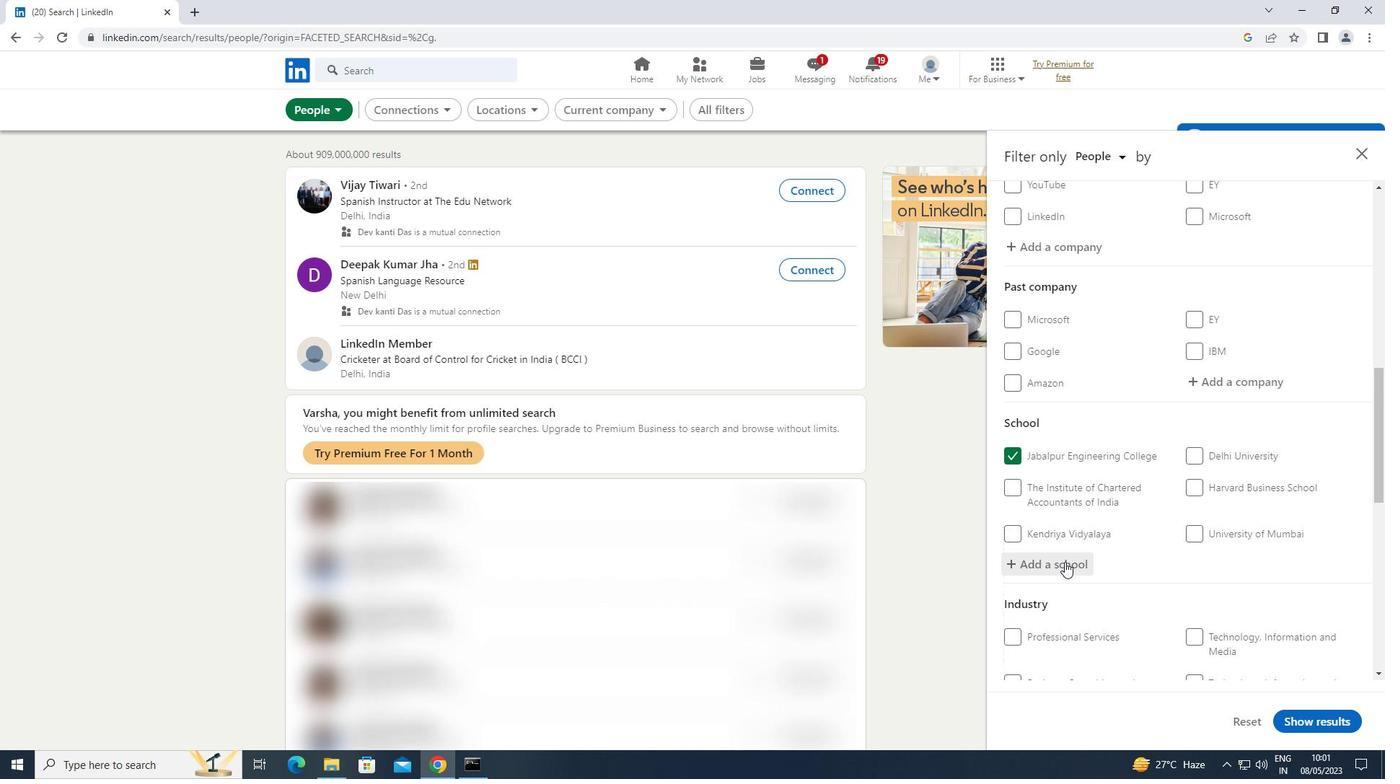 
Action: Mouse scrolled (1064, 561) with delta (0, 0)
Screenshot: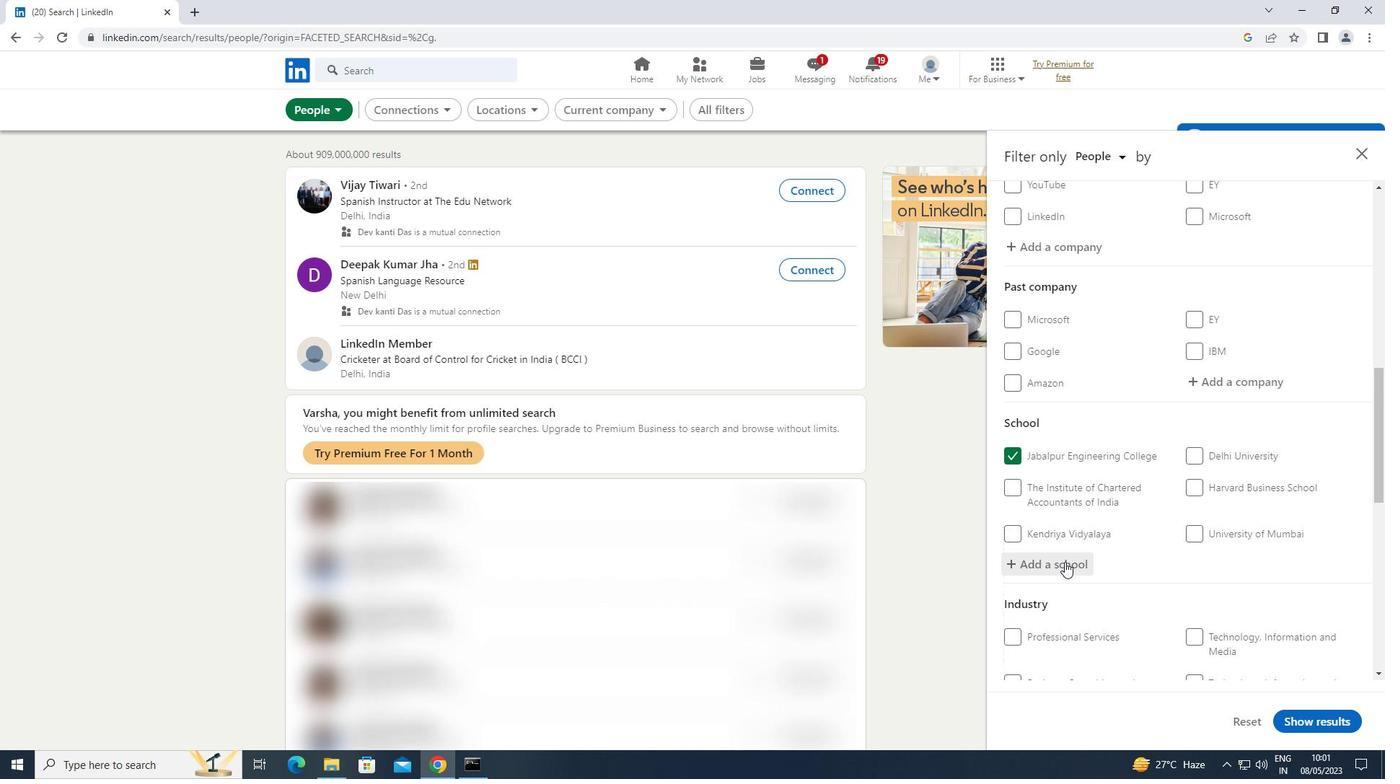 
Action: Mouse scrolled (1064, 561) with delta (0, 0)
Screenshot: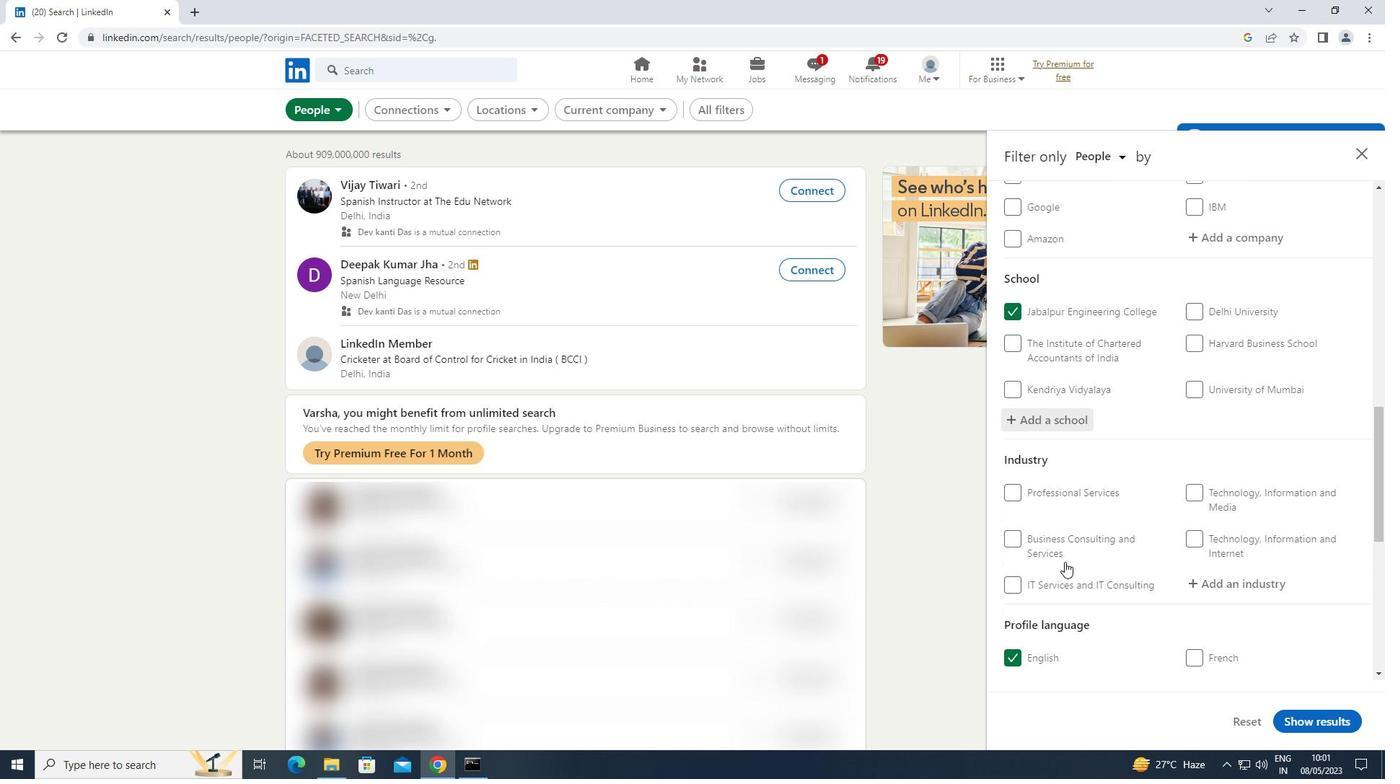 
Action: Mouse moved to (1213, 510)
Screenshot: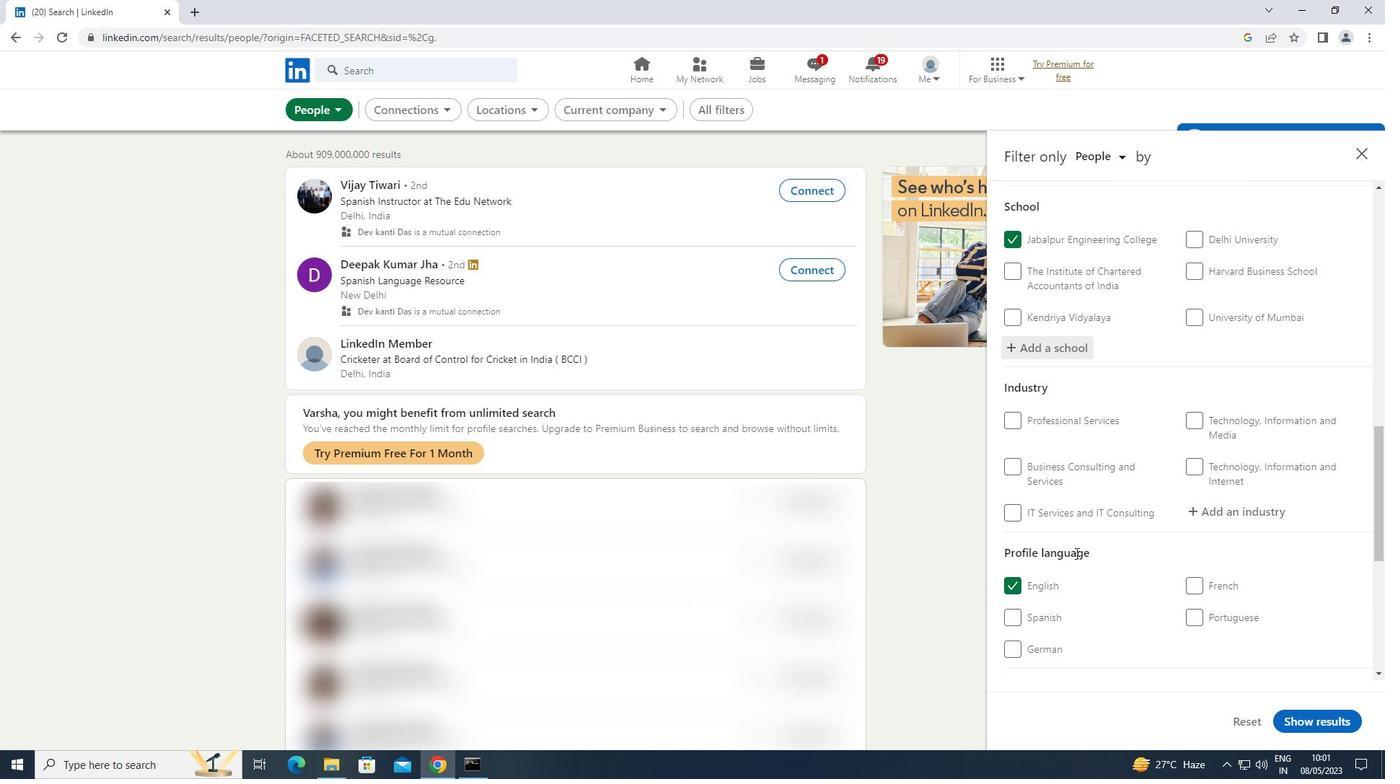 
Action: Mouse pressed left at (1213, 510)
Screenshot: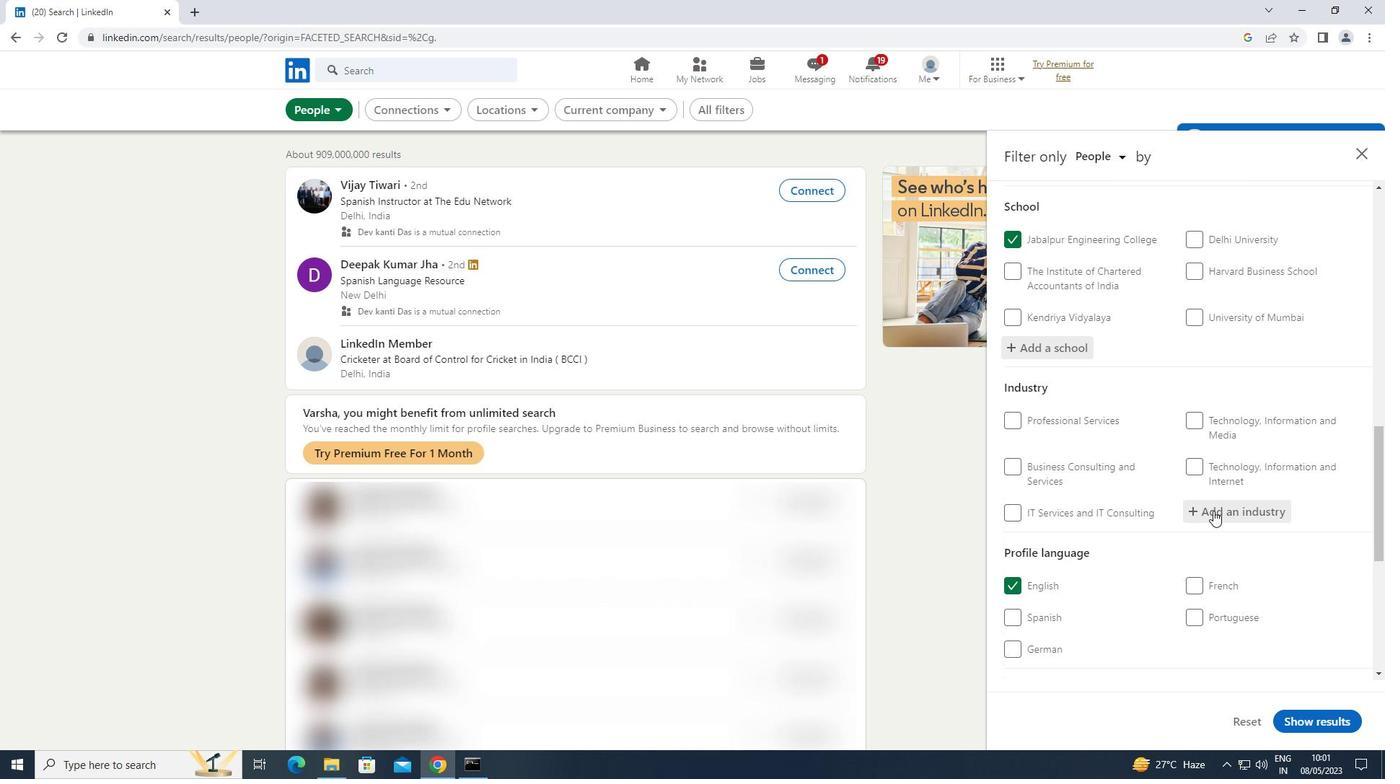 
Action: Key pressed <Key.shift>WOOD
Screenshot: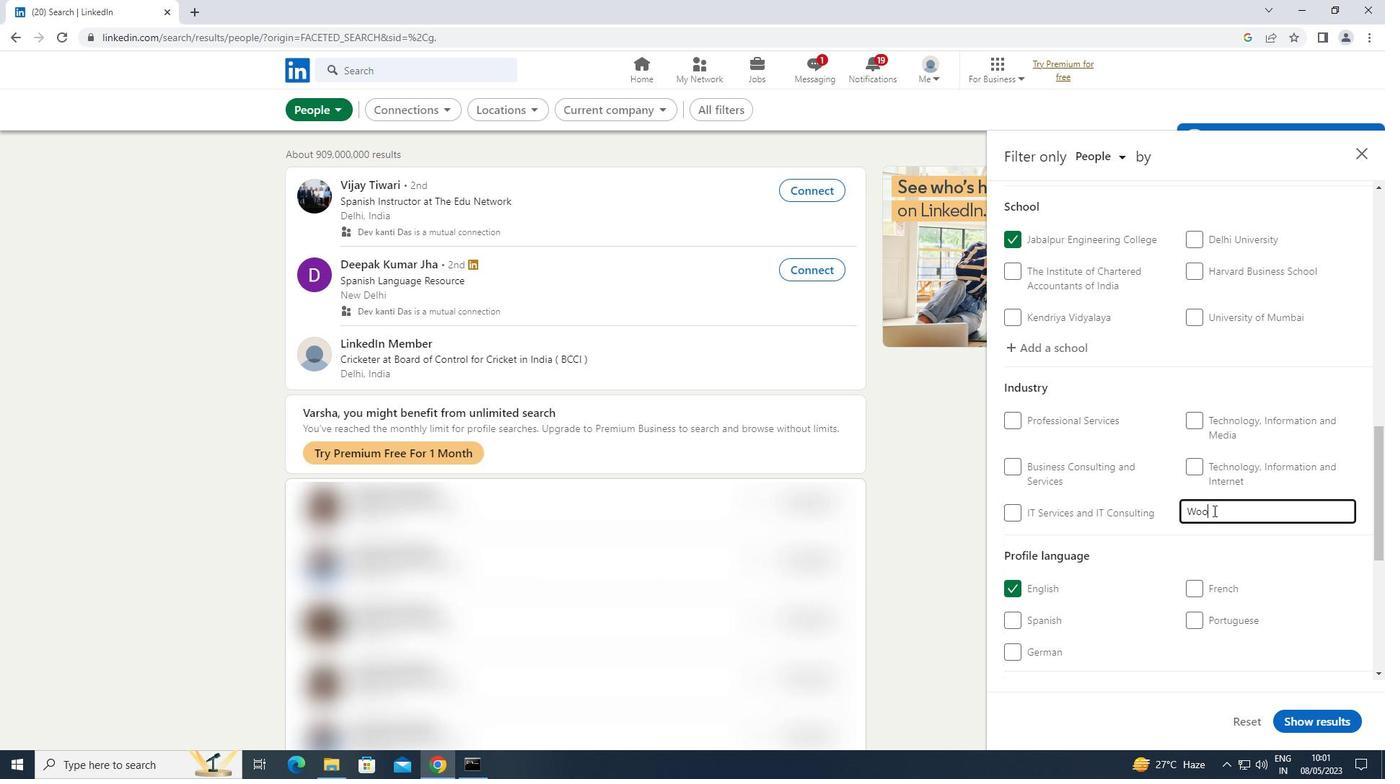 
Action: Mouse moved to (1178, 530)
Screenshot: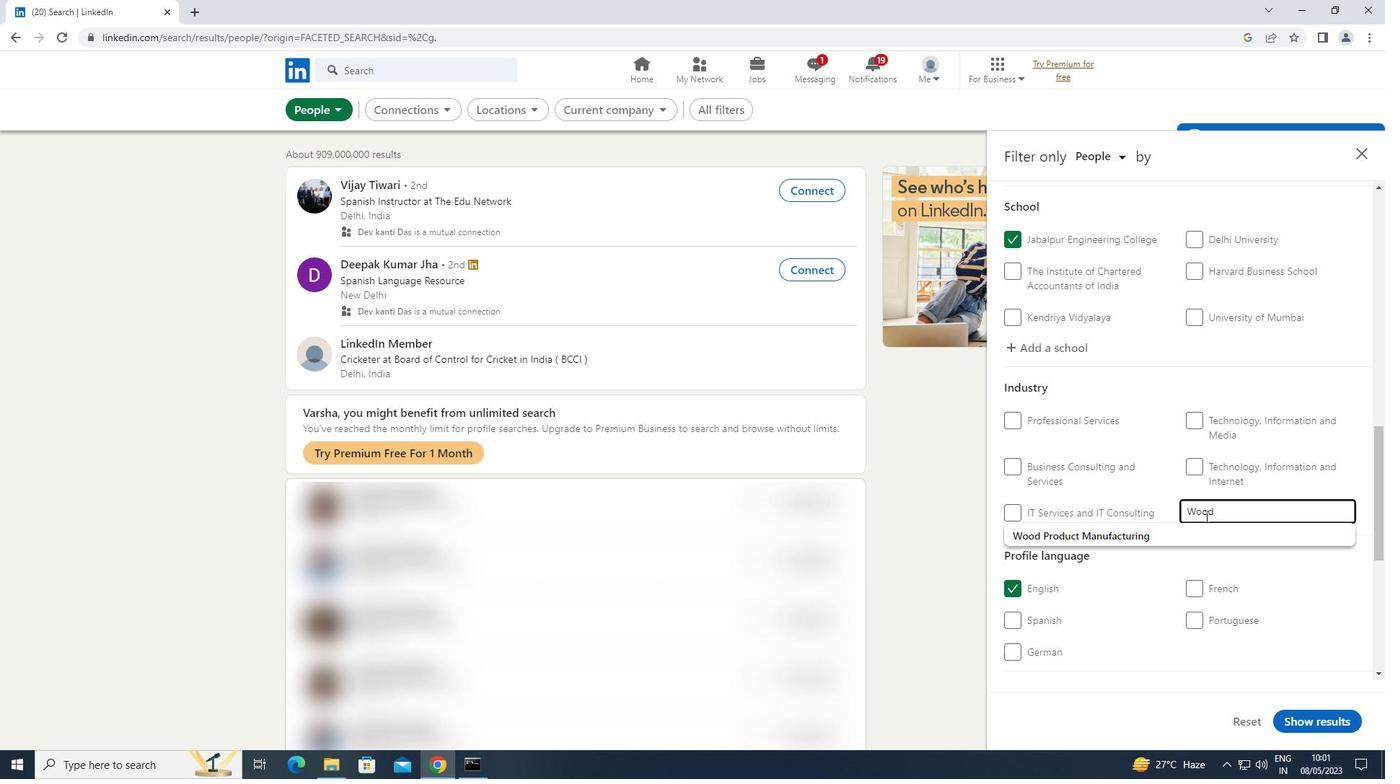 
Action: Mouse pressed left at (1178, 530)
Screenshot: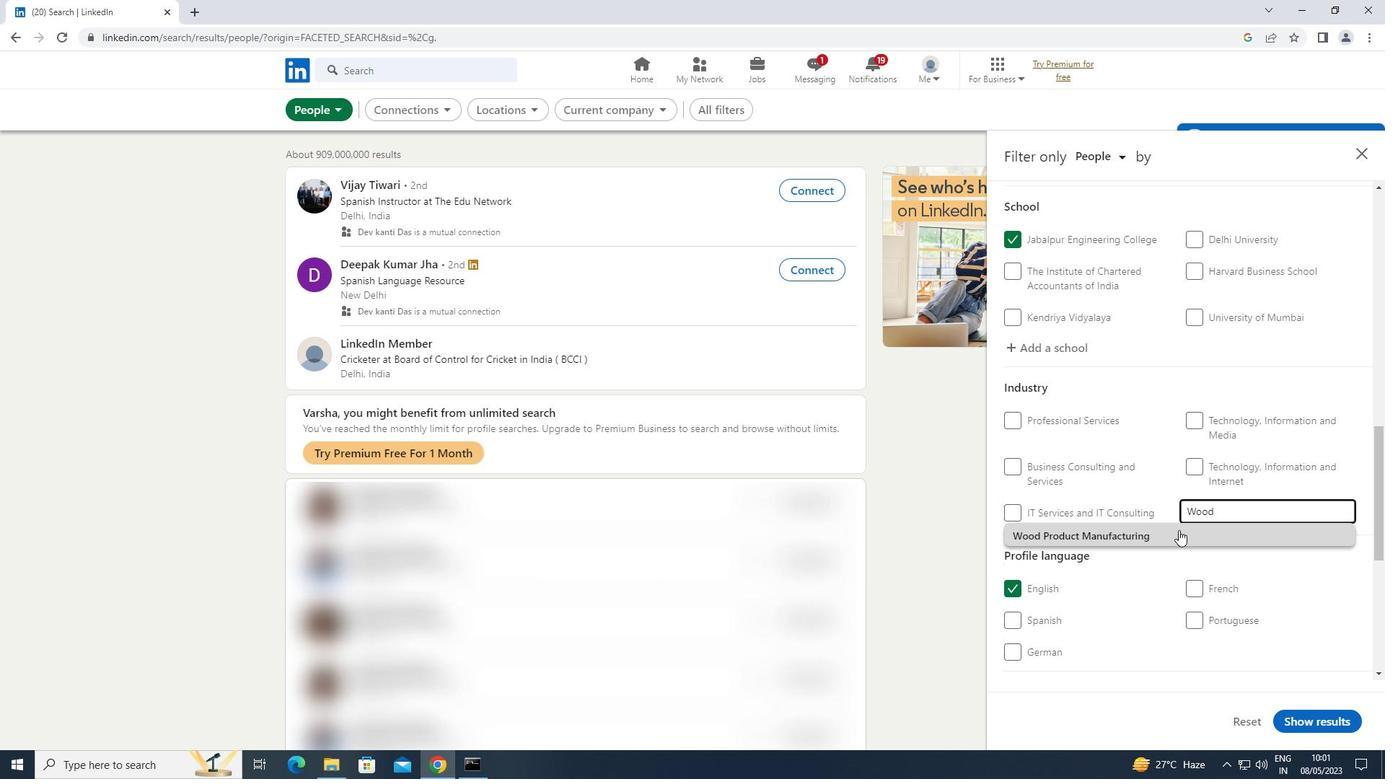 
Action: Mouse scrolled (1178, 529) with delta (0, 0)
Screenshot: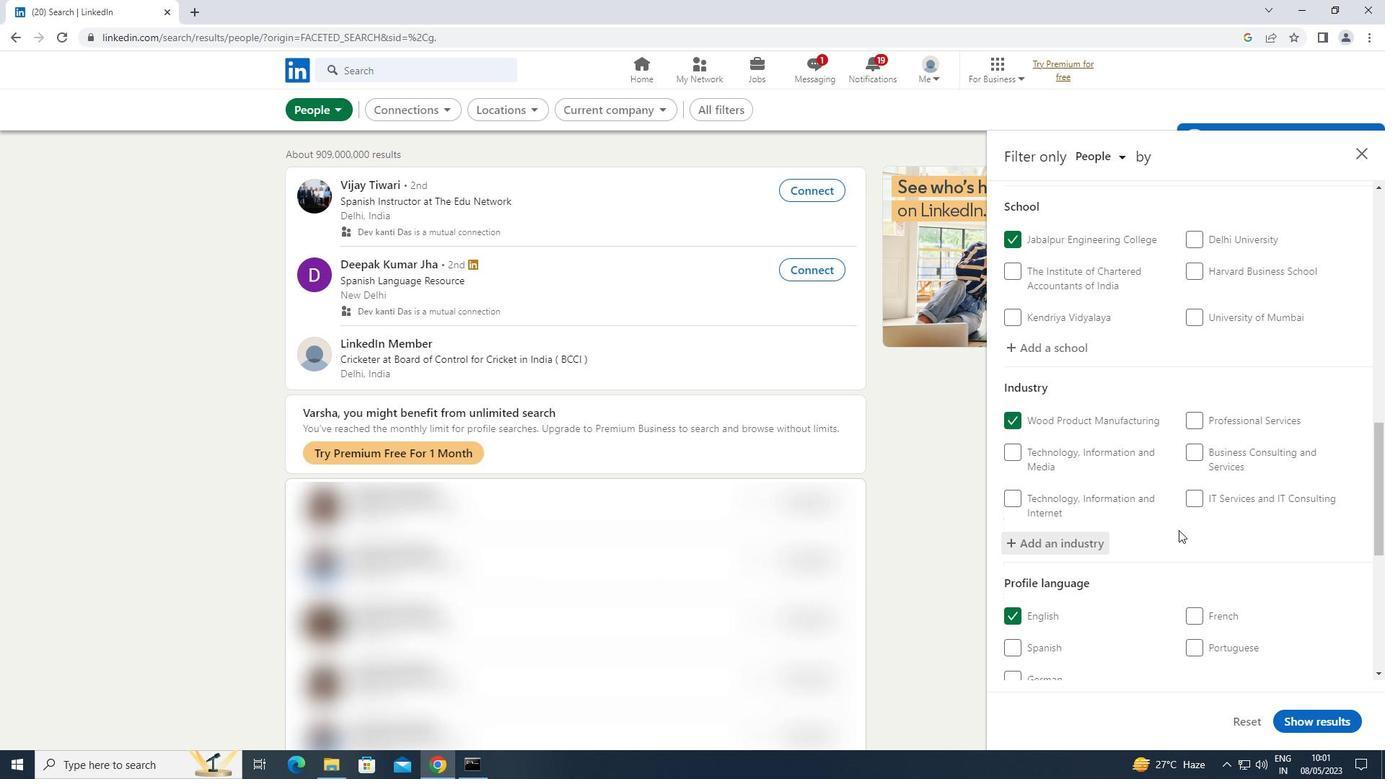 
Action: Mouse scrolled (1178, 529) with delta (0, 0)
Screenshot: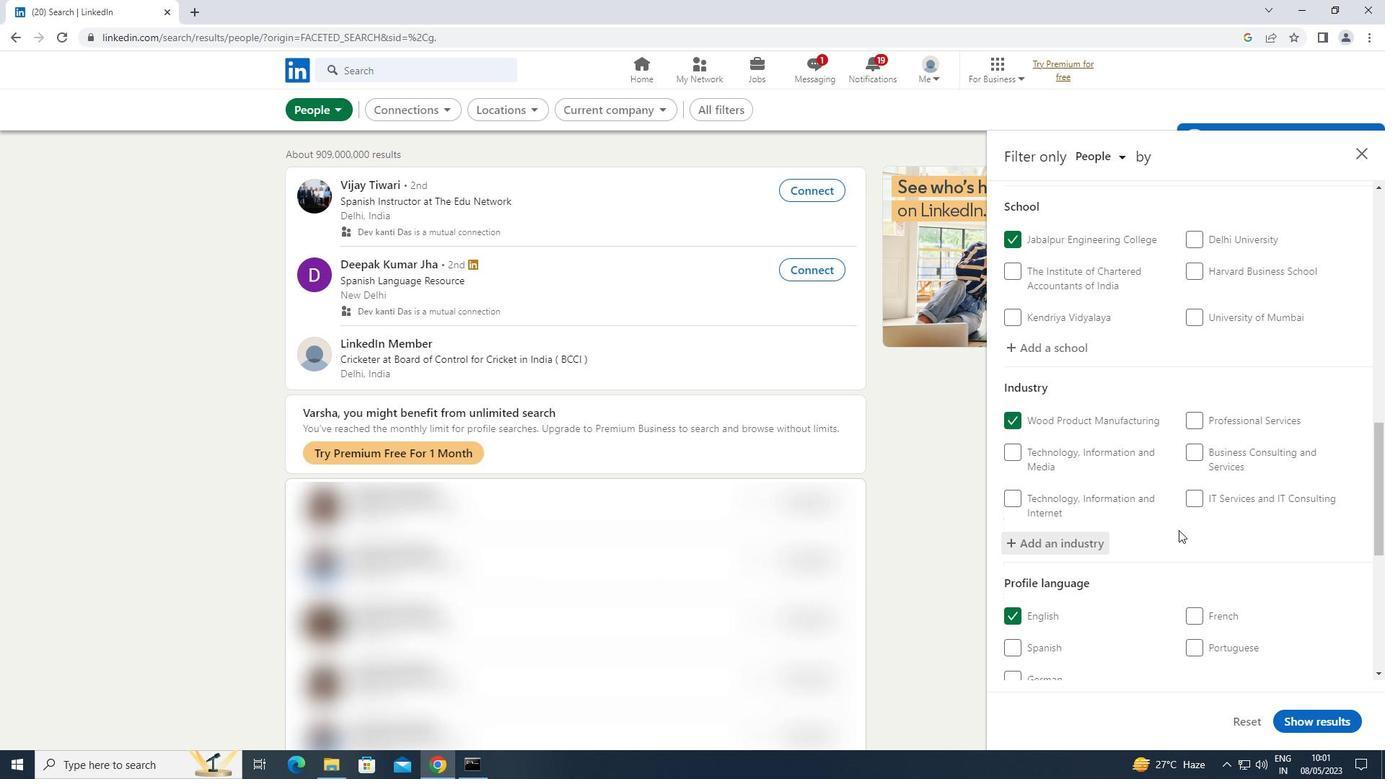 
Action: Mouse scrolled (1178, 529) with delta (0, 0)
Screenshot: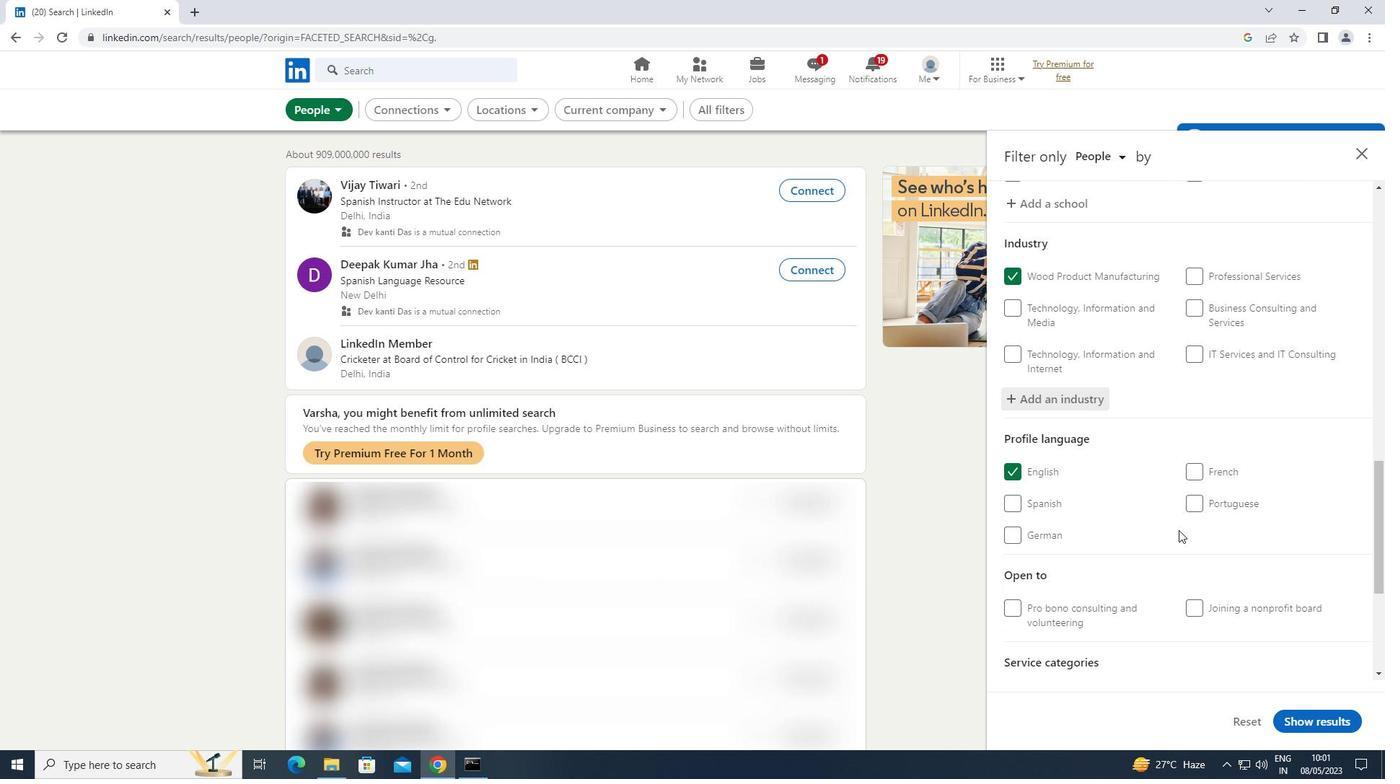 
Action: Mouse scrolled (1178, 529) with delta (0, 0)
Screenshot: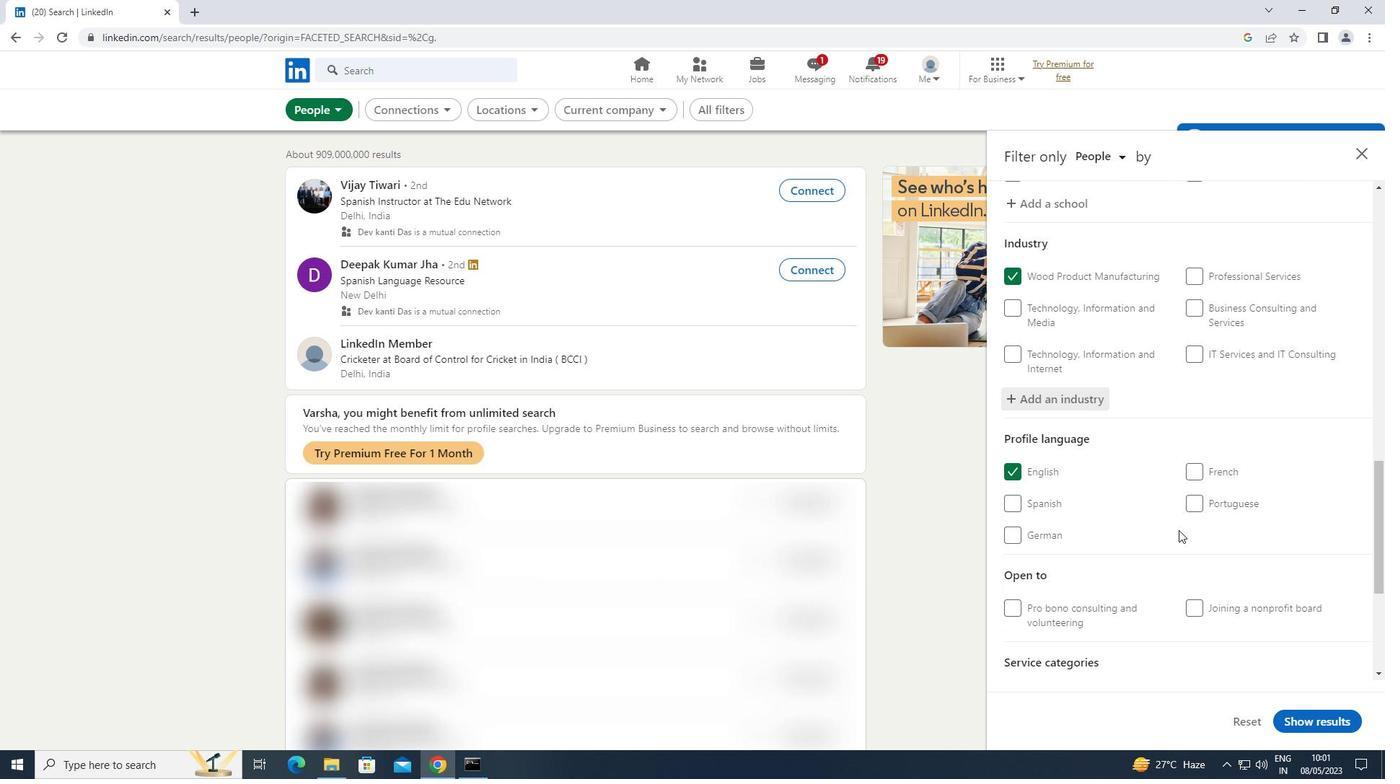 
Action: Mouse moved to (1233, 614)
Screenshot: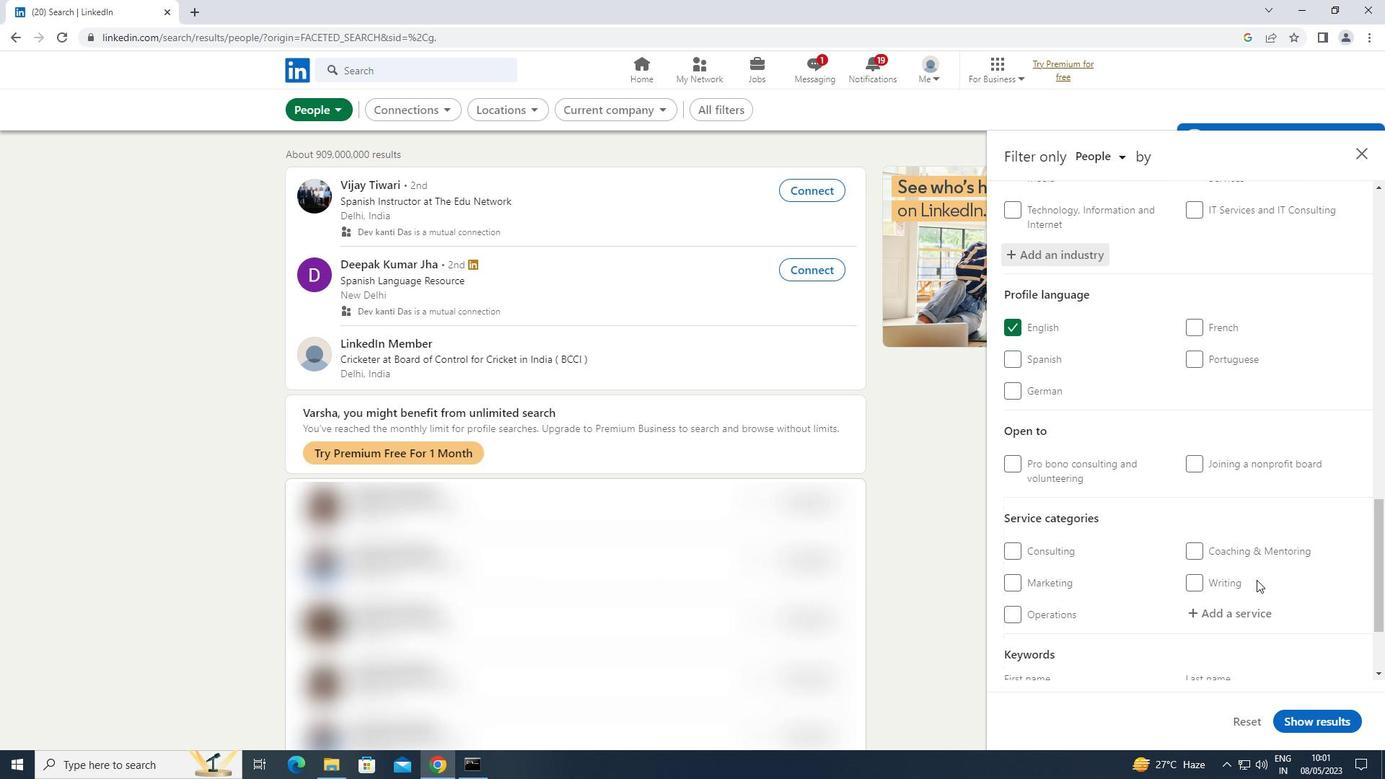 
Action: Mouse pressed left at (1233, 614)
Screenshot: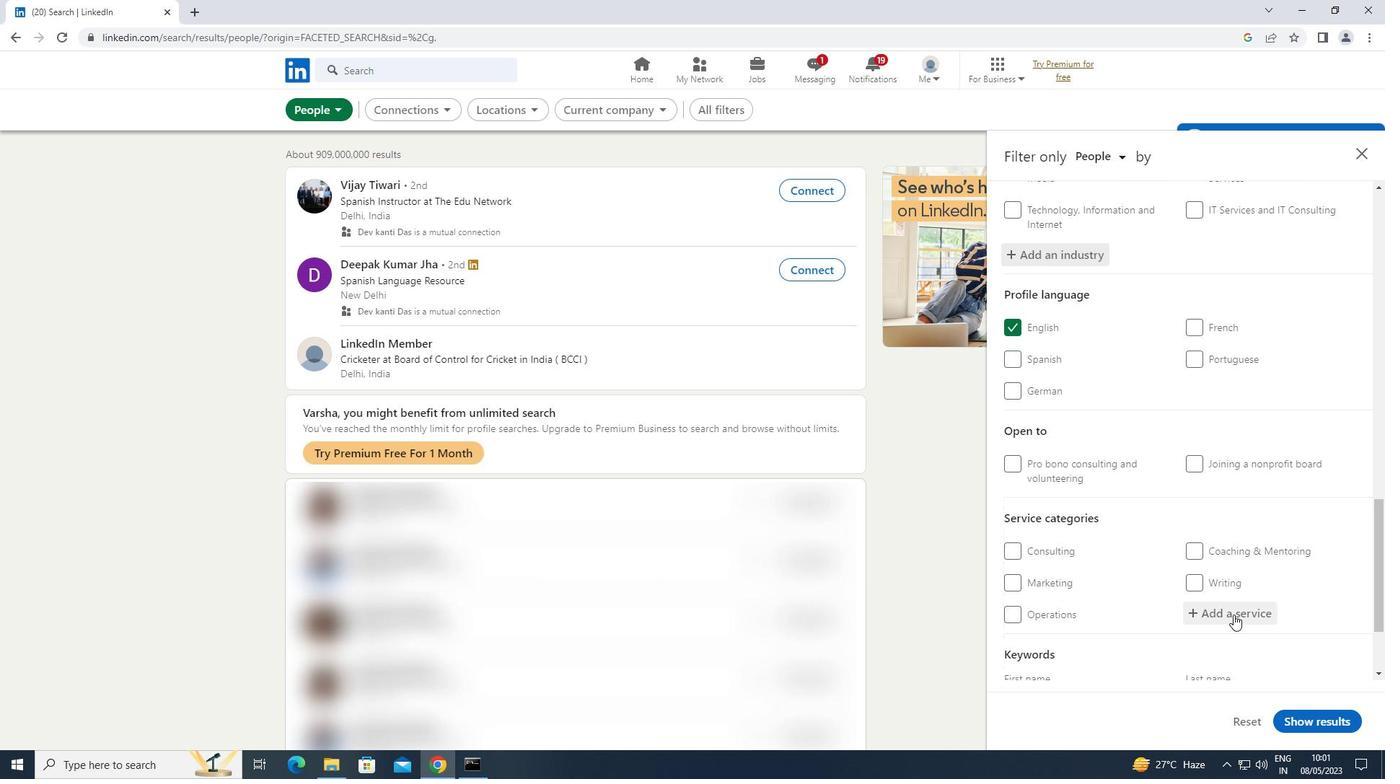 
Action: Key pressed <Key.shift>TAX<Key.space>
Screenshot: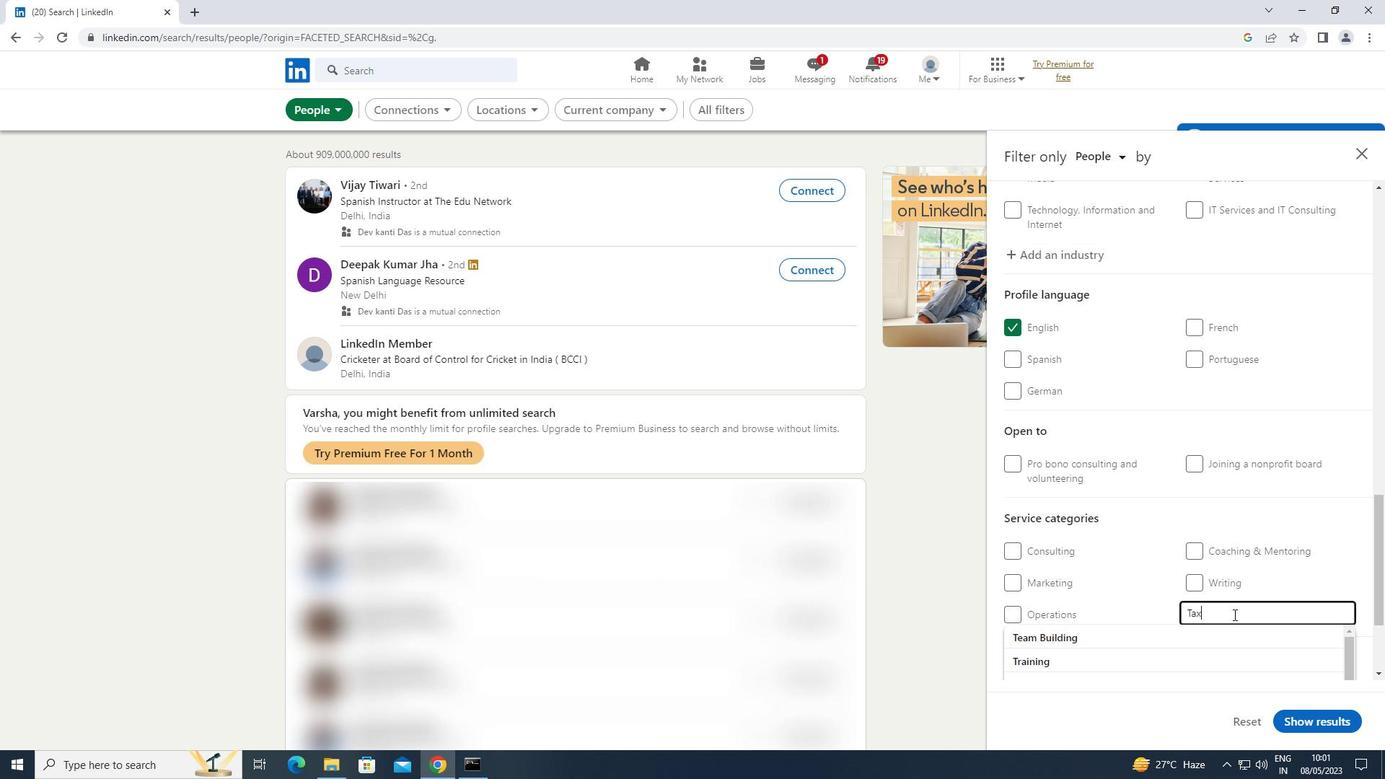 
Action: Mouse moved to (1139, 631)
Screenshot: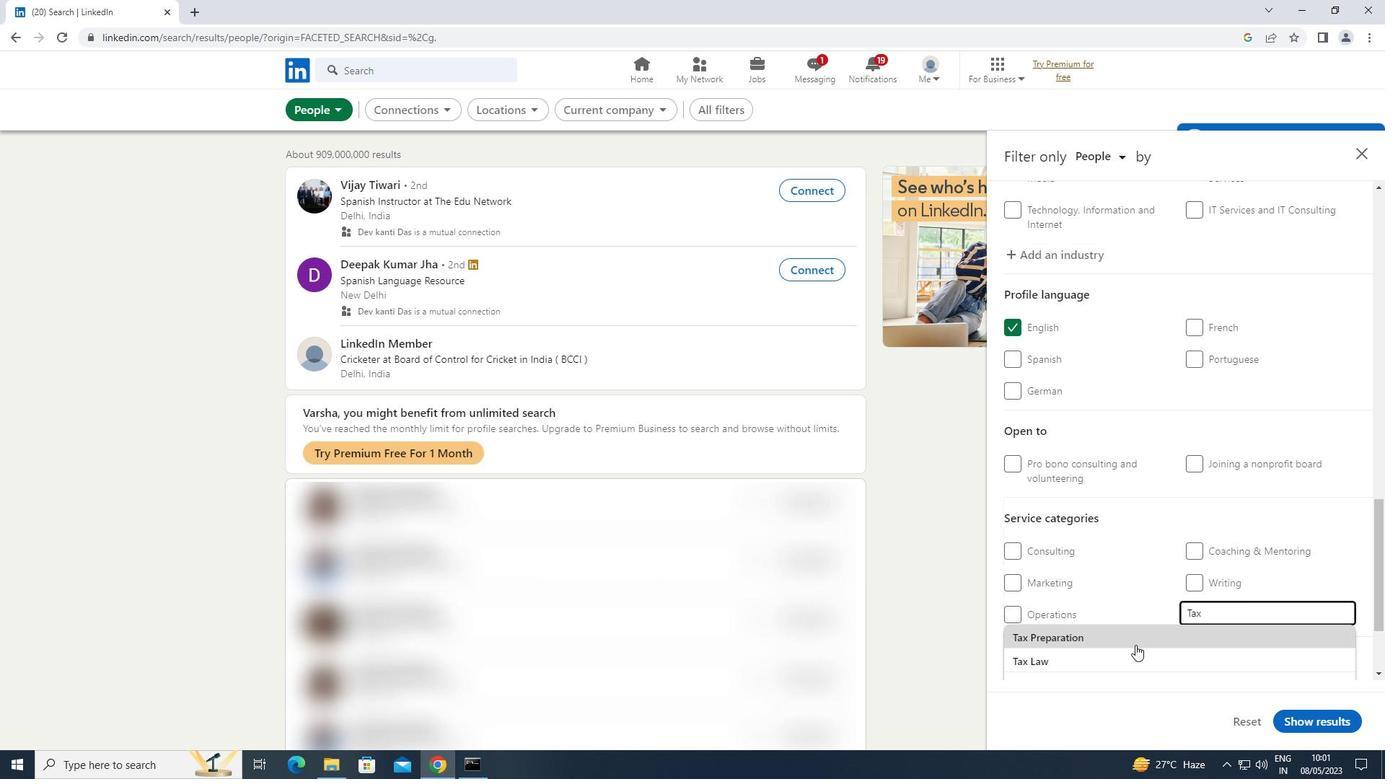 
Action: Mouse pressed left at (1139, 631)
Screenshot: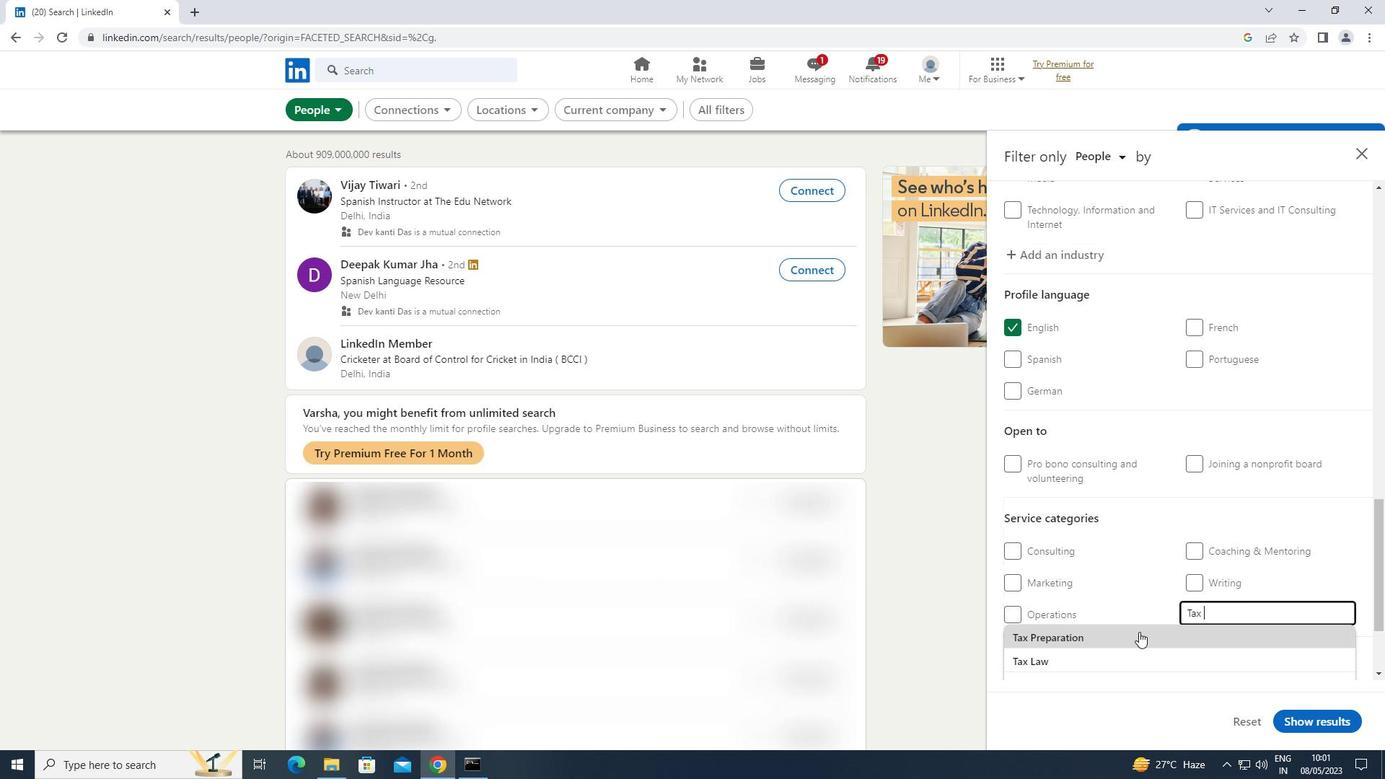 
Action: Mouse moved to (1139, 631)
Screenshot: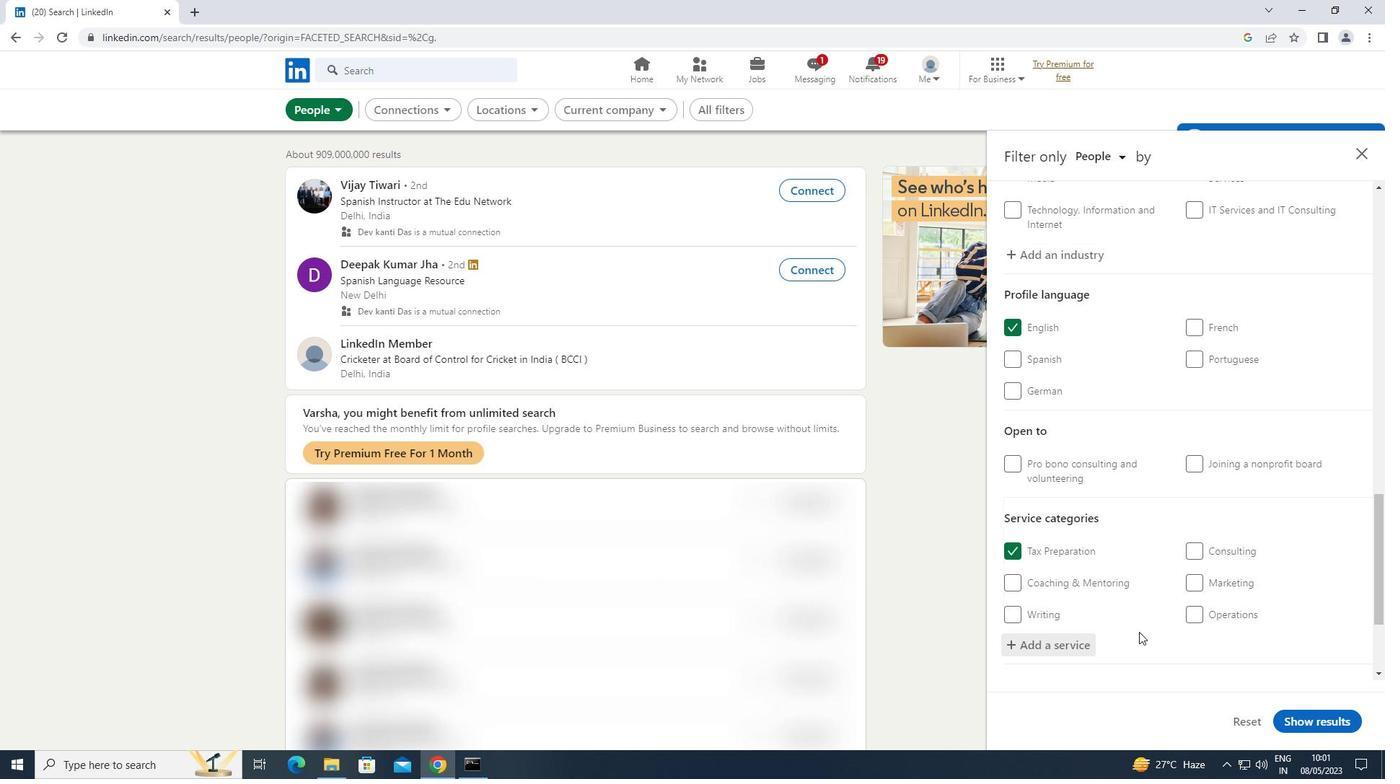 
Action: Mouse scrolled (1139, 630) with delta (0, 0)
Screenshot: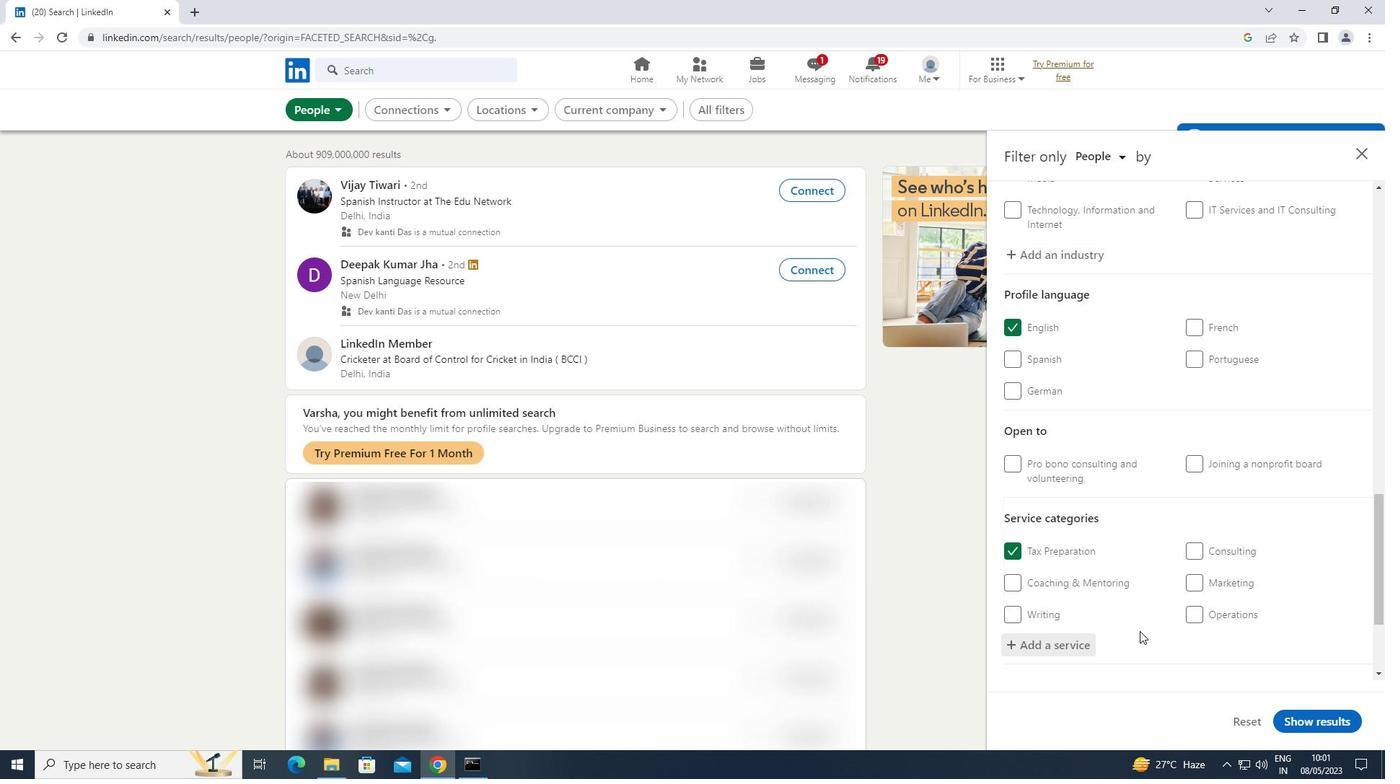 
Action: Mouse scrolled (1139, 630) with delta (0, 0)
Screenshot: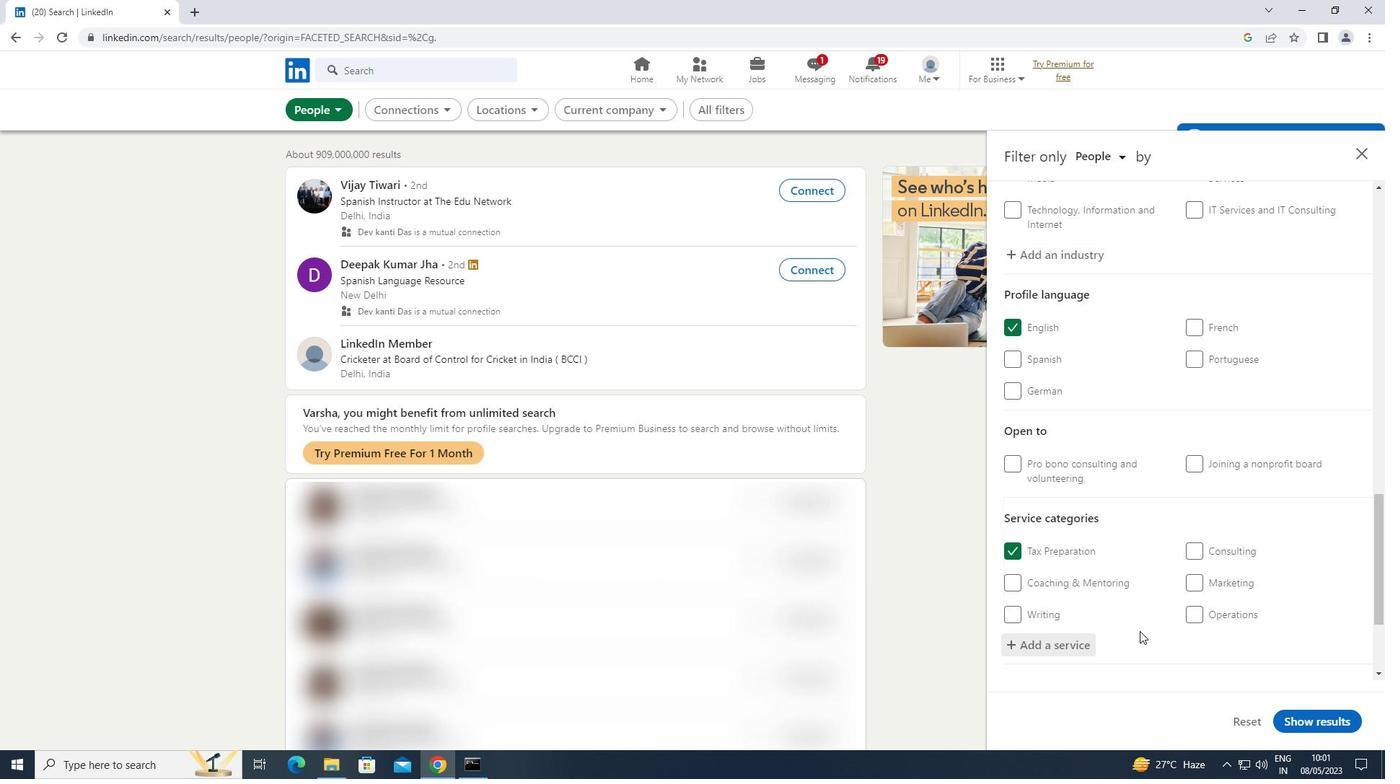
Action: Mouse scrolled (1139, 630) with delta (0, 0)
Screenshot: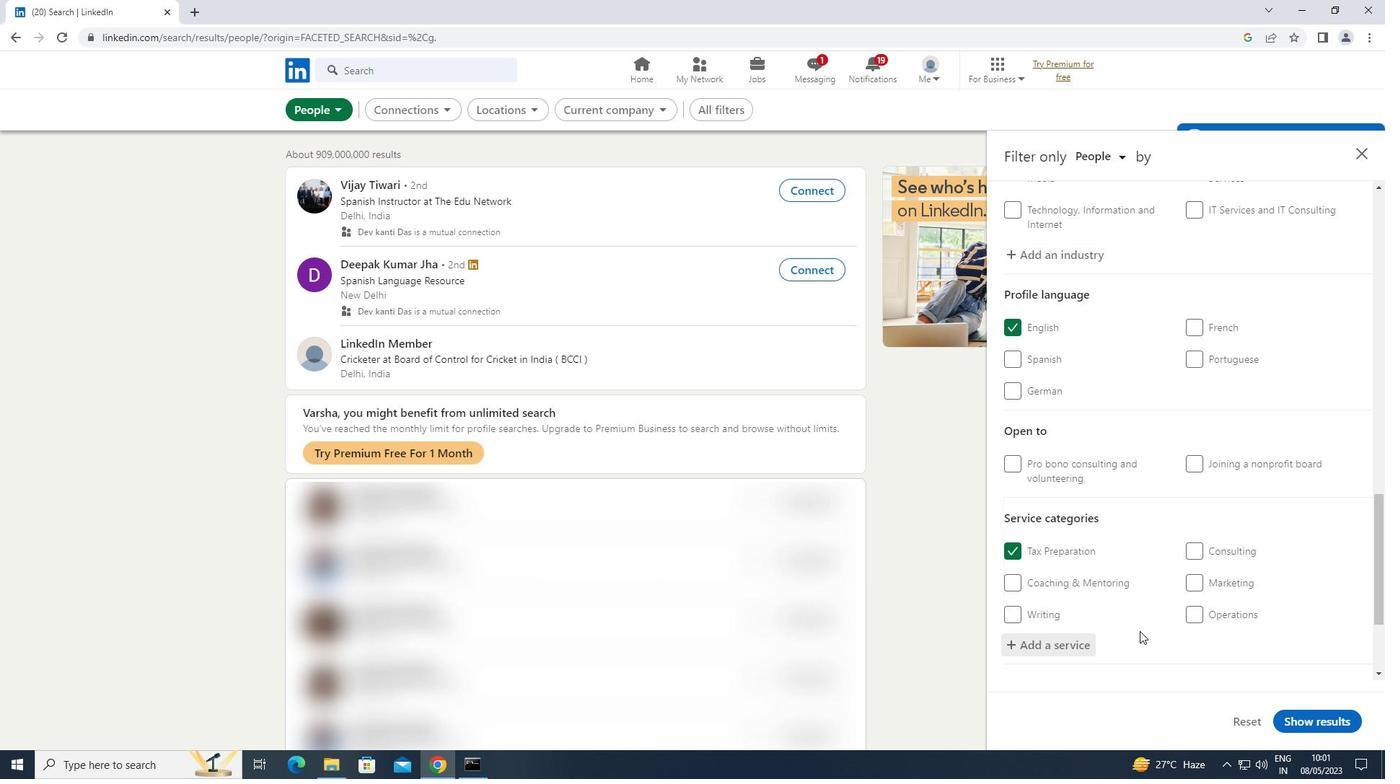 
Action: Mouse scrolled (1139, 630) with delta (0, 0)
Screenshot: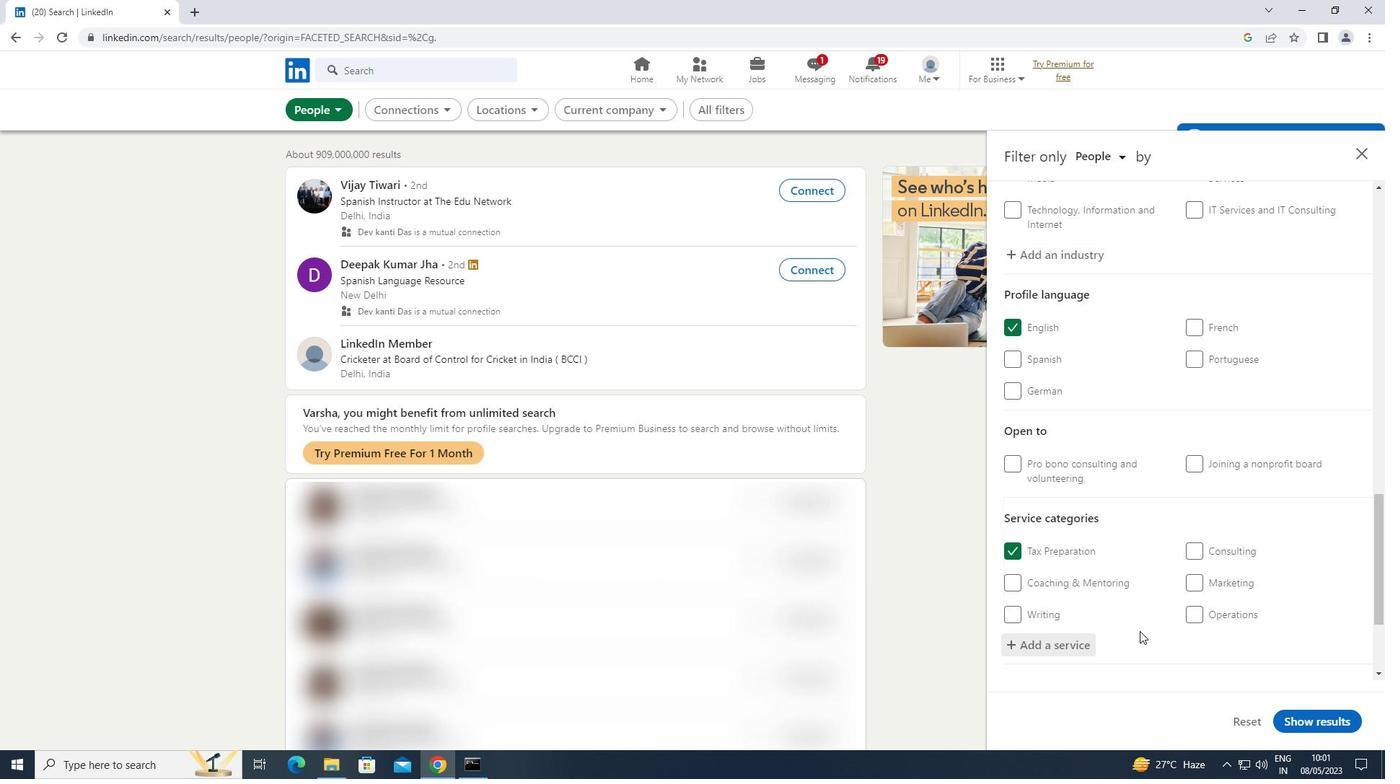 
Action: Mouse scrolled (1139, 630) with delta (0, 0)
Screenshot: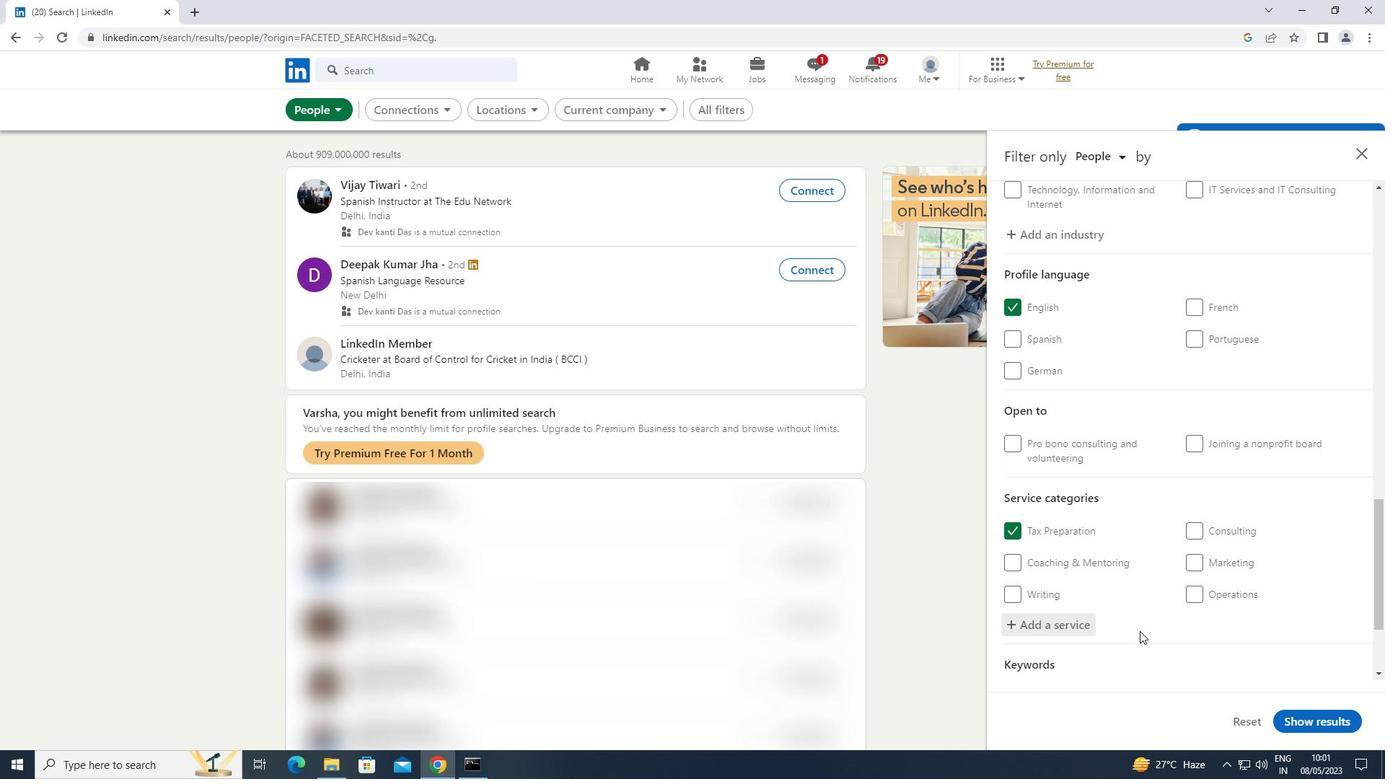 
Action: Mouse moved to (1140, 631)
Screenshot: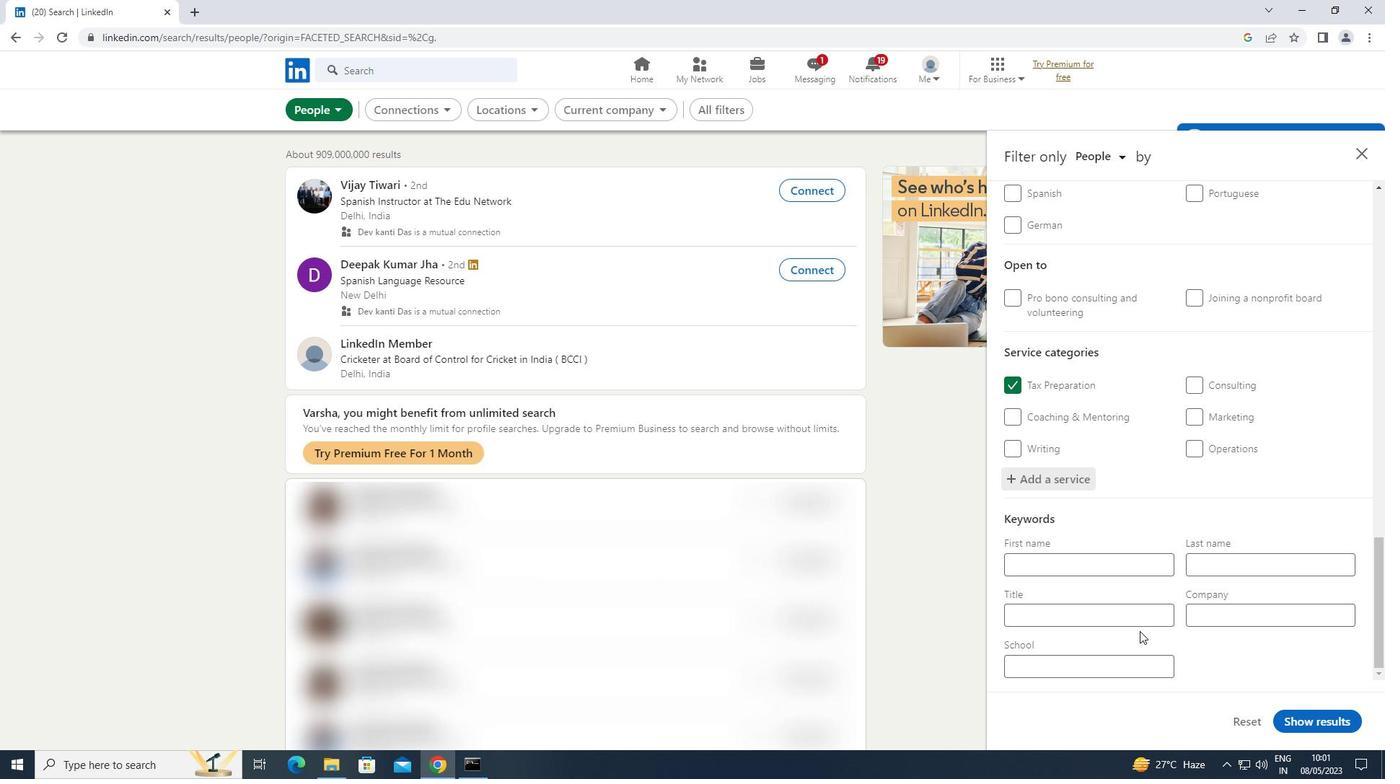 
Action: Mouse scrolled (1140, 630) with delta (0, 0)
Screenshot: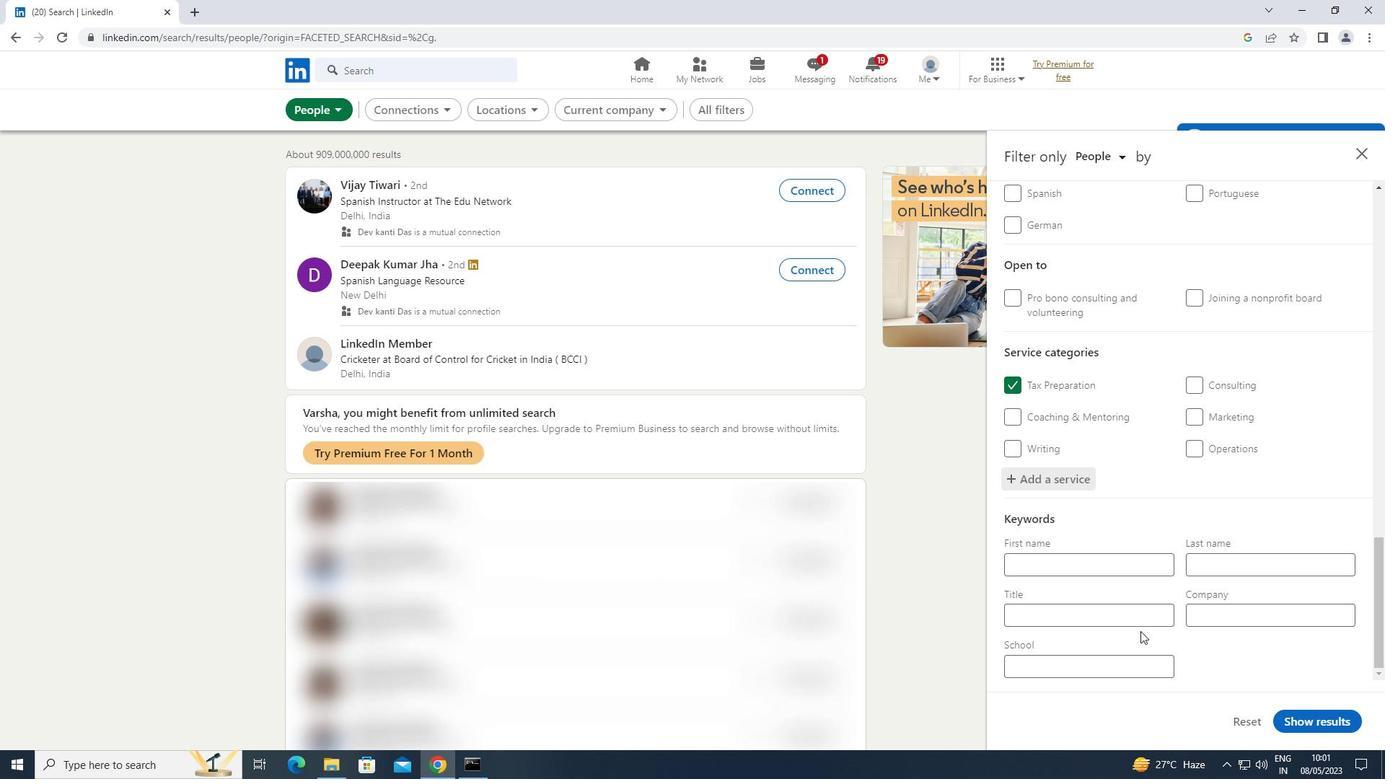 
Action: Mouse scrolled (1140, 630) with delta (0, 0)
Screenshot: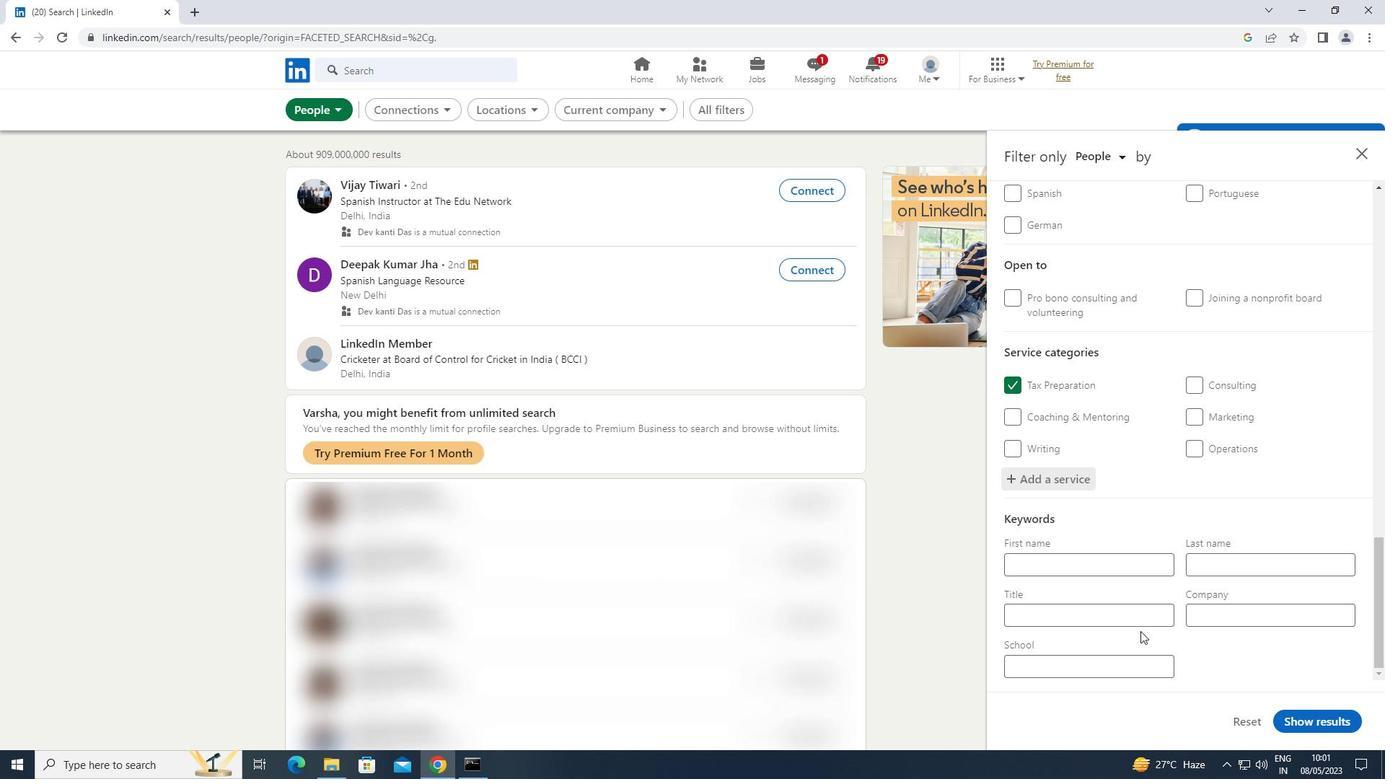 
Action: Mouse scrolled (1140, 630) with delta (0, 0)
Screenshot: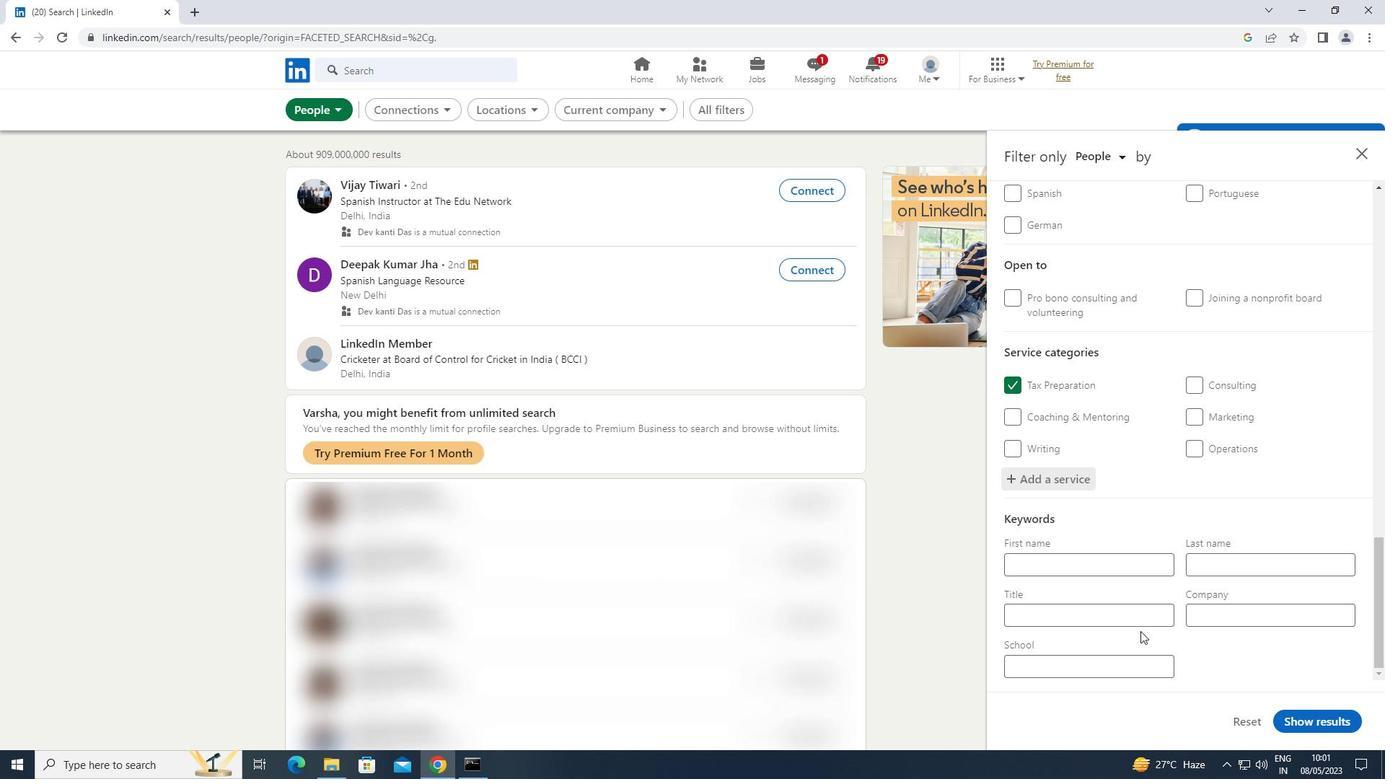 
Action: Mouse moved to (1130, 614)
Screenshot: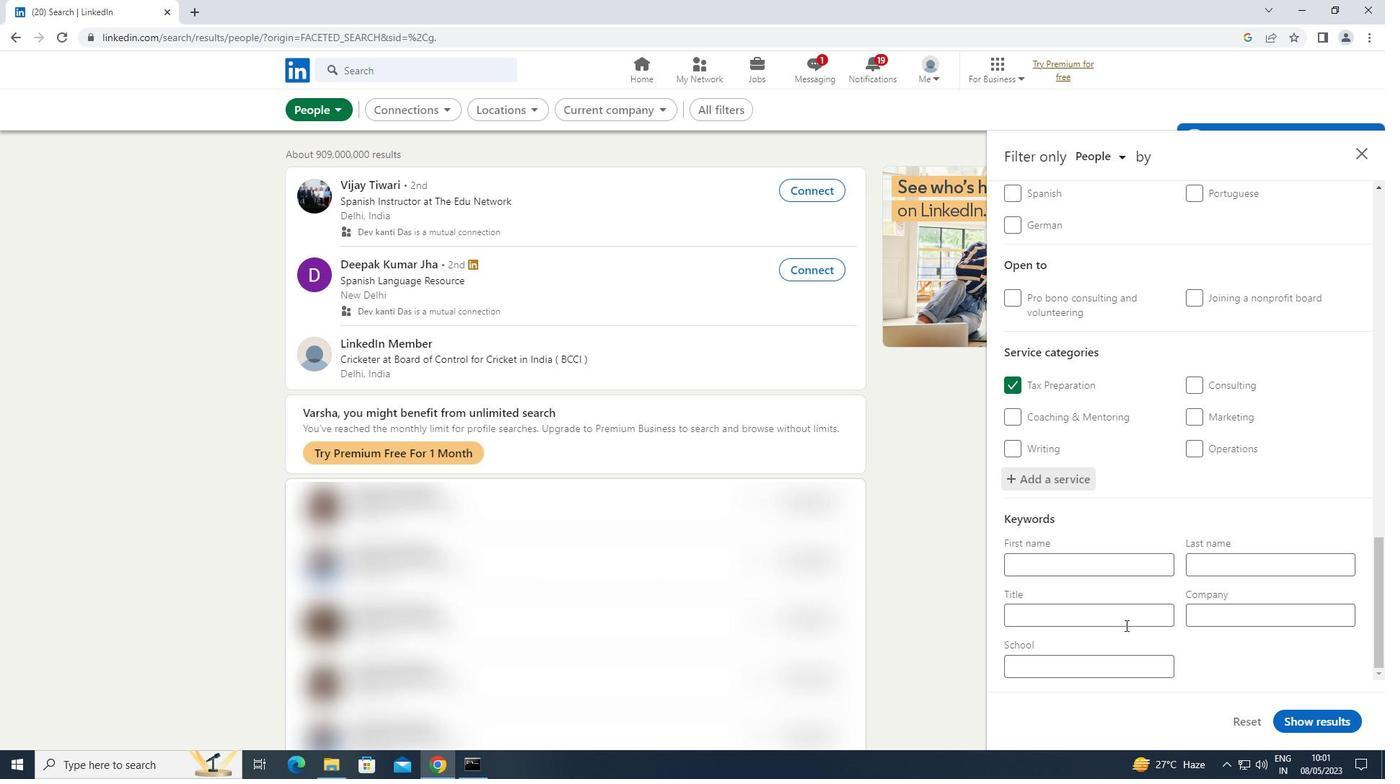 
Action: Mouse pressed left at (1130, 614)
Screenshot: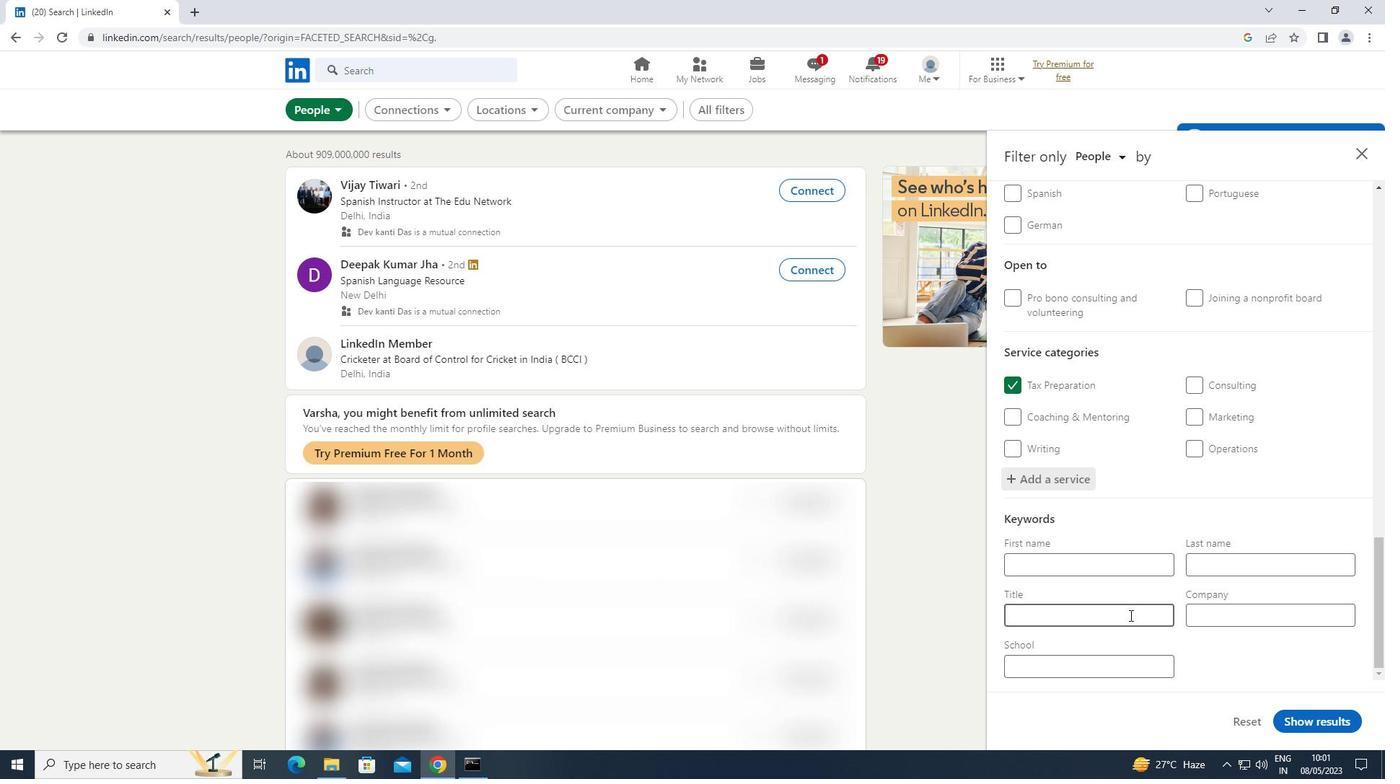 
Action: Key pressed <Key.shift>PHARMACY<Key.space><Key.shift>ASSISTANT
Screenshot: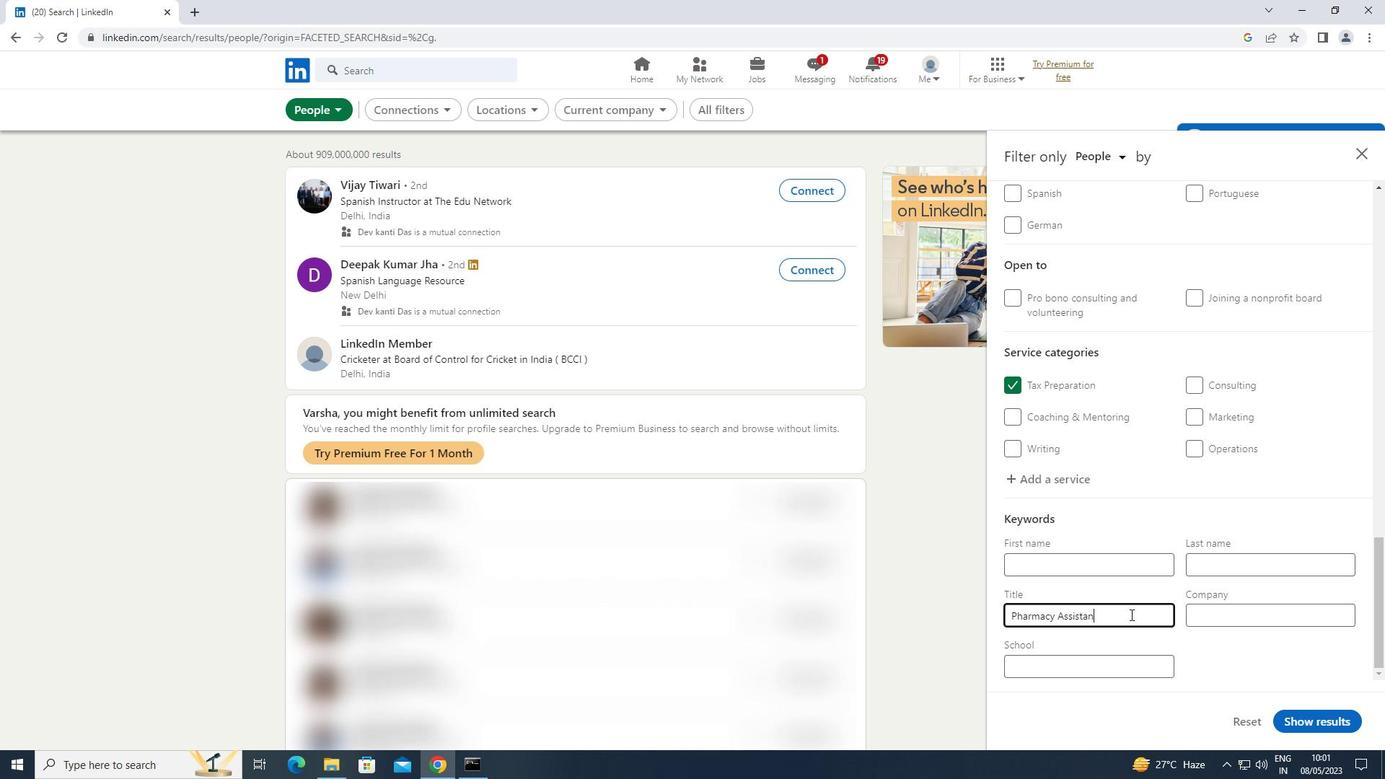 
Action: Mouse moved to (1317, 728)
Screenshot: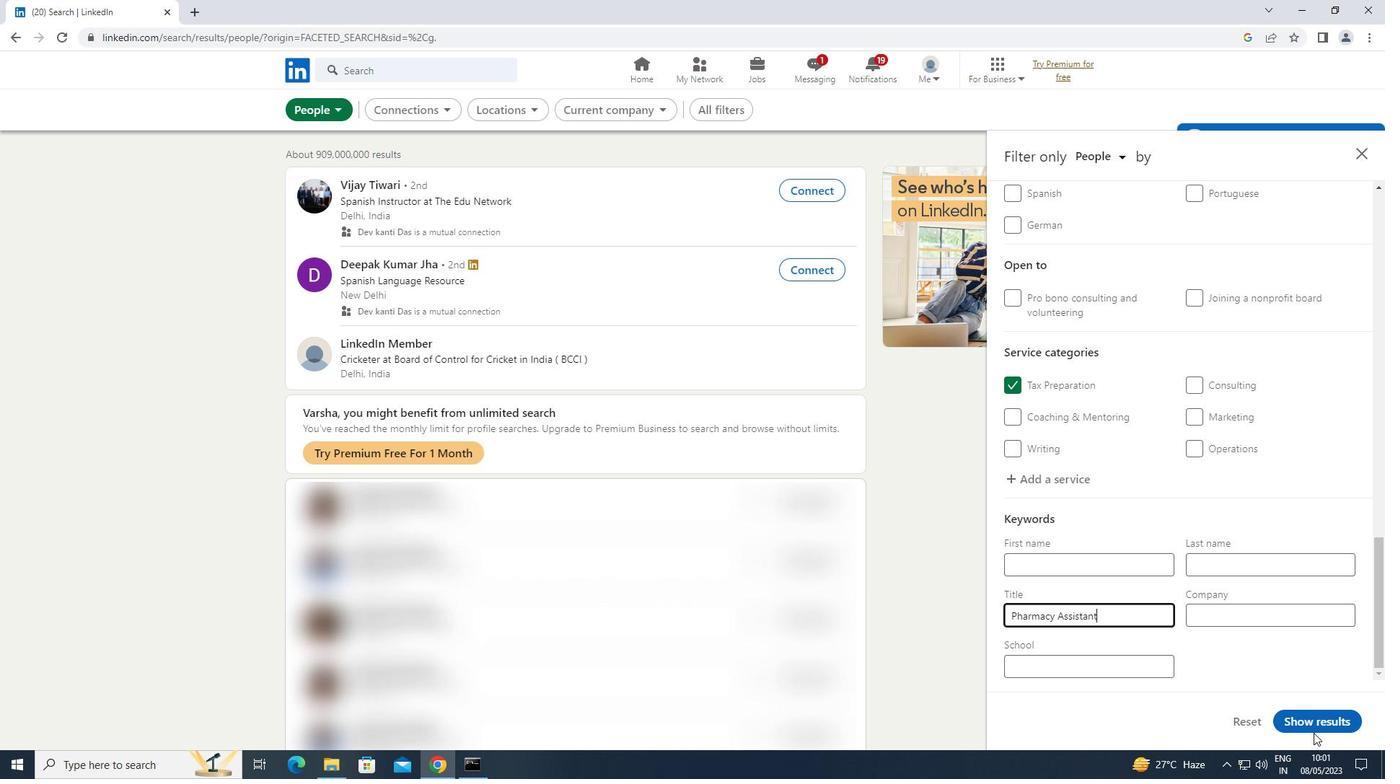 
Action: Mouse pressed left at (1317, 728)
Screenshot: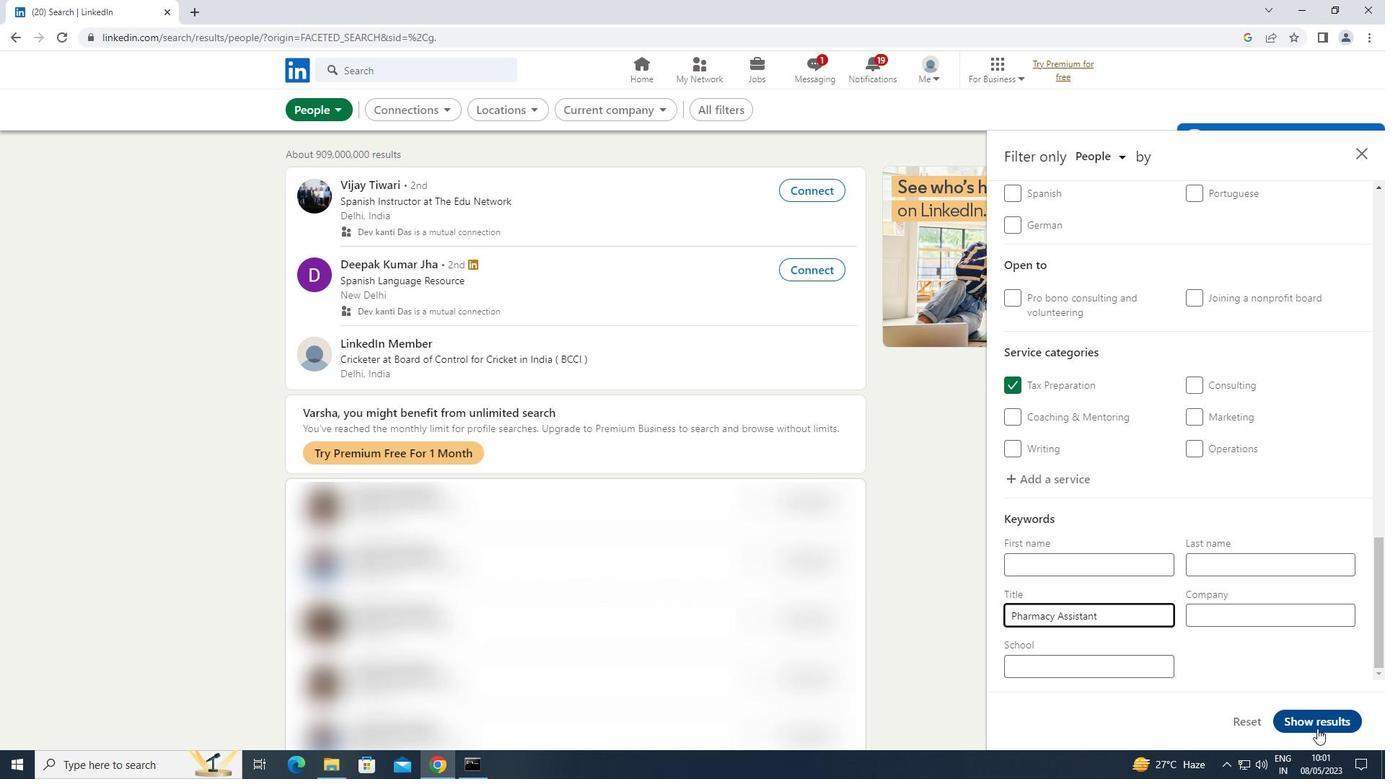 
